 Task: Research Airbnb options for a business conference in Seattle, Washington, focusing on accommodations near the conference center and corporate facilities.
Action: Mouse moved to (404, 66)
Screenshot: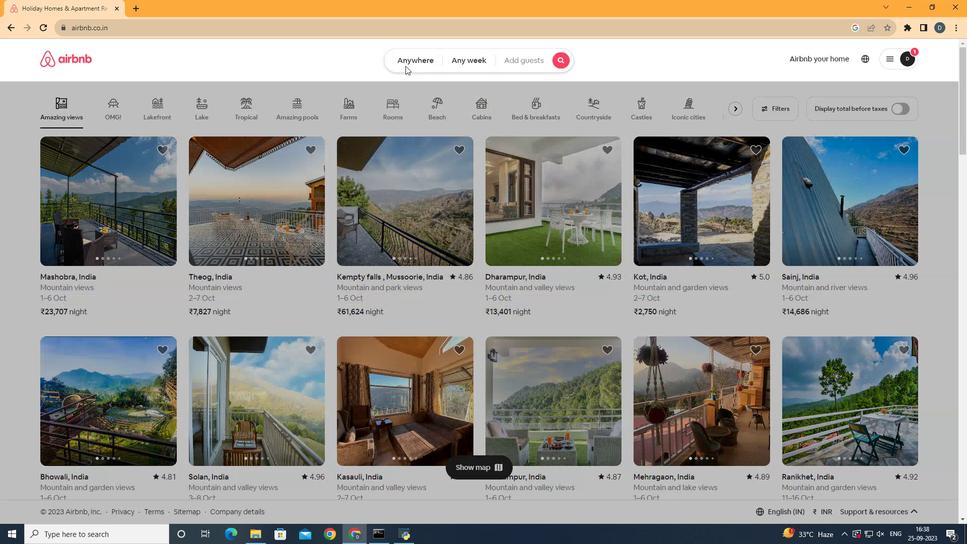 
Action: Mouse pressed left at (404, 66)
Screenshot: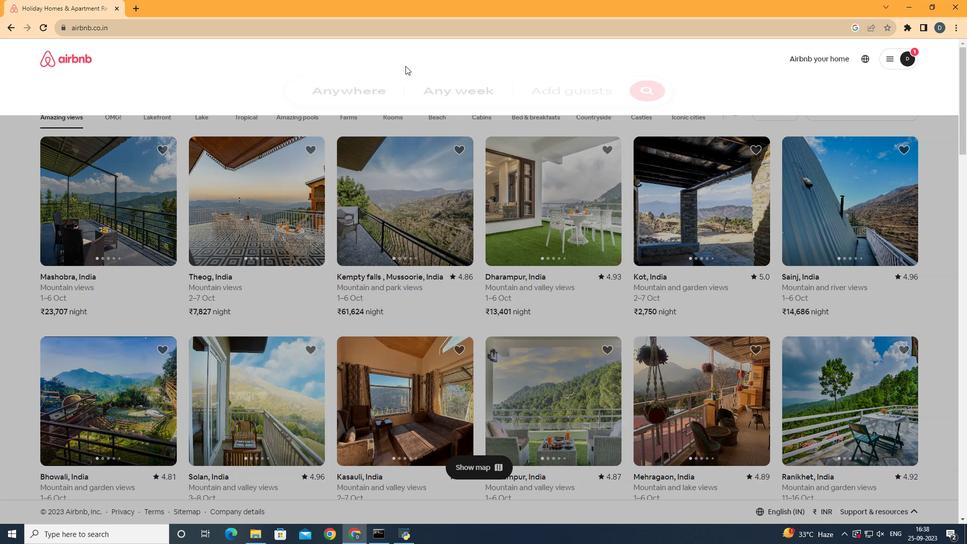 
Action: Mouse moved to (352, 97)
Screenshot: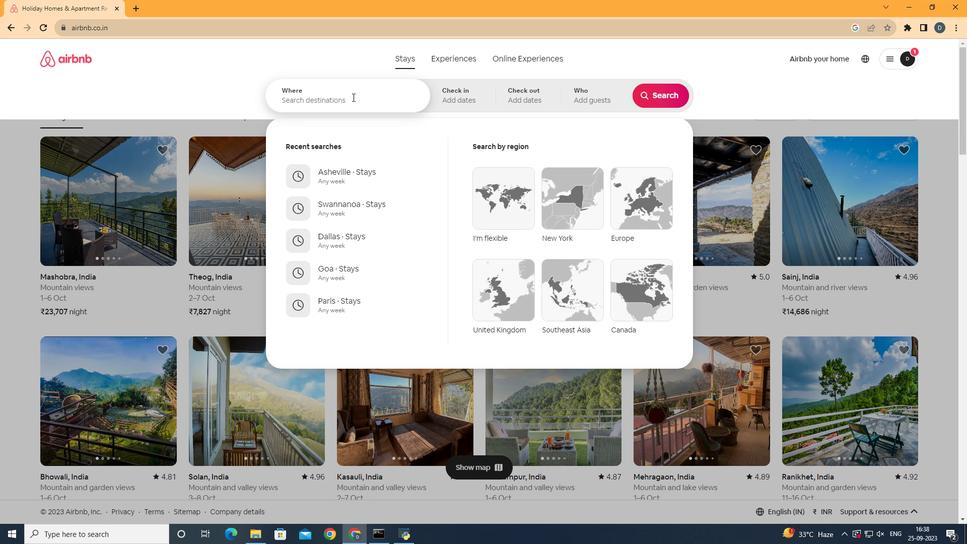 
Action: Mouse pressed left at (352, 97)
Screenshot: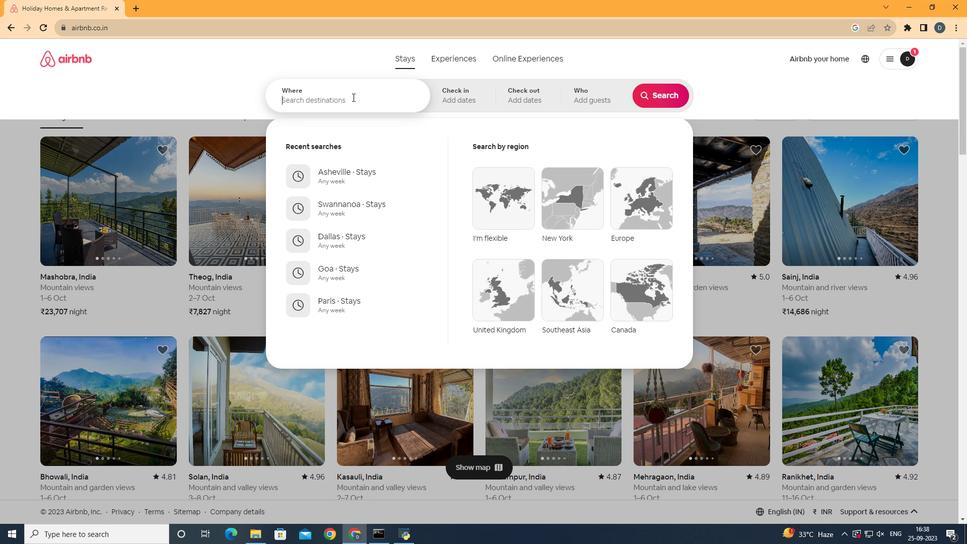 
Action: Key pressed <Key.shift><Key.shift>Seattle
Screenshot: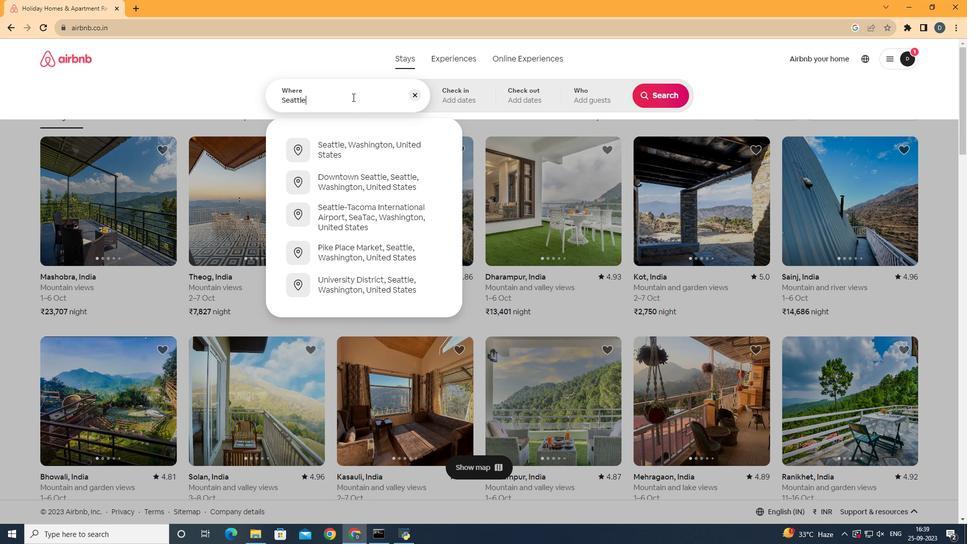 
Action: Mouse moved to (384, 147)
Screenshot: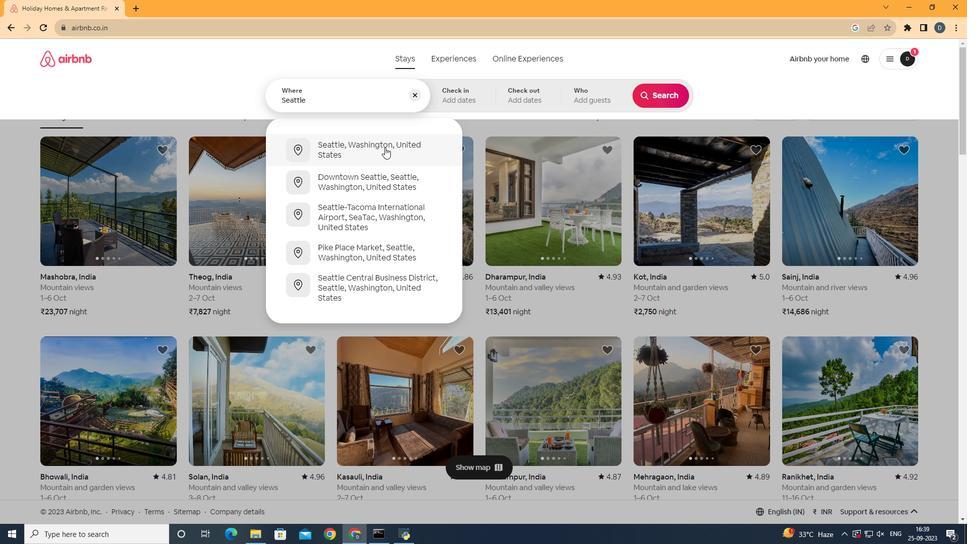 
Action: Mouse pressed left at (384, 147)
Screenshot: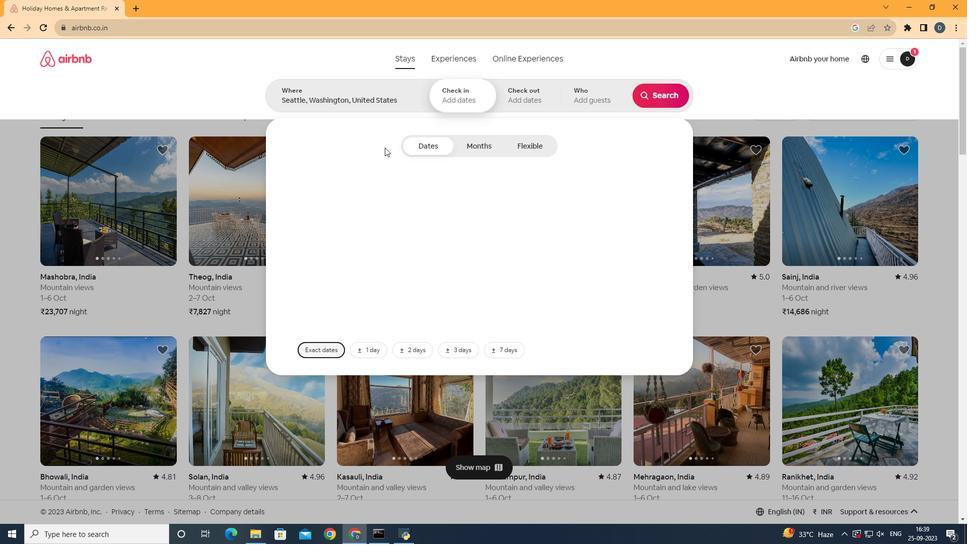 
Action: Mouse moved to (668, 97)
Screenshot: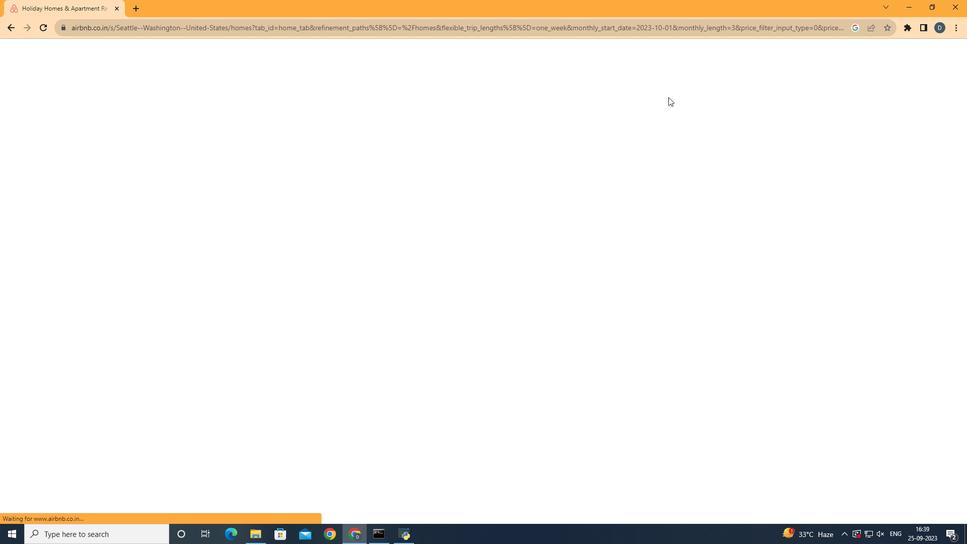 
Action: Mouse pressed left at (668, 97)
Screenshot: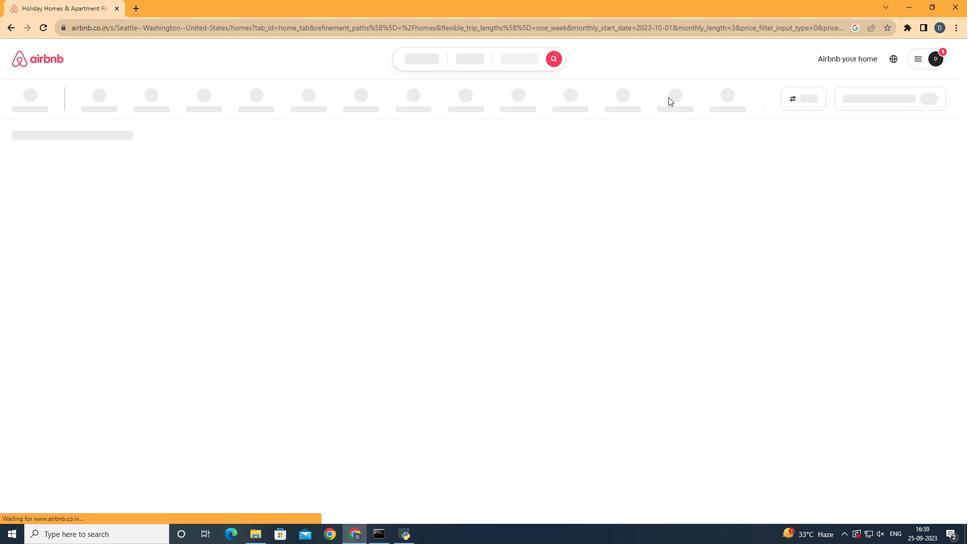 
Action: Mouse moved to (813, 103)
Screenshot: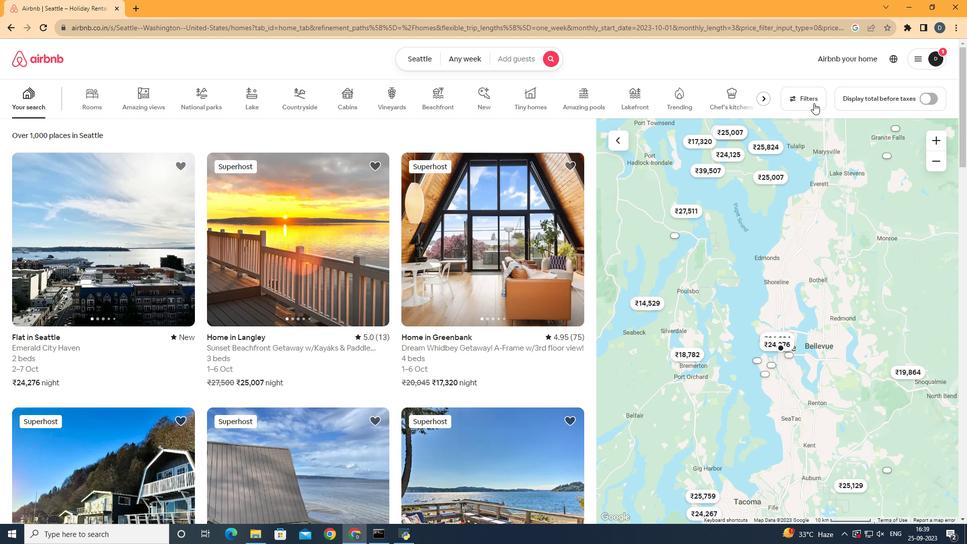 
Action: Mouse pressed left at (813, 103)
Screenshot: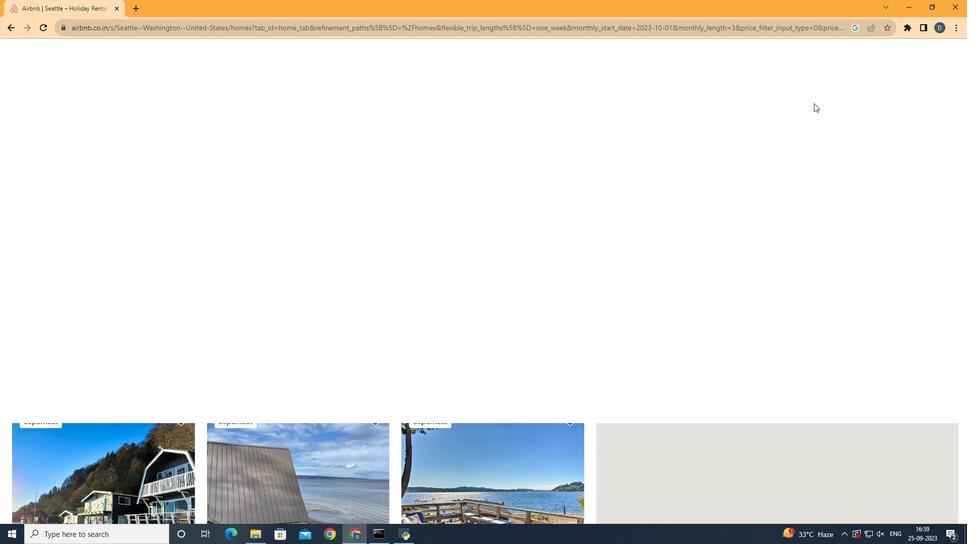 
Action: Mouse moved to (480, 304)
Screenshot: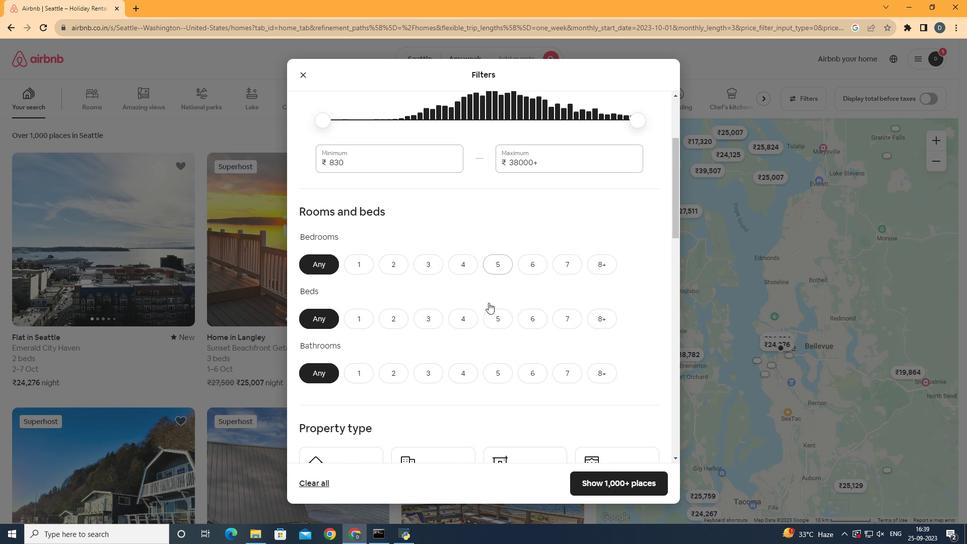 
Action: Mouse scrolled (480, 303) with delta (0, 0)
Screenshot: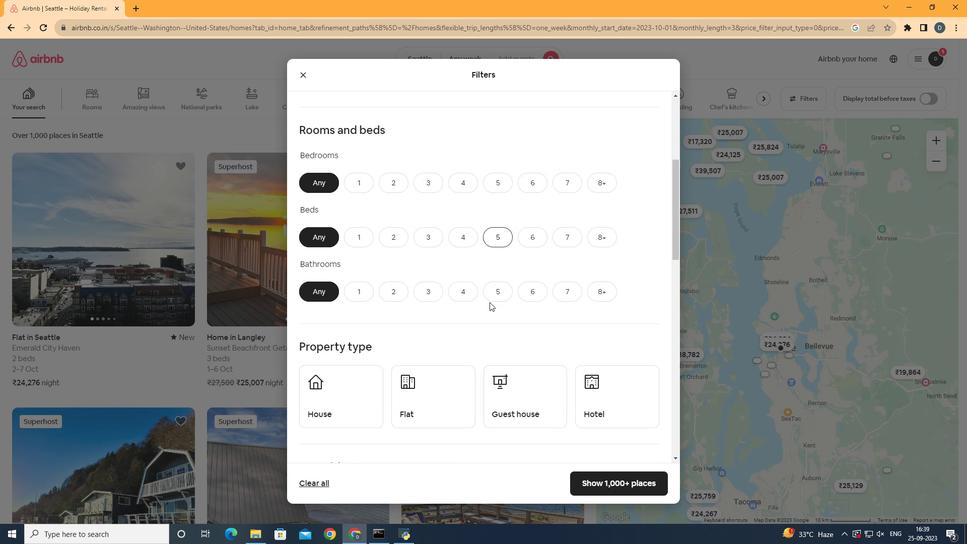 
Action: Mouse scrolled (480, 303) with delta (0, 0)
Screenshot: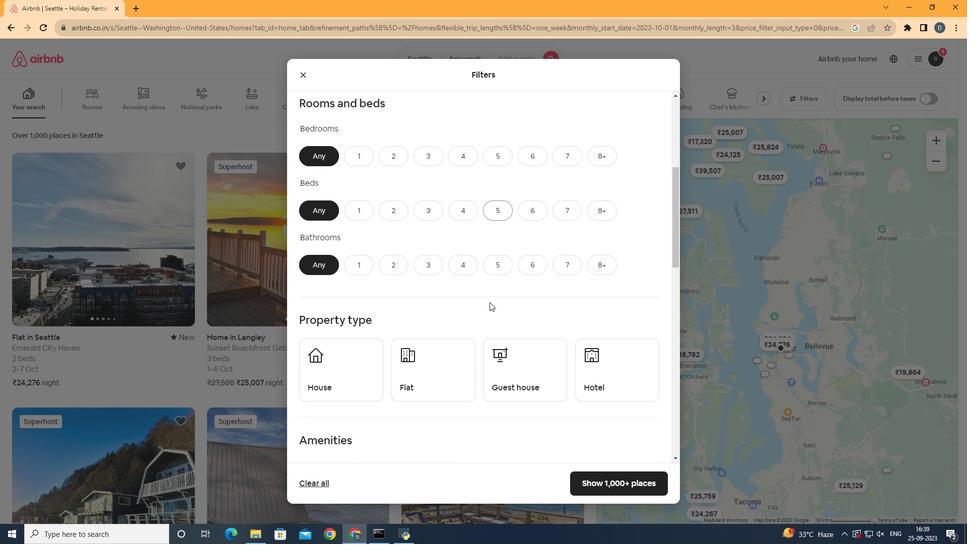 
Action: Mouse moved to (483, 304)
Screenshot: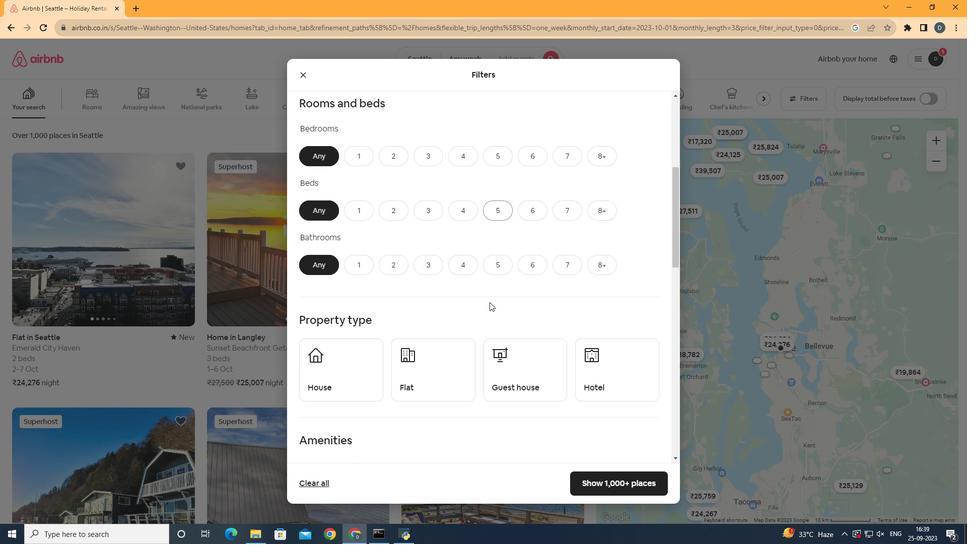 
Action: Mouse scrolled (483, 303) with delta (0, 0)
Screenshot: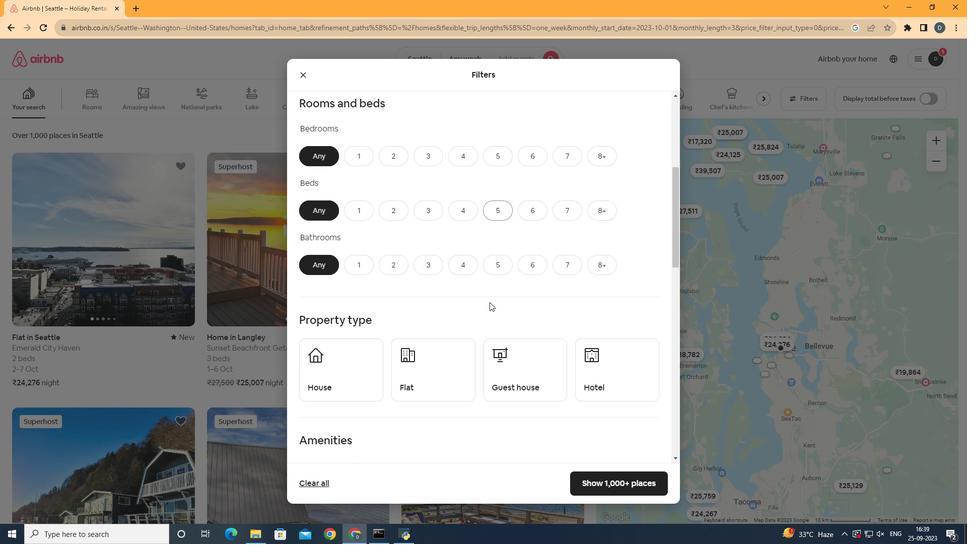 
Action: Mouse moved to (485, 303)
Screenshot: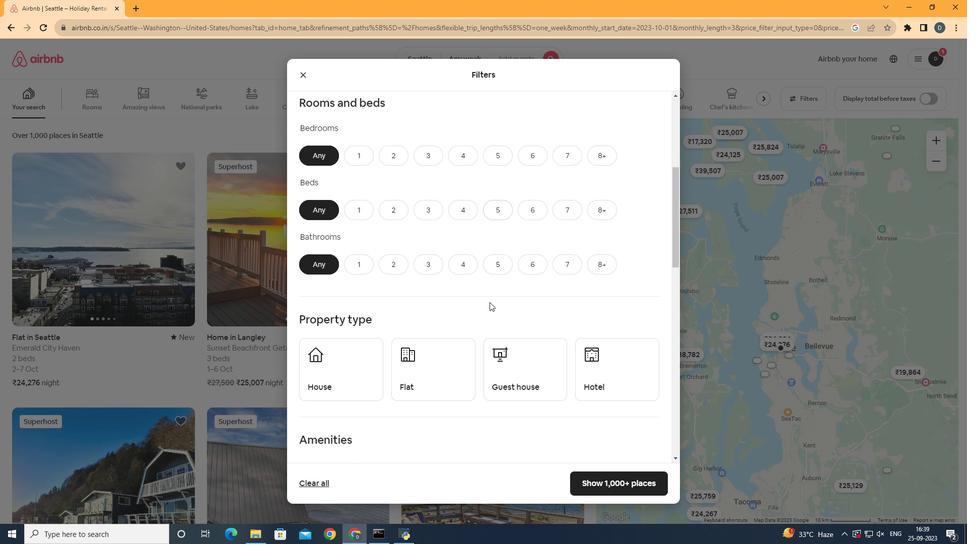 
Action: Mouse scrolled (485, 303) with delta (0, 0)
Screenshot: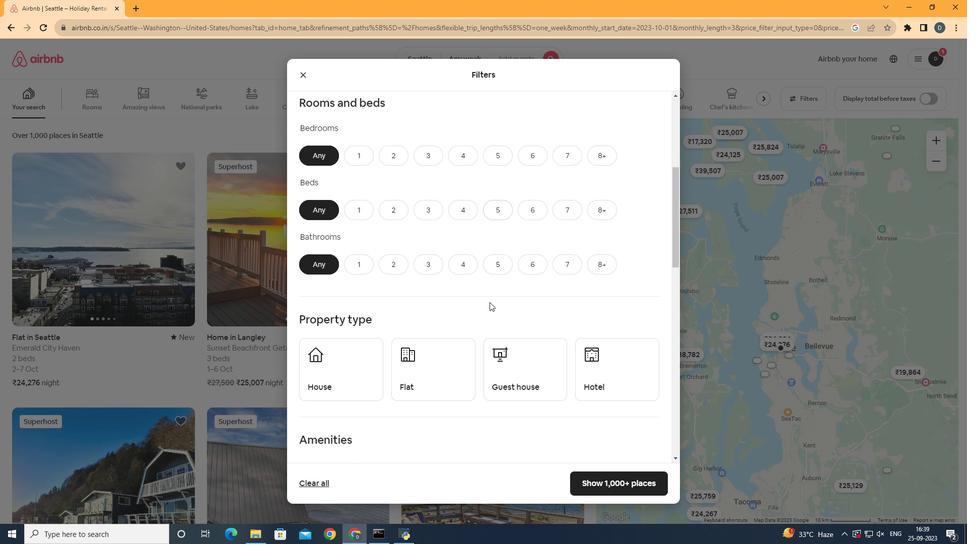 
Action: Mouse moved to (488, 303)
Screenshot: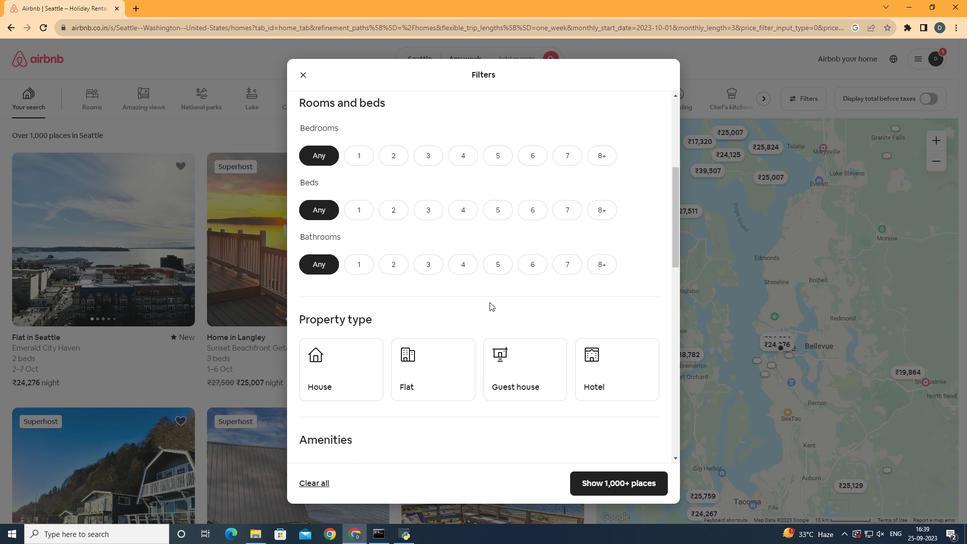 
Action: Mouse scrolled (488, 302) with delta (0, 0)
Screenshot: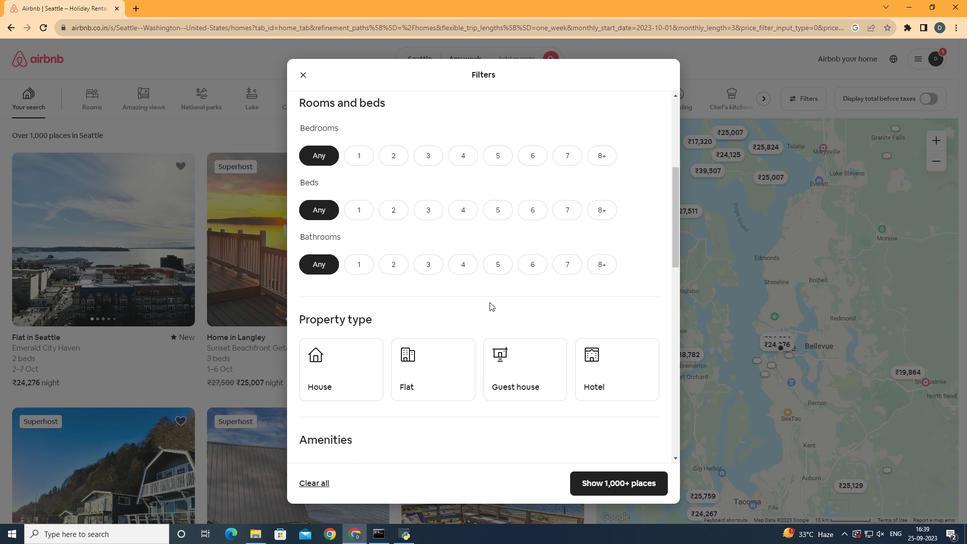 
Action: Mouse moved to (489, 302)
Screenshot: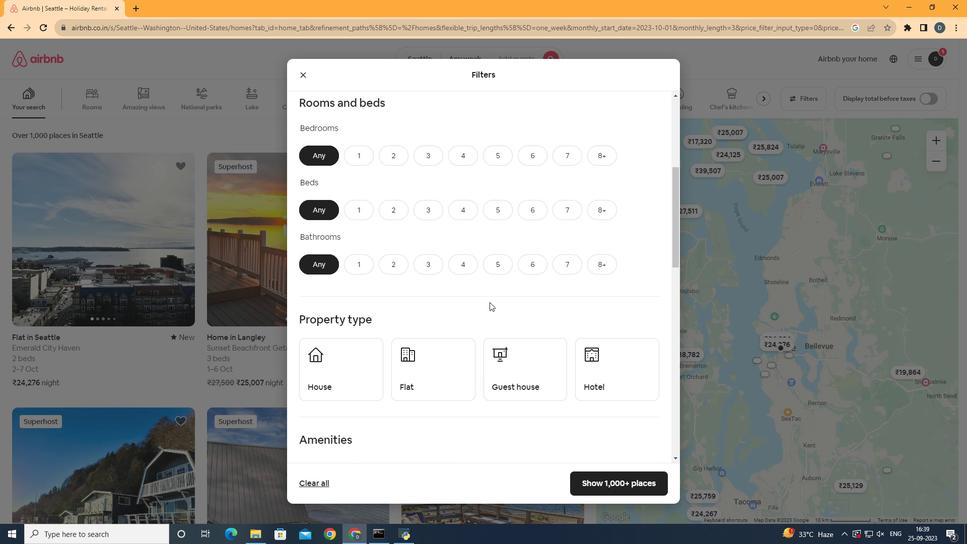 
Action: Mouse scrolled (489, 301) with delta (0, 0)
Screenshot: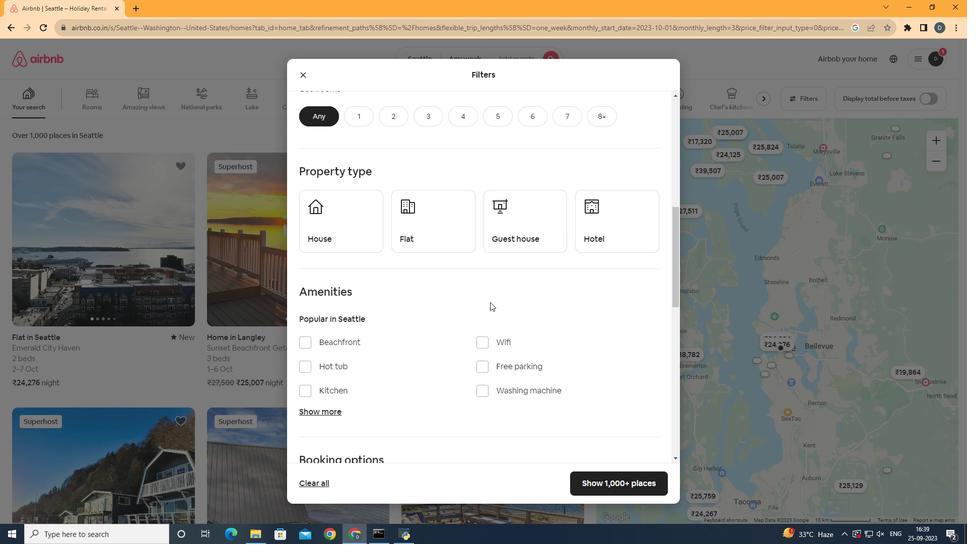 
Action: Mouse scrolled (489, 301) with delta (0, 0)
Screenshot: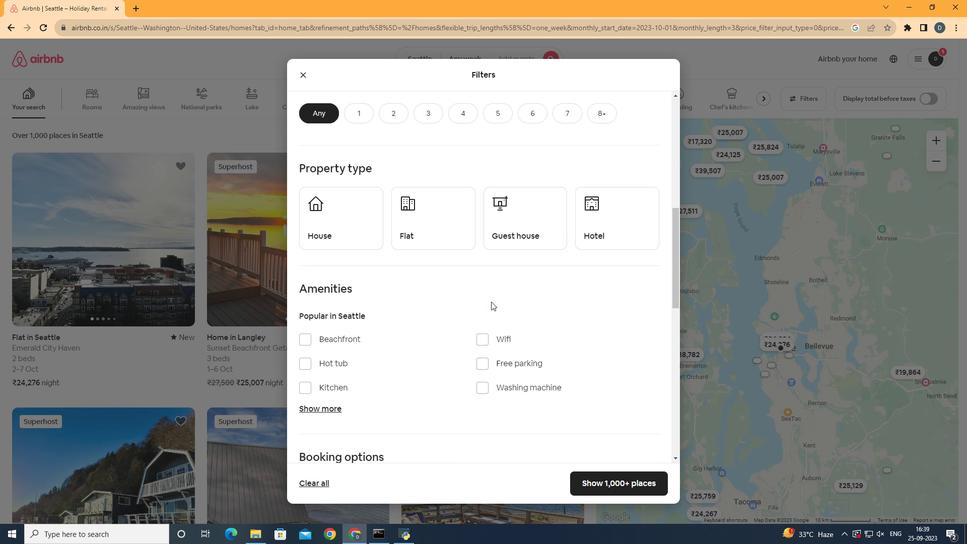 
Action: Mouse scrolled (489, 301) with delta (0, 0)
Screenshot: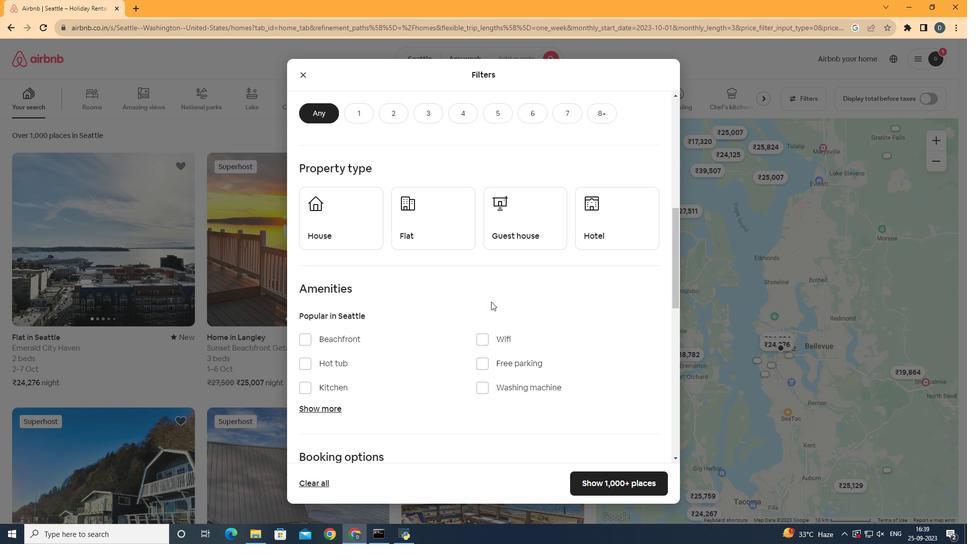 
Action: Mouse moved to (491, 301)
Screenshot: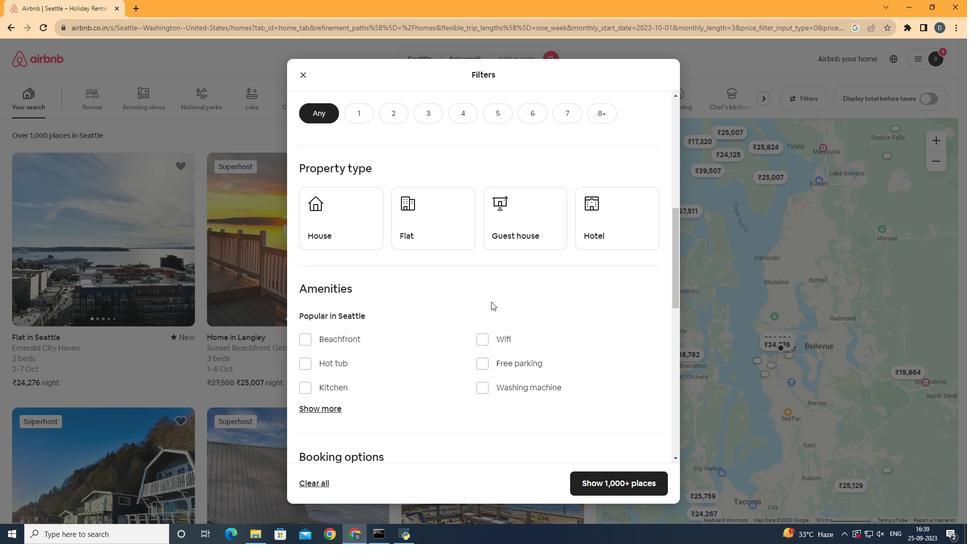 
Action: Mouse scrolled (491, 301) with delta (0, 0)
Screenshot: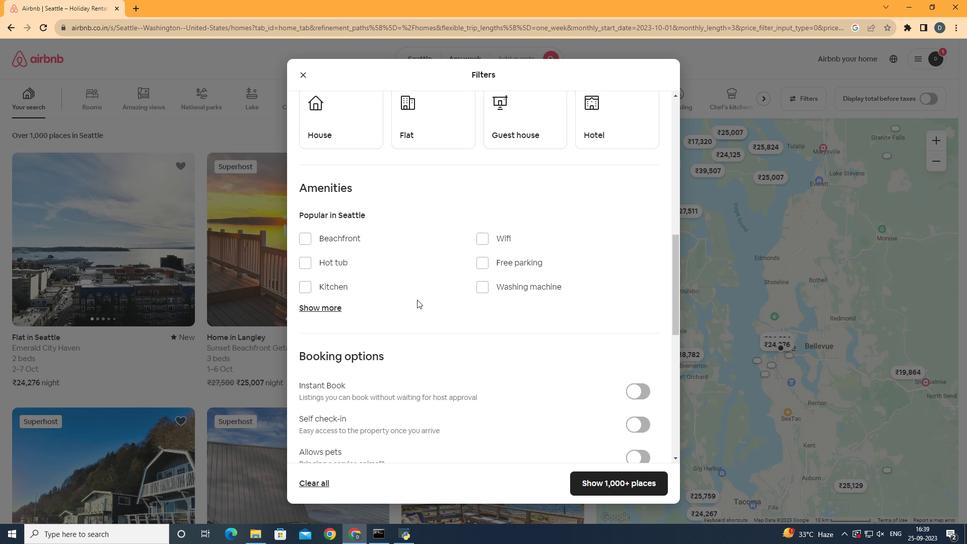 
Action: Mouse scrolled (491, 301) with delta (0, 0)
Screenshot: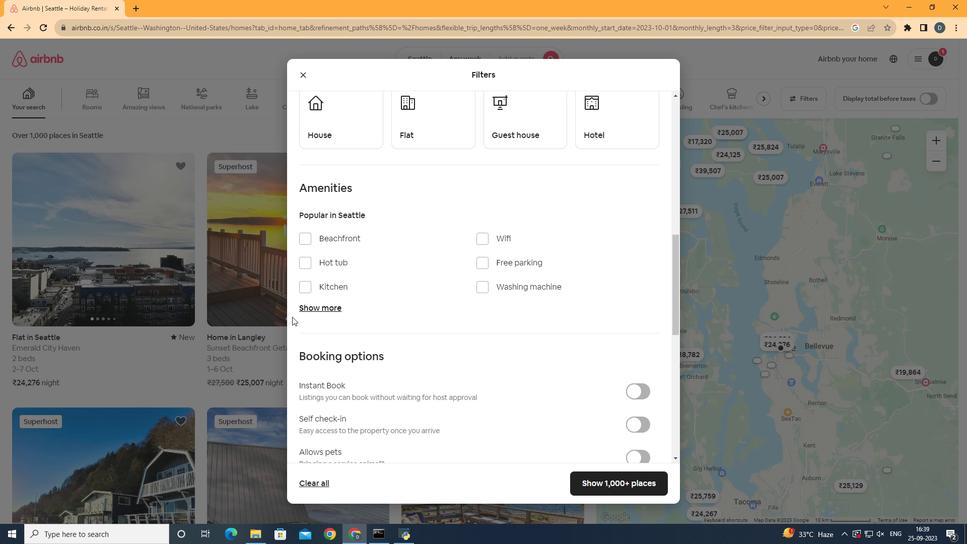 
Action: Mouse moved to (335, 308)
Screenshot: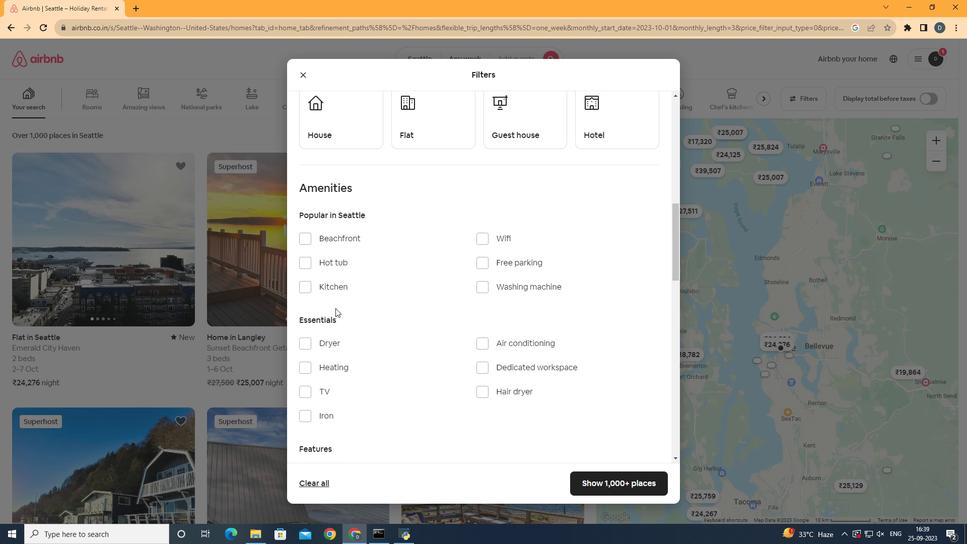 
Action: Mouse pressed left at (335, 308)
Screenshot: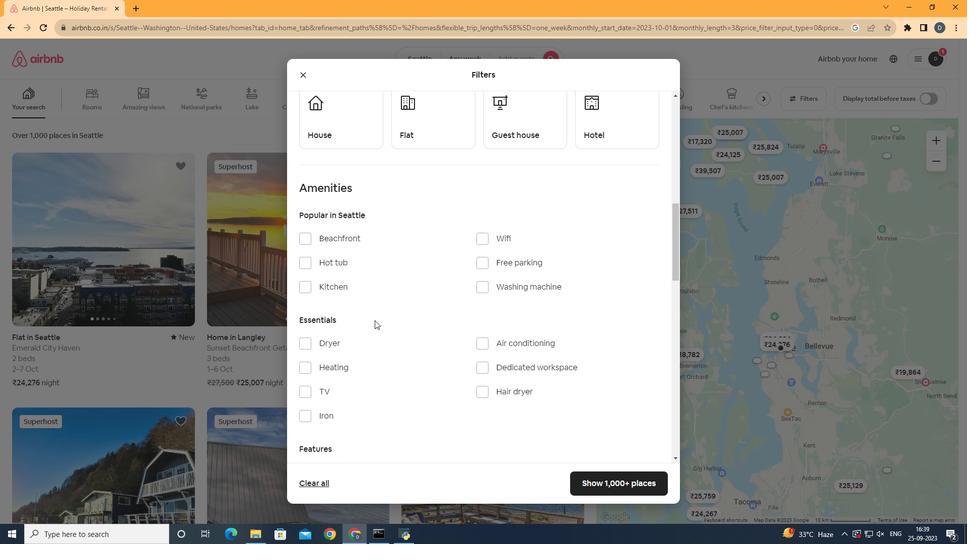 
Action: Mouse moved to (452, 308)
Screenshot: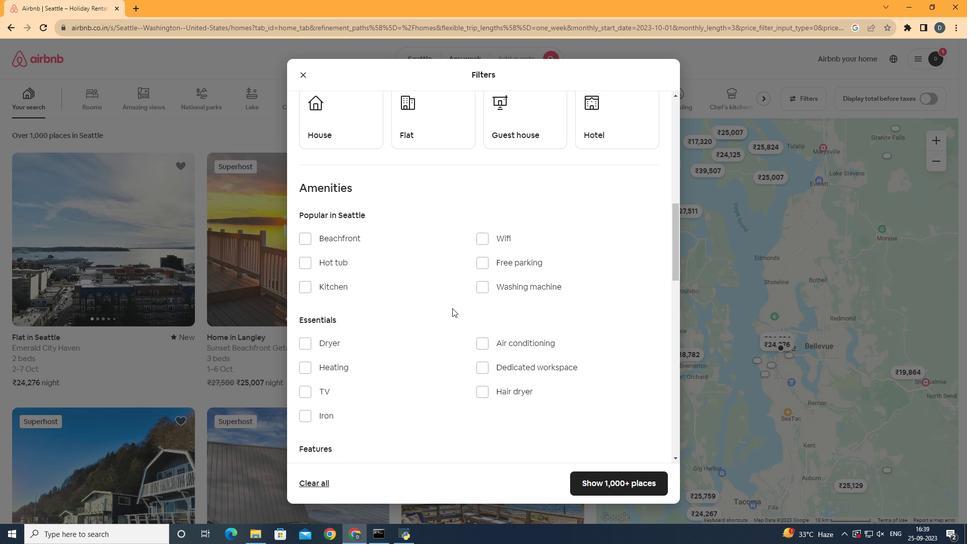
Action: Mouse scrolled (452, 307) with delta (0, 0)
Screenshot: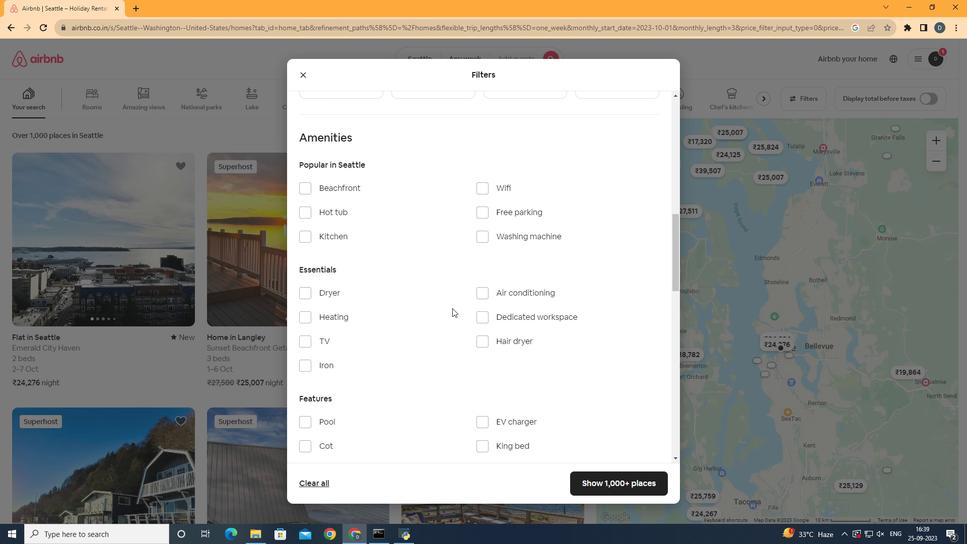 
Action: Mouse scrolled (452, 307) with delta (0, 0)
Screenshot: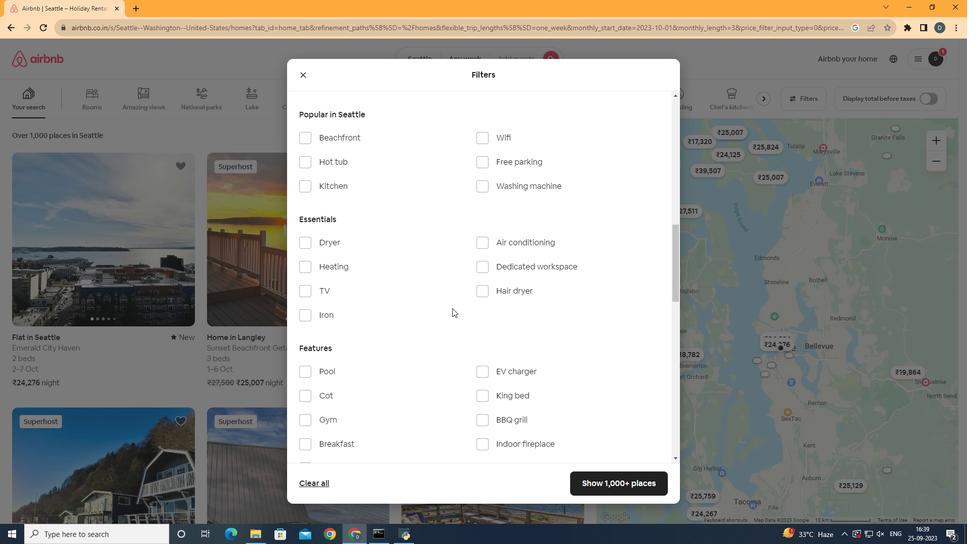 
Action: Mouse scrolled (452, 307) with delta (0, 0)
Screenshot: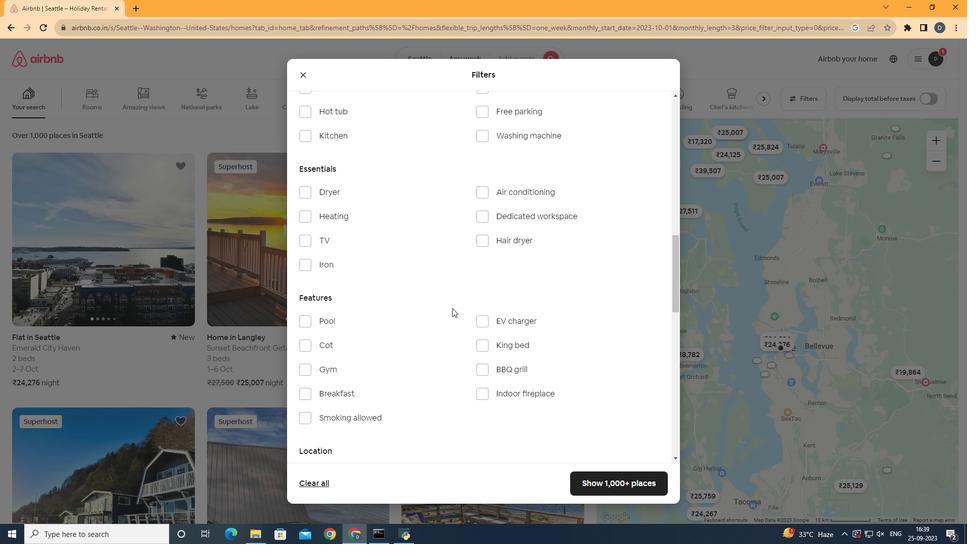 
Action: Mouse scrolled (452, 307) with delta (0, 0)
Screenshot: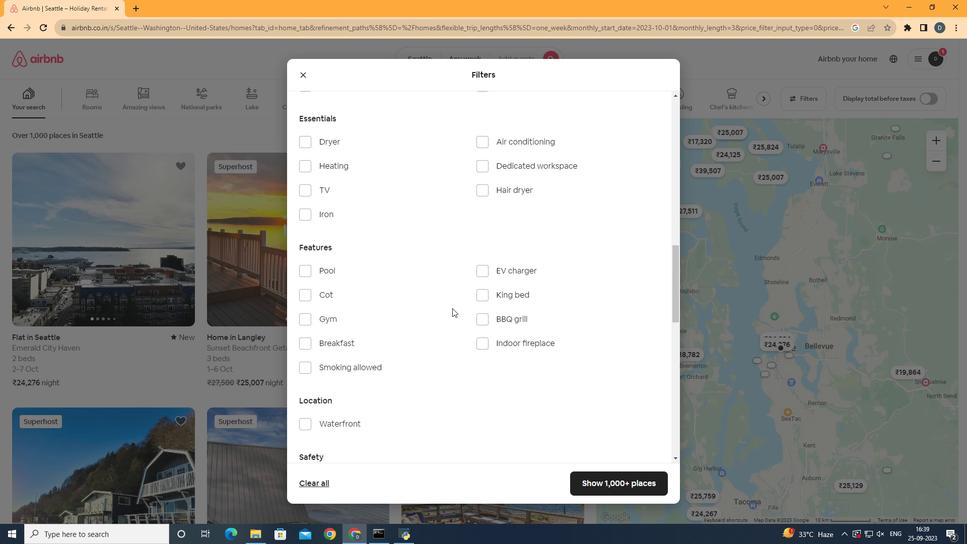 
Action: Mouse scrolled (452, 307) with delta (0, 0)
Screenshot: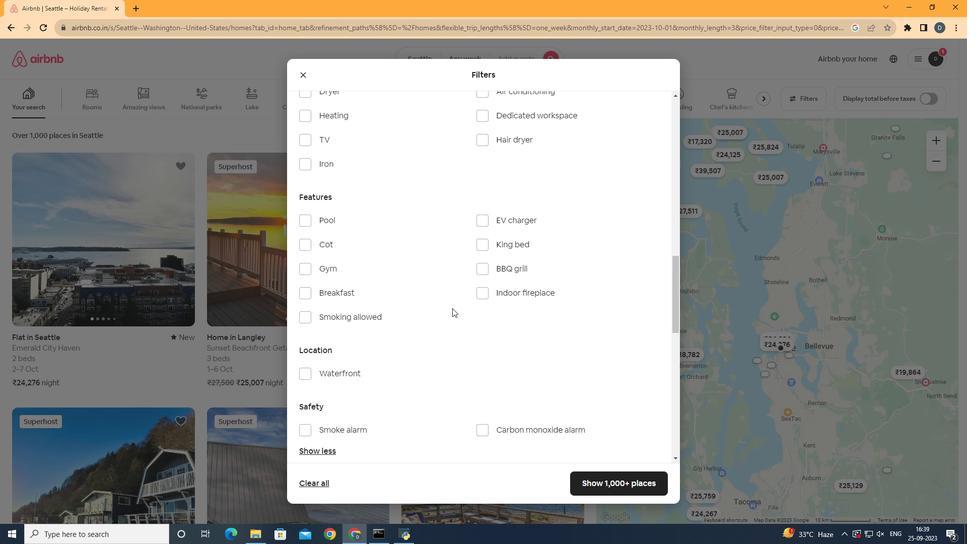 
Action: Mouse scrolled (452, 307) with delta (0, 0)
Screenshot: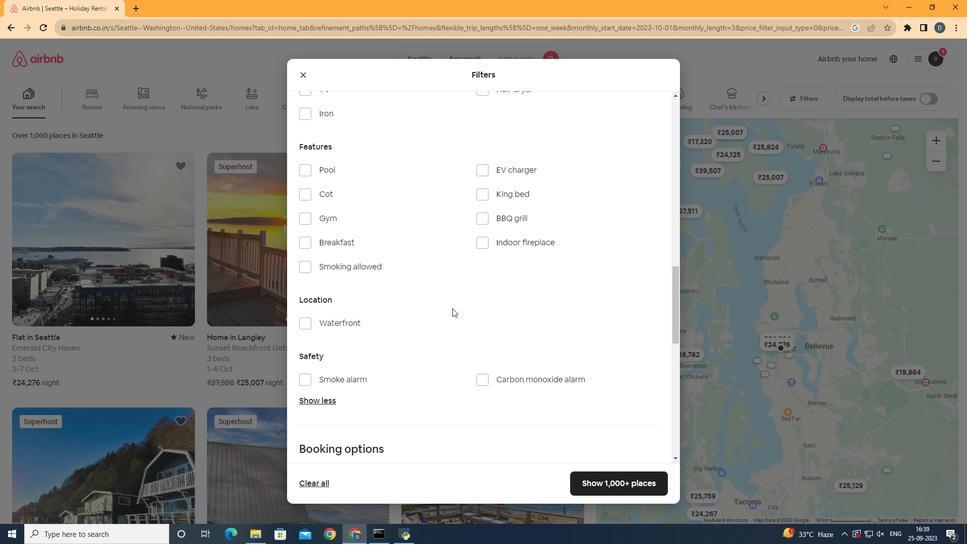 
Action: Mouse scrolled (452, 308) with delta (0, 0)
Screenshot: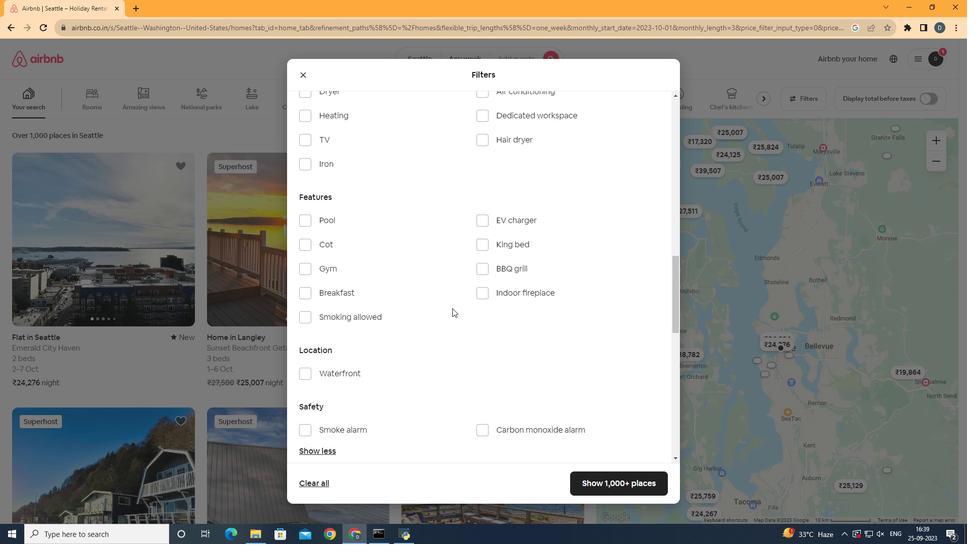 
Action: Mouse scrolled (452, 308) with delta (0, 0)
Screenshot: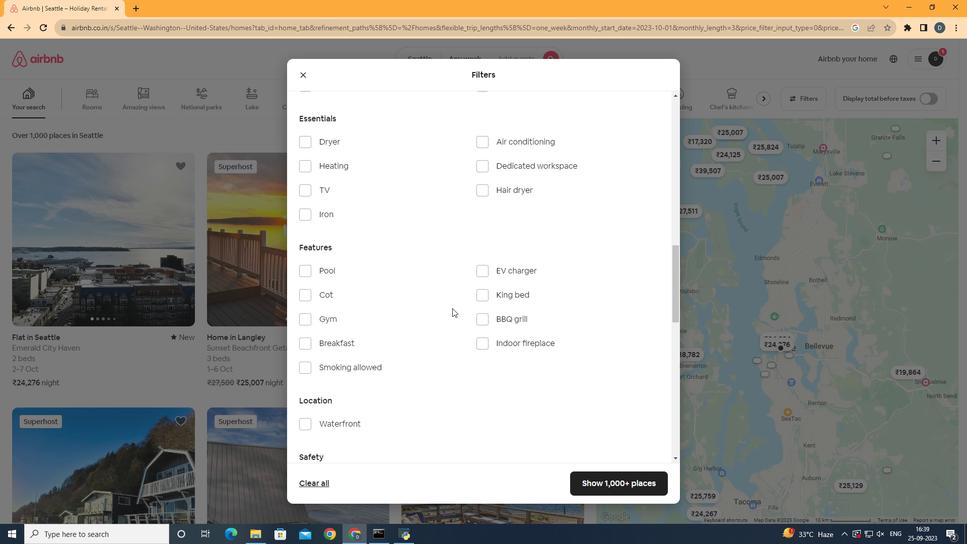 
Action: Mouse scrolled (452, 308) with delta (0, 0)
Screenshot: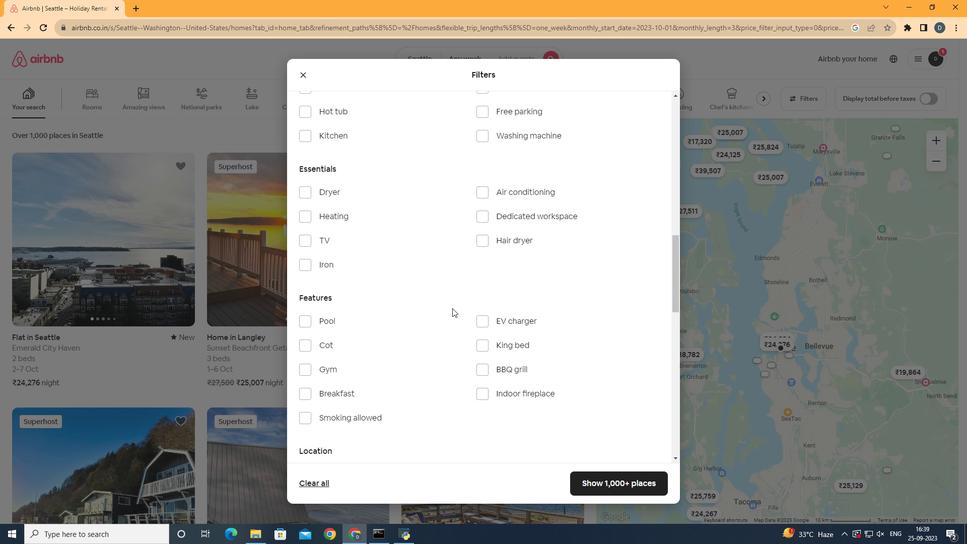 
Action: Mouse scrolled (452, 308) with delta (0, 0)
Screenshot: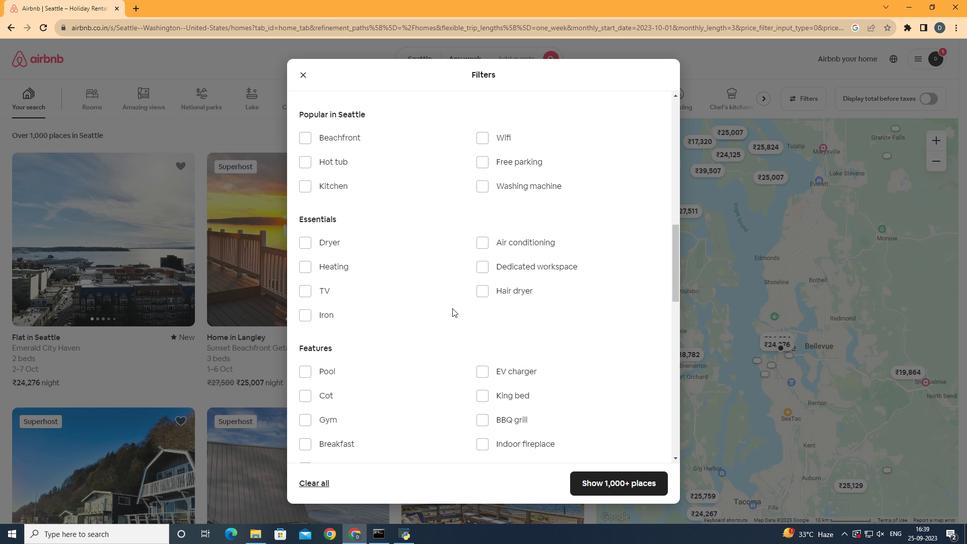 
Action: Mouse moved to (534, 260)
Screenshot: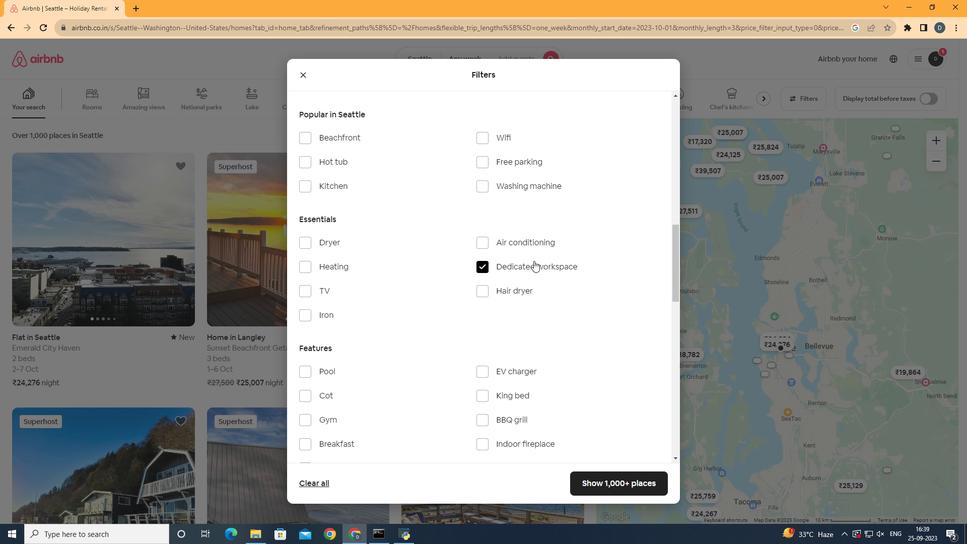 
Action: Mouse pressed left at (534, 260)
Screenshot: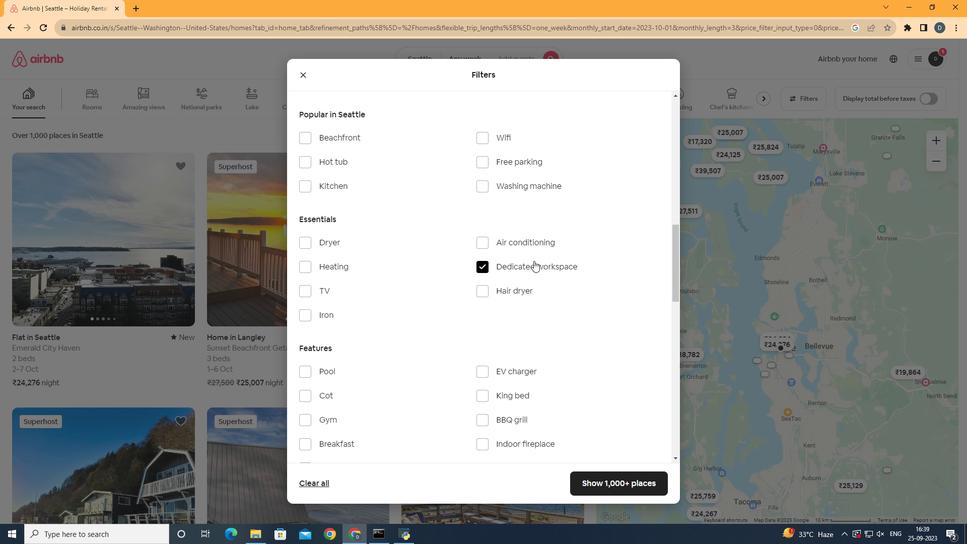 
Action: Mouse moved to (438, 406)
Screenshot: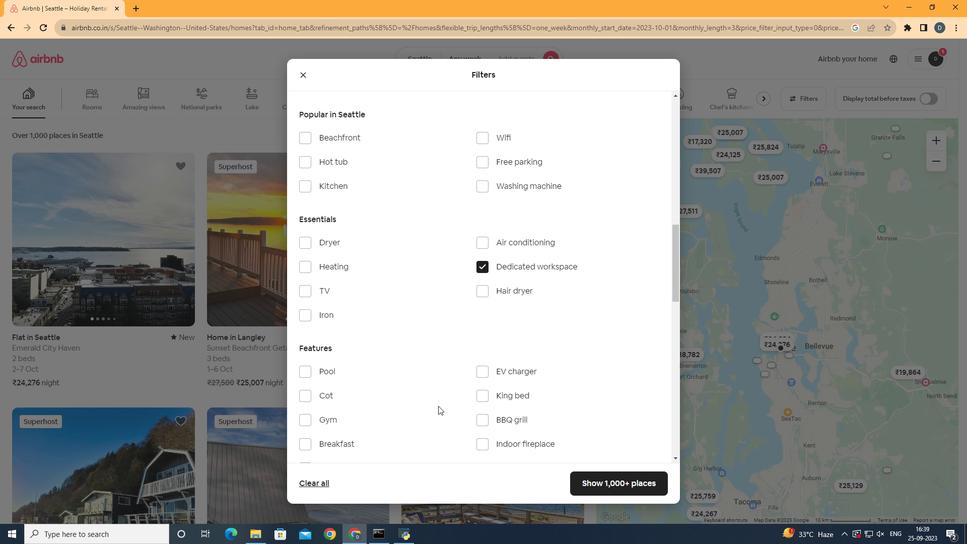 
Action: Mouse scrolled (438, 405) with delta (0, 0)
Screenshot: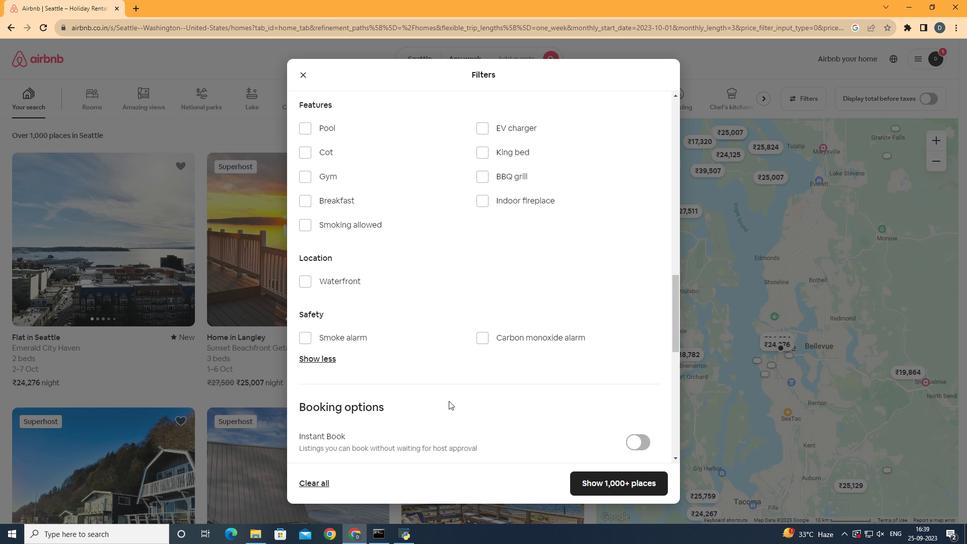 
Action: Mouse moved to (438, 404)
Screenshot: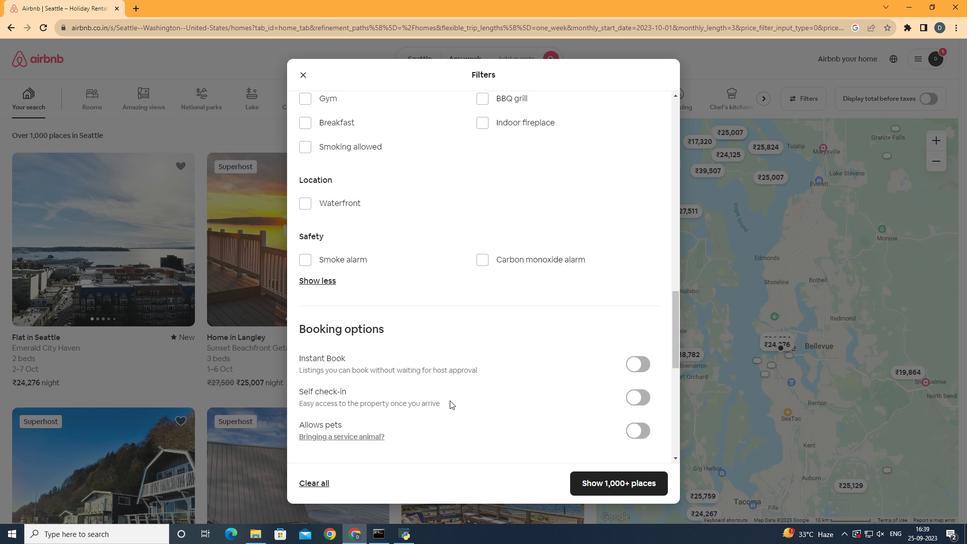 
Action: Mouse scrolled (438, 404) with delta (0, 0)
Screenshot: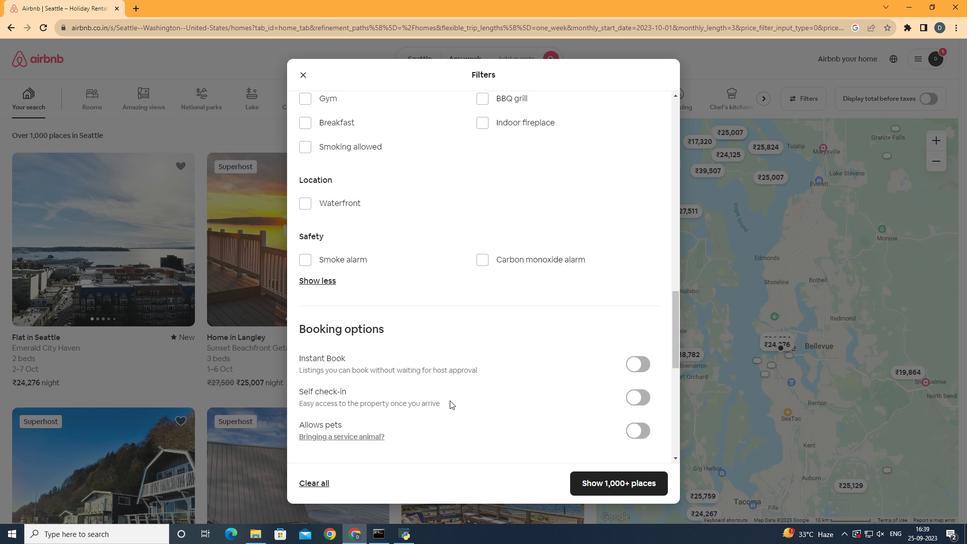
Action: Mouse moved to (443, 403)
Screenshot: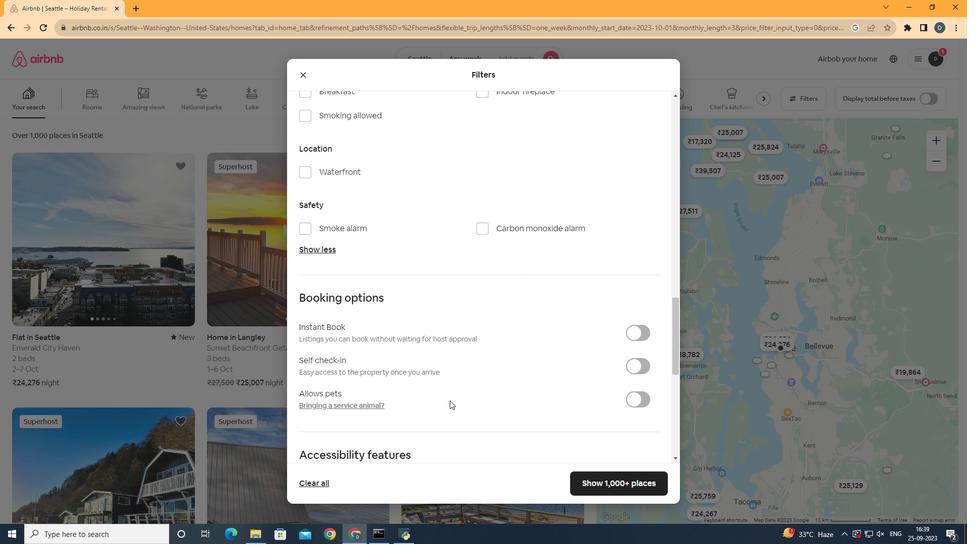 
Action: Mouse scrolled (443, 402) with delta (0, 0)
Screenshot: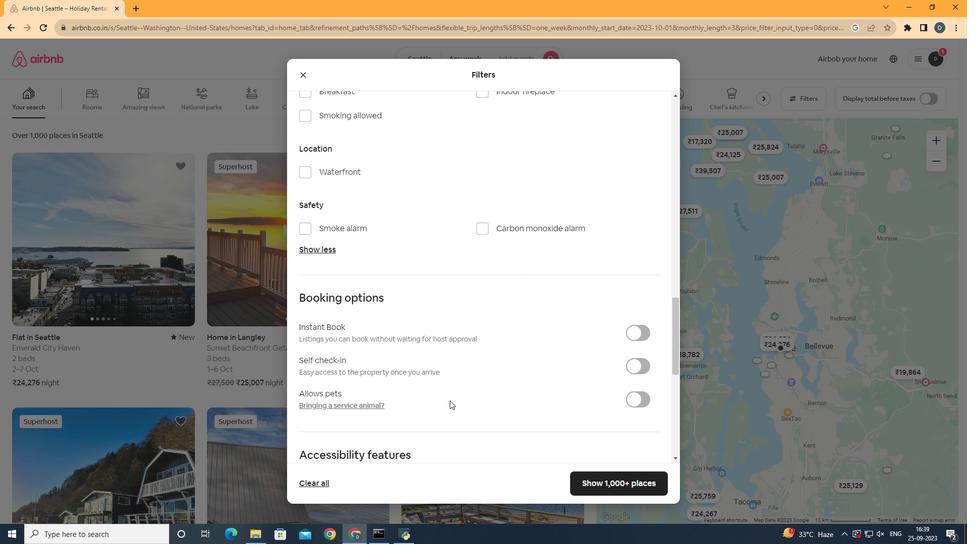
Action: Mouse moved to (445, 402)
Screenshot: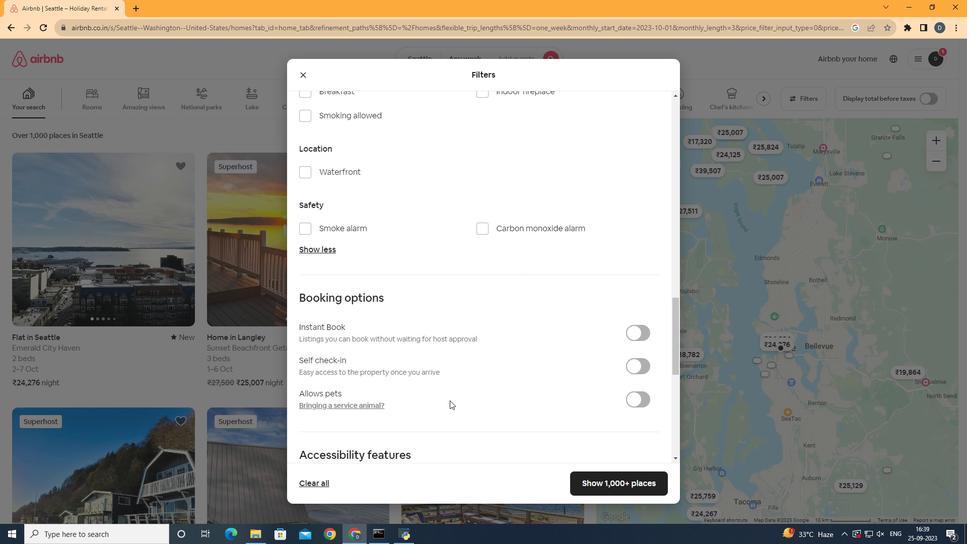 
Action: Mouse scrolled (445, 401) with delta (0, 0)
Screenshot: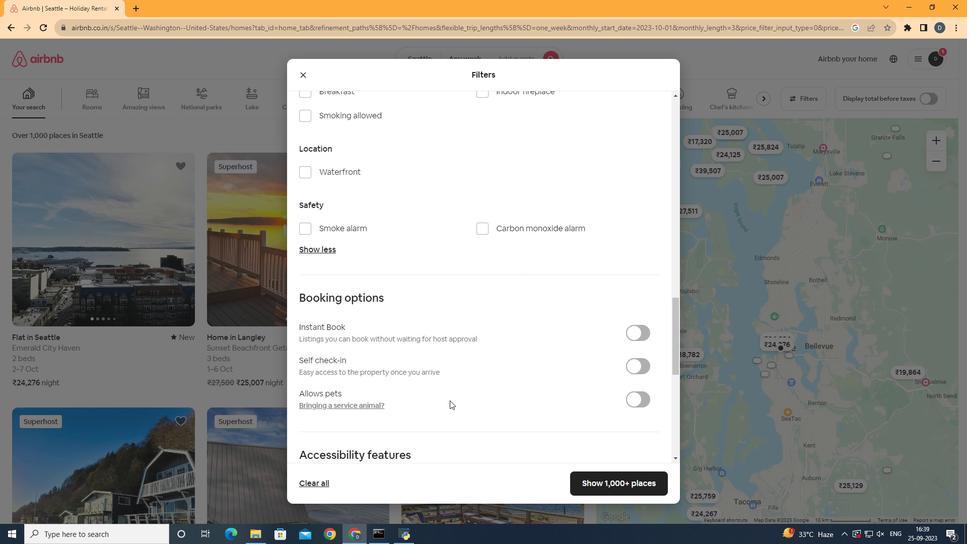 
Action: Mouse moved to (447, 401)
Screenshot: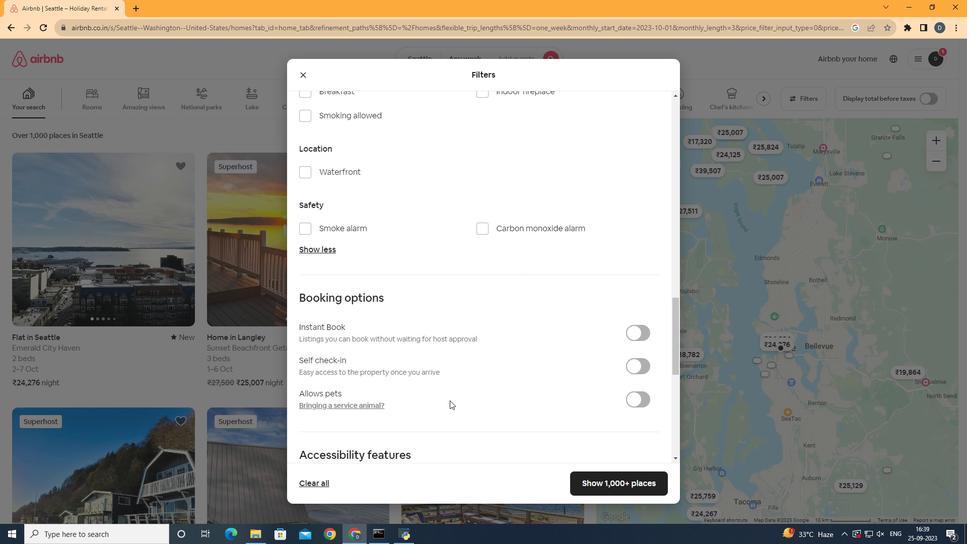 
Action: Mouse scrolled (447, 401) with delta (0, 0)
Screenshot: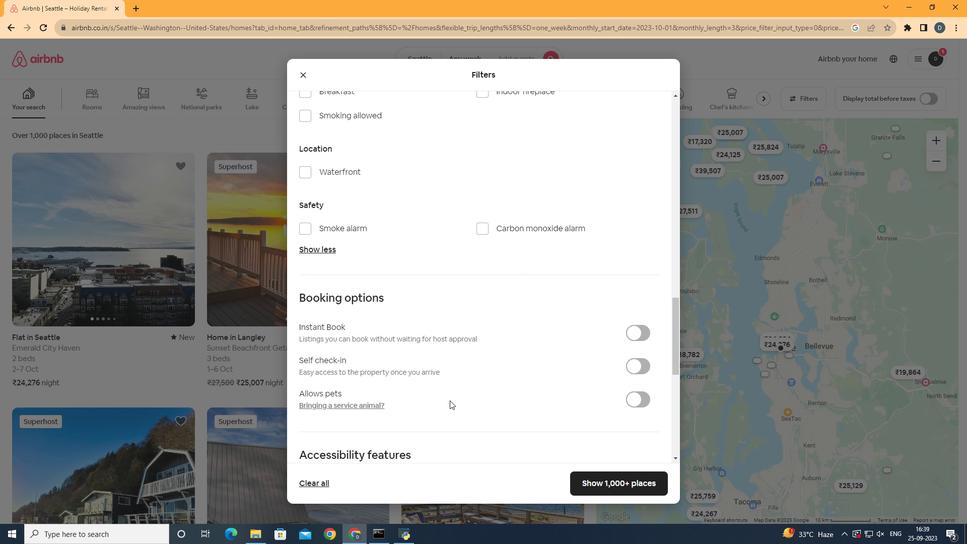
Action: Mouse moved to (447, 401)
Screenshot: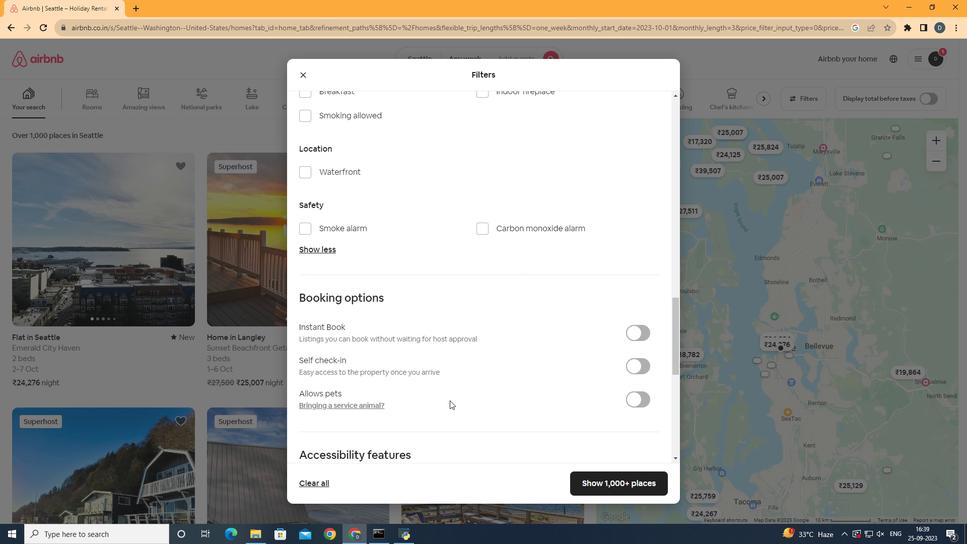 
Action: Mouse scrolled (447, 400) with delta (0, 0)
Screenshot: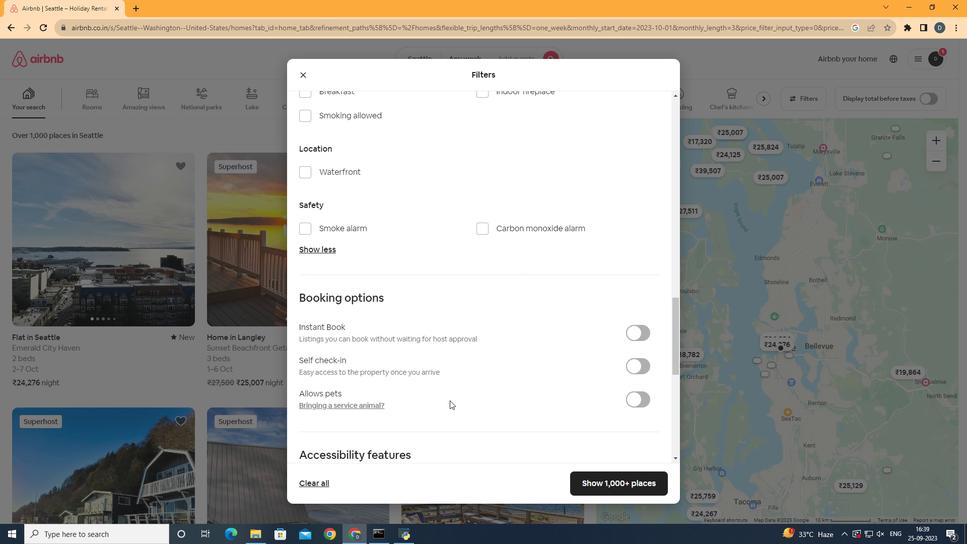 
Action: Mouse moved to (448, 401)
Screenshot: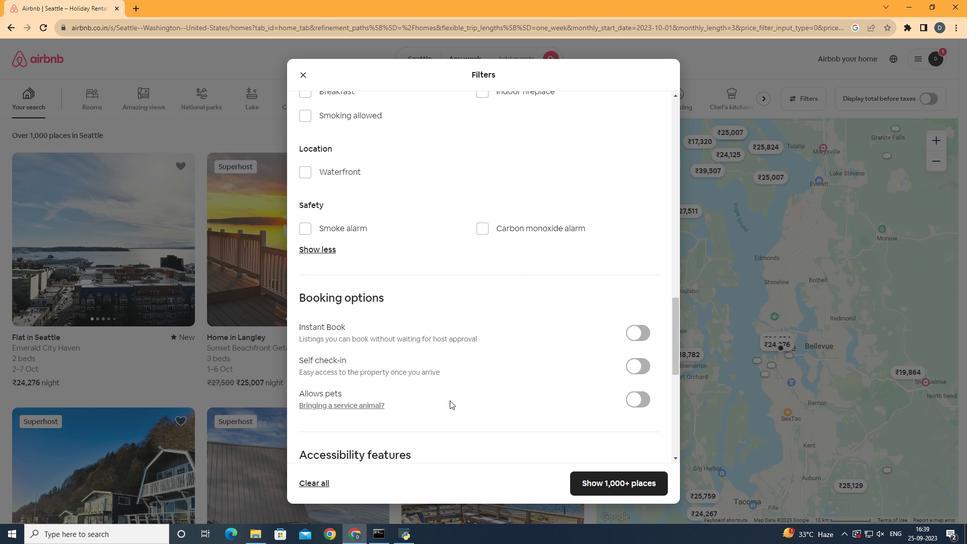
Action: Mouse scrolled (448, 400) with delta (0, 0)
Screenshot: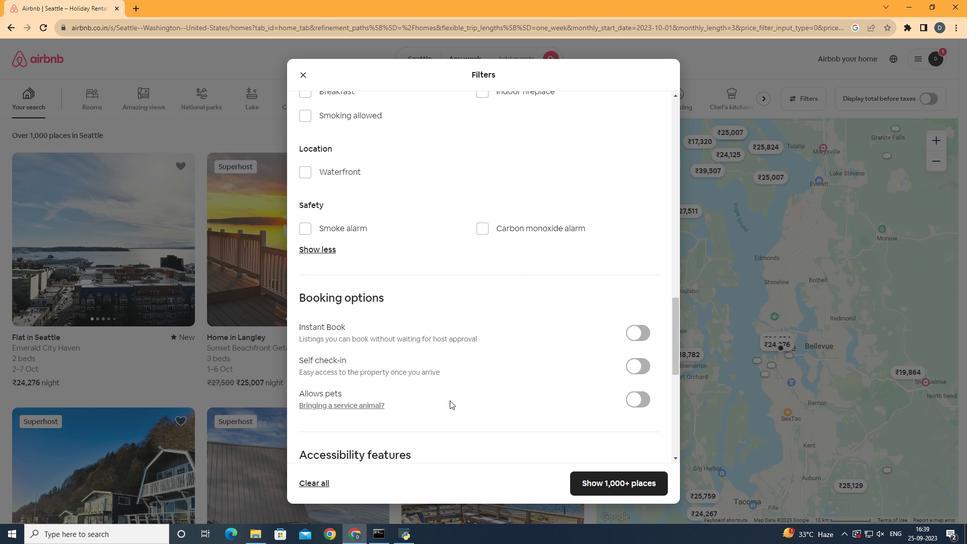 
Action: Mouse moved to (449, 400)
Screenshot: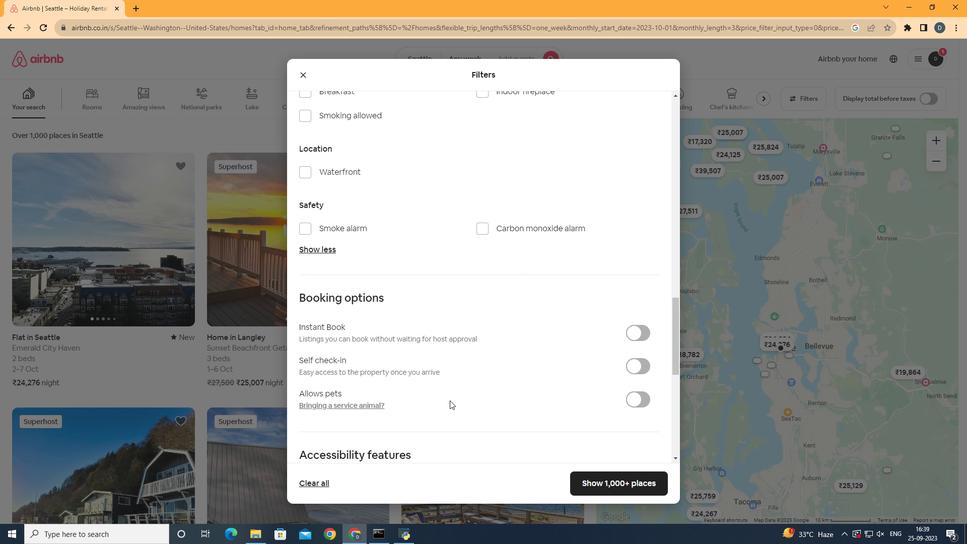 
Action: Mouse scrolled (449, 400) with delta (0, 0)
Screenshot: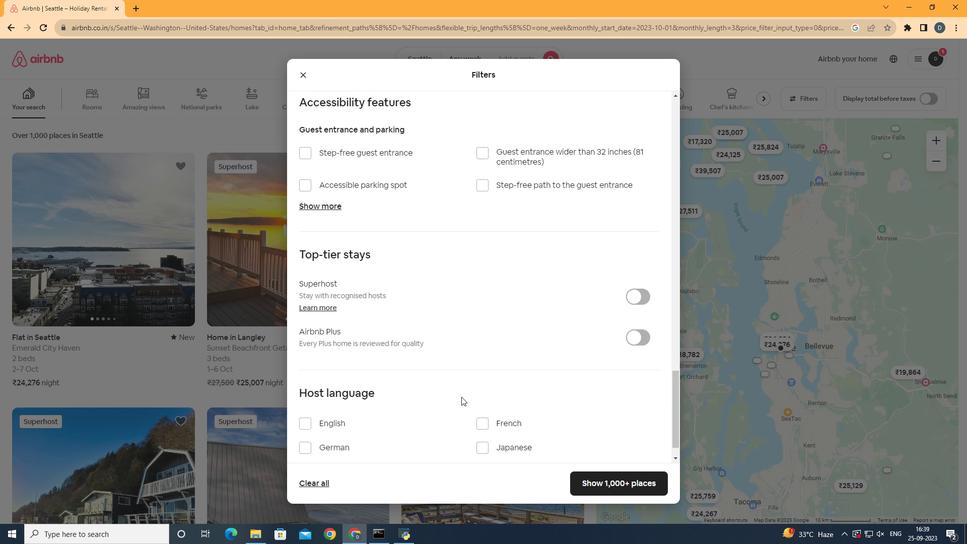 
Action: Mouse scrolled (449, 400) with delta (0, 0)
Screenshot: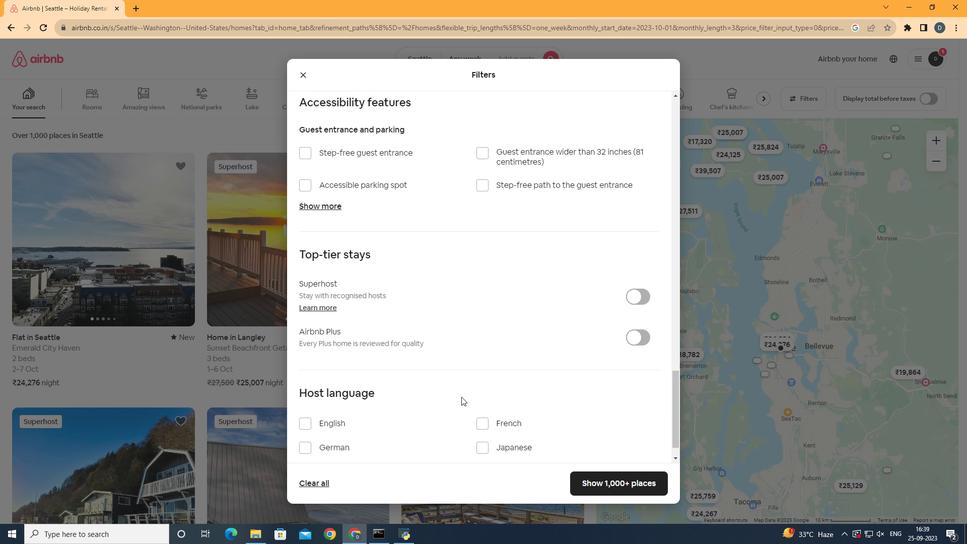 
Action: Mouse moved to (450, 400)
Screenshot: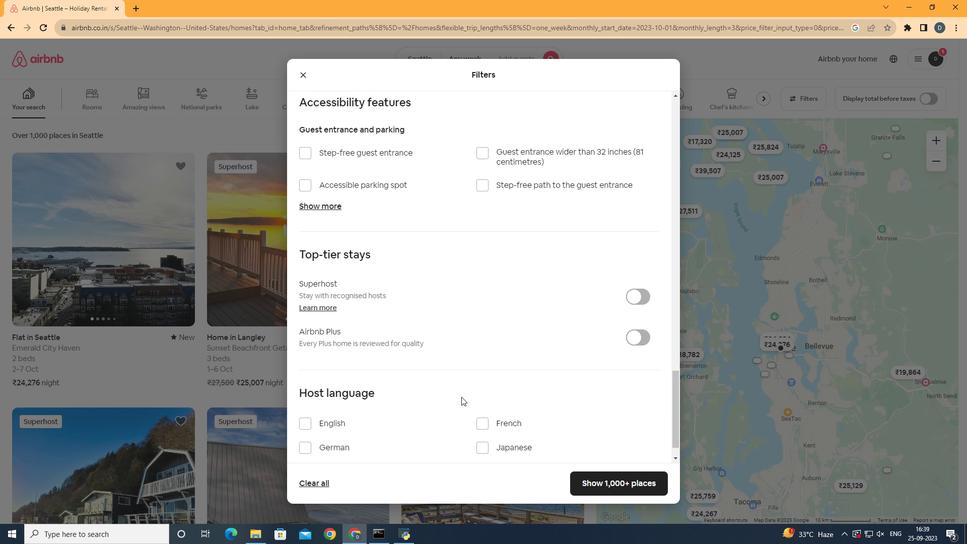 
Action: Mouse scrolled (450, 400) with delta (0, 0)
Screenshot: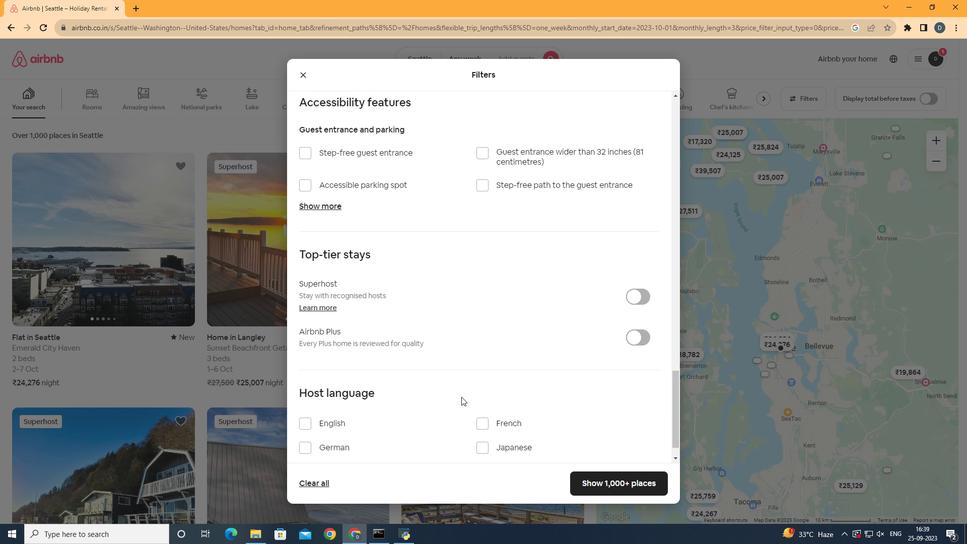 
Action: Mouse moved to (450, 400)
Screenshot: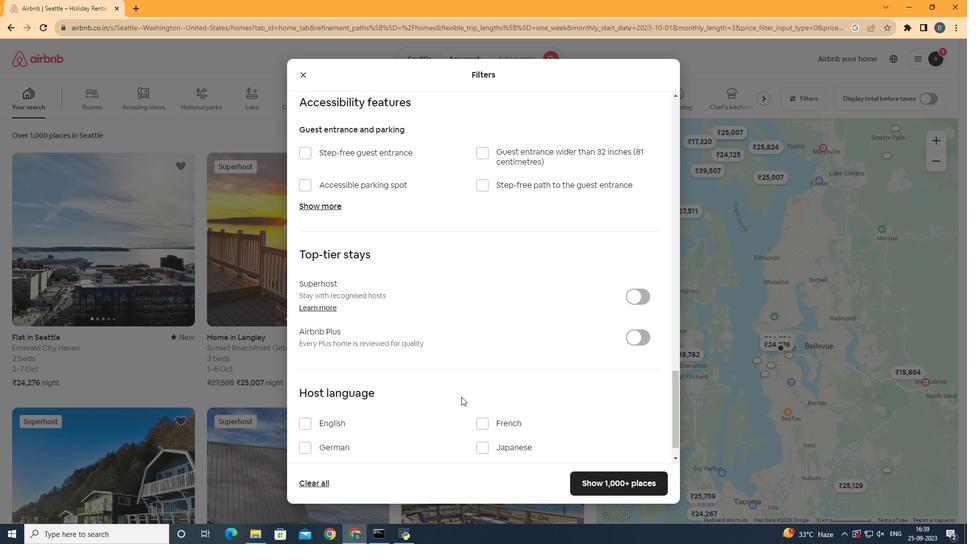 
Action: Mouse scrolled (450, 400) with delta (0, 0)
Screenshot: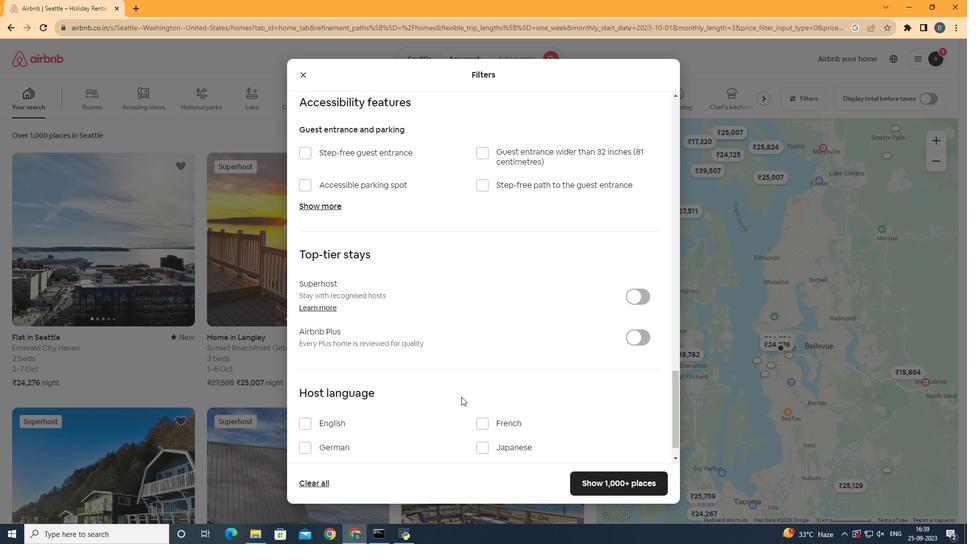 
Action: Mouse moved to (452, 399)
Screenshot: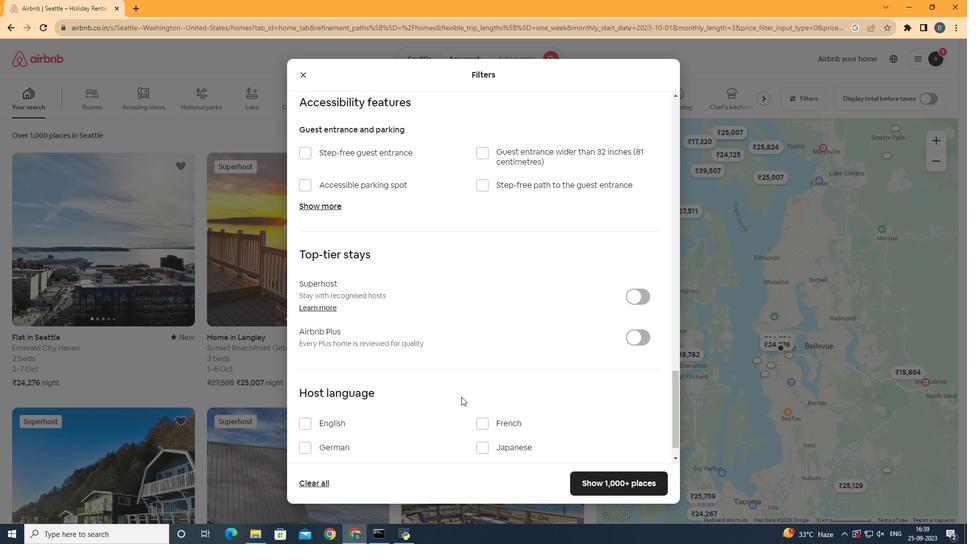 
Action: Mouse scrolled (452, 399) with delta (0, 0)
Screenshot: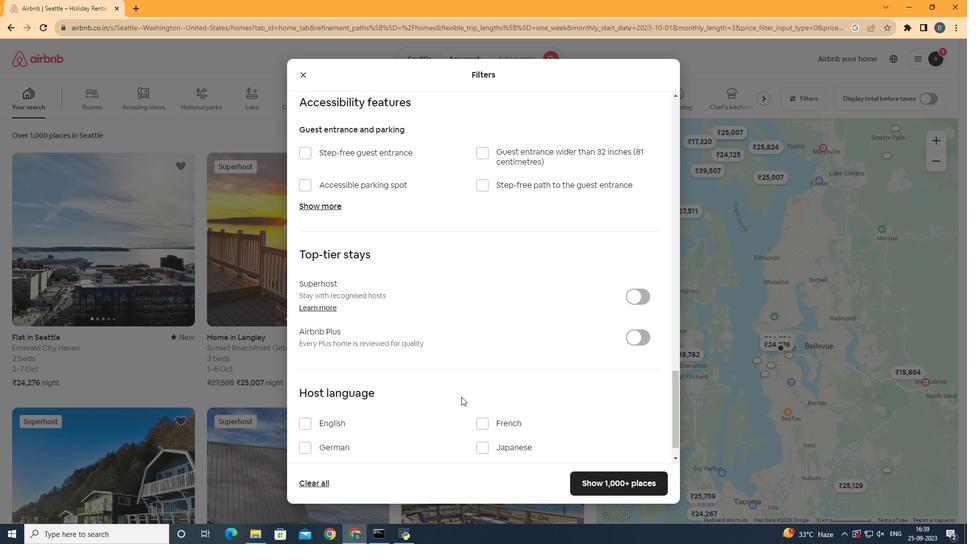 
Action: Mouse moved to (455, 398)
Screenshot: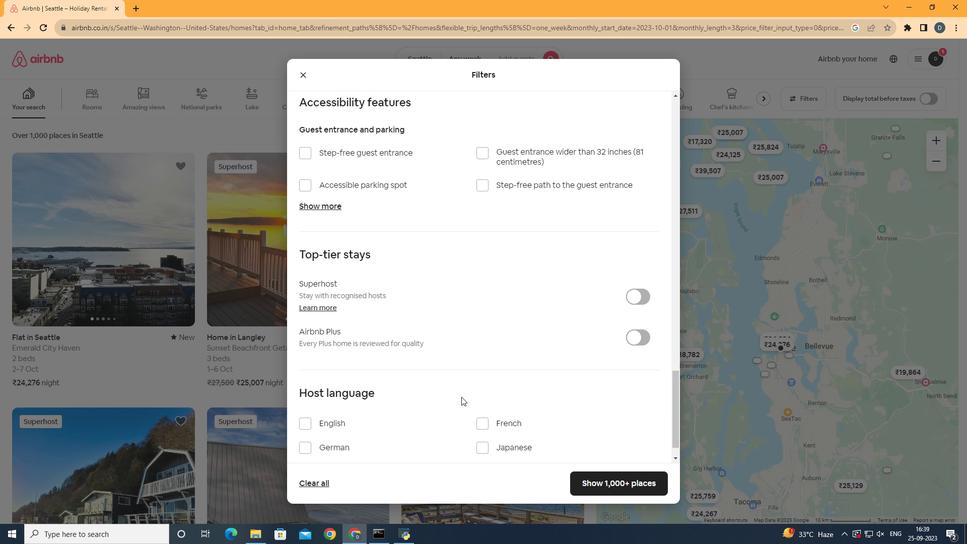 
Action: Mouse scrolled (455, 397) with delta (0, 0)
Screenshot: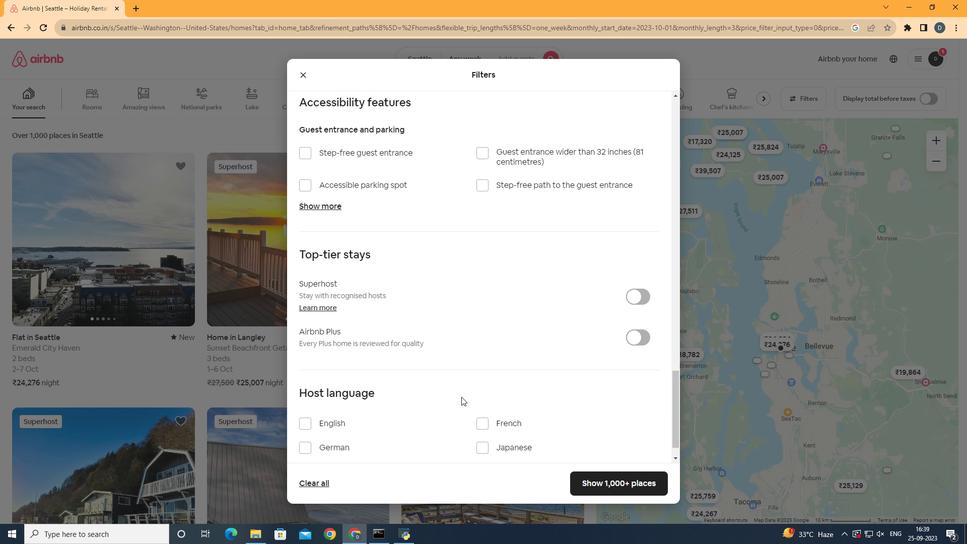 
Action: Mouse moved to (458, 397)
Screenshot: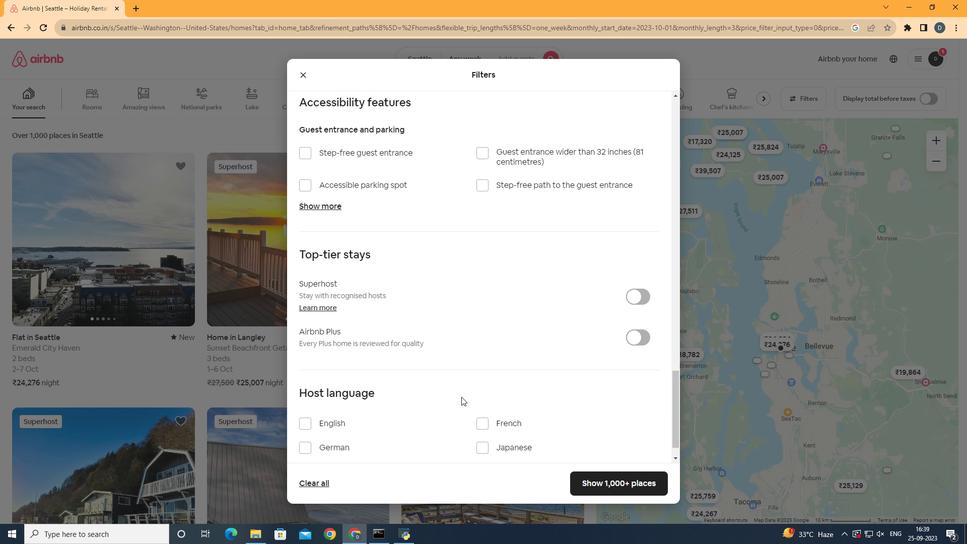 
Action: Mouse scrolled (458, 397) with delta (0, 0)
Screenshot: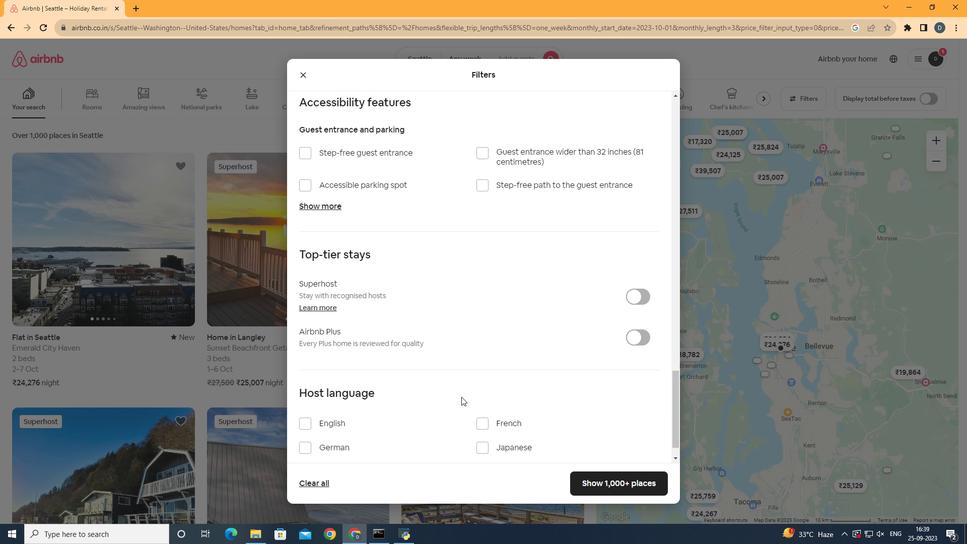 
Action: Mouse moved to (461, 397)
Screenshot: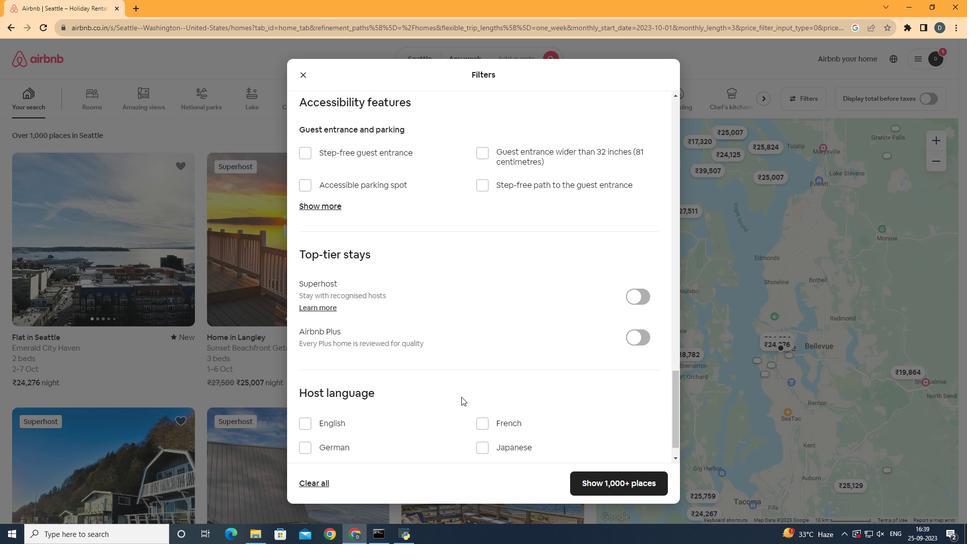 
Action: Mouse scrolled (461, 396) with delta (0, 0)
Screenshot: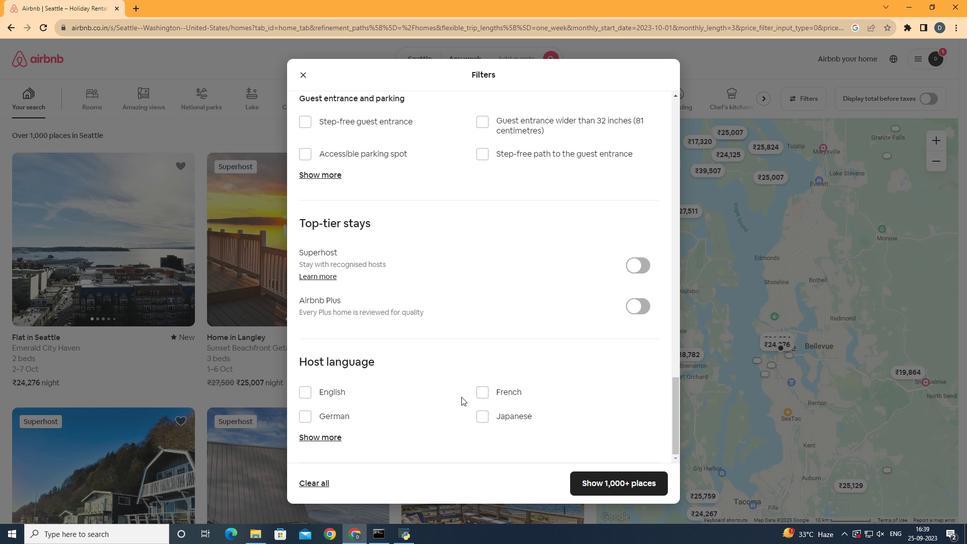 
Action: Mouse scrolled (461, 396) with delta (0, 0)
Screenshot: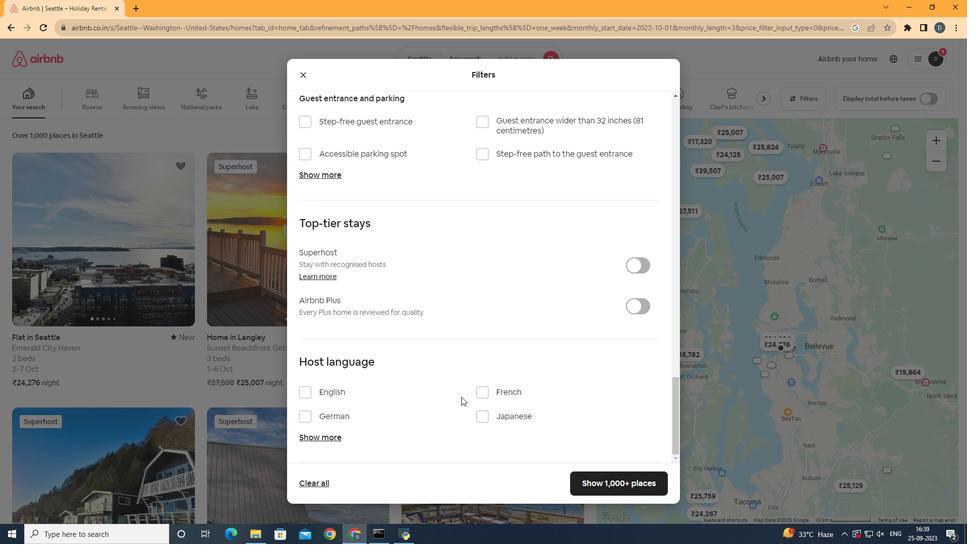 
Action: Mouse scrolled (461, 396) with delta (0, 0)
Screenshot: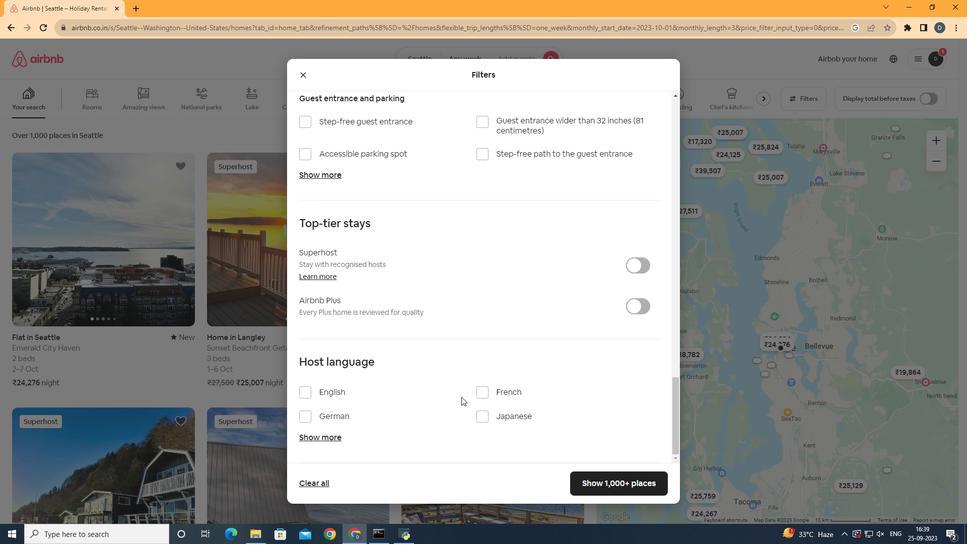 
Action: Mouse scrolled (461, 396) with delta (0, 0)
Screenshot: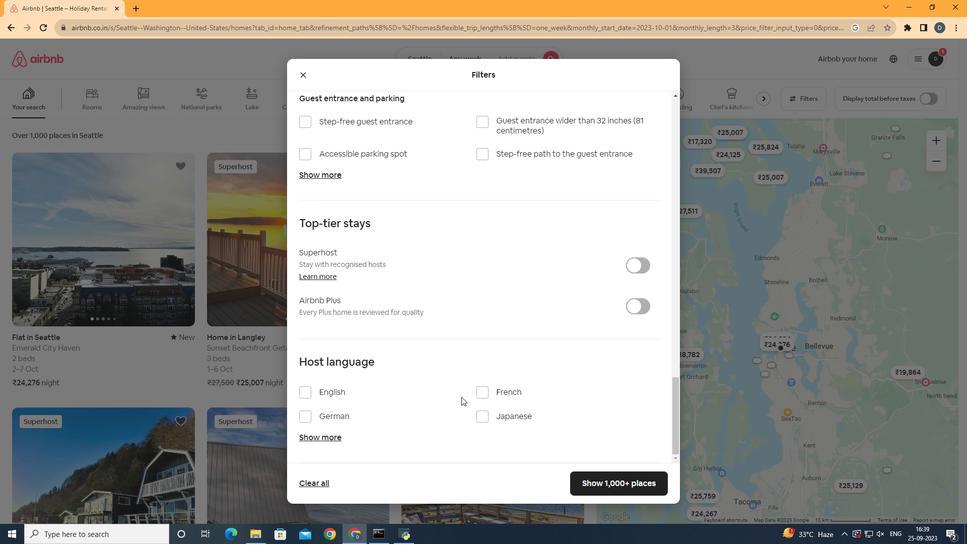 
Action: Mouse scrolled (461, 396) with delta (0, 0)
Screenshot: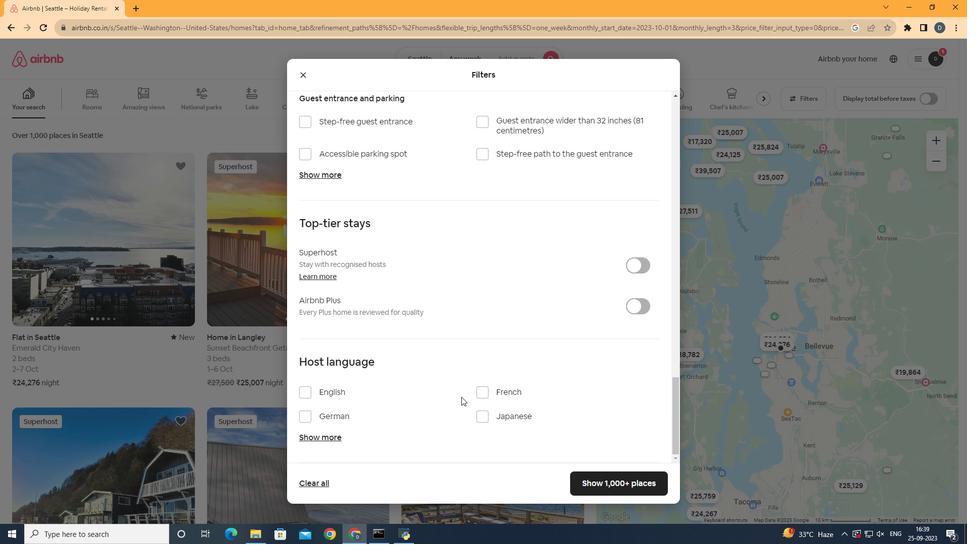 
Action: Mouse scrolled (461, 396) with delta (0, 0)
Screenshot: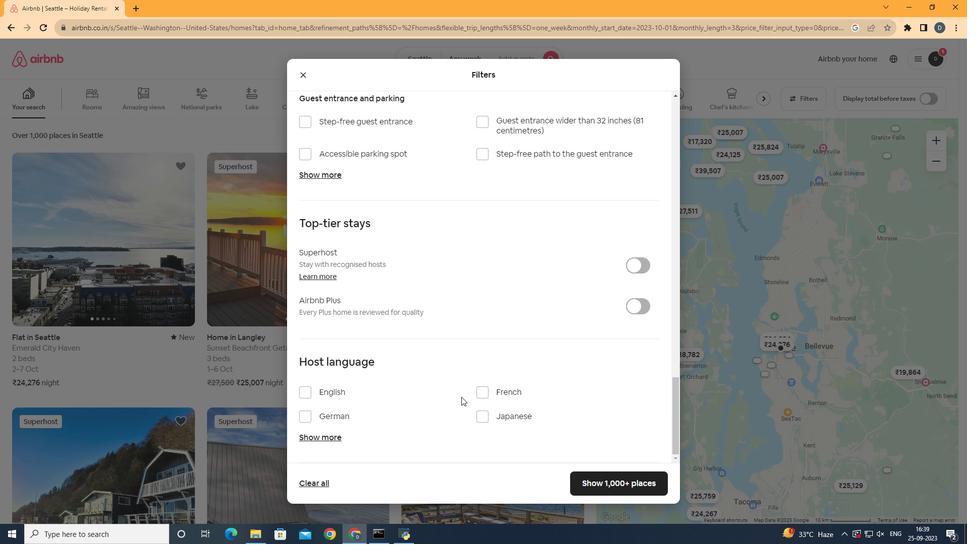 
Action: Mouse scrolled (461, 396) with delta (0, 0)
Screenshot: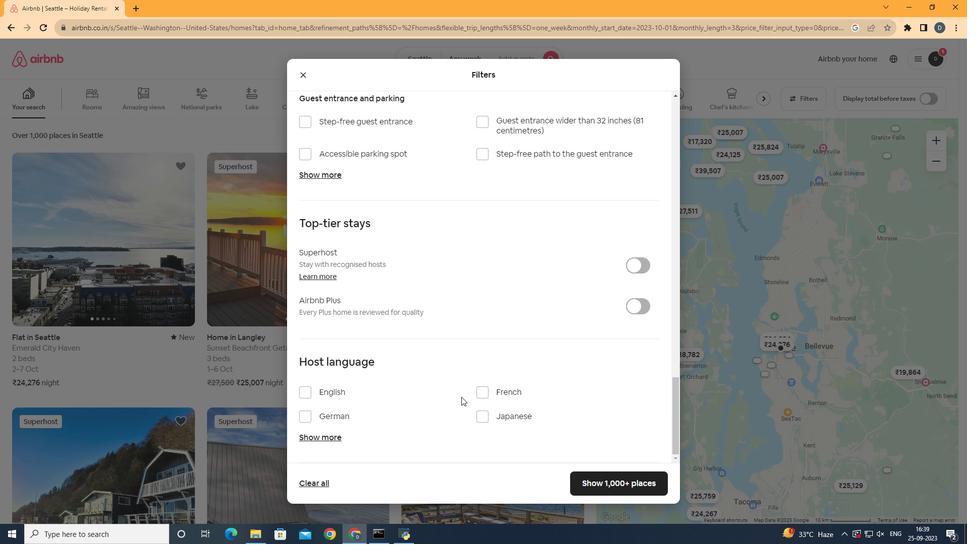 
Action: Mouse moved to (650, 481)
Screenshot: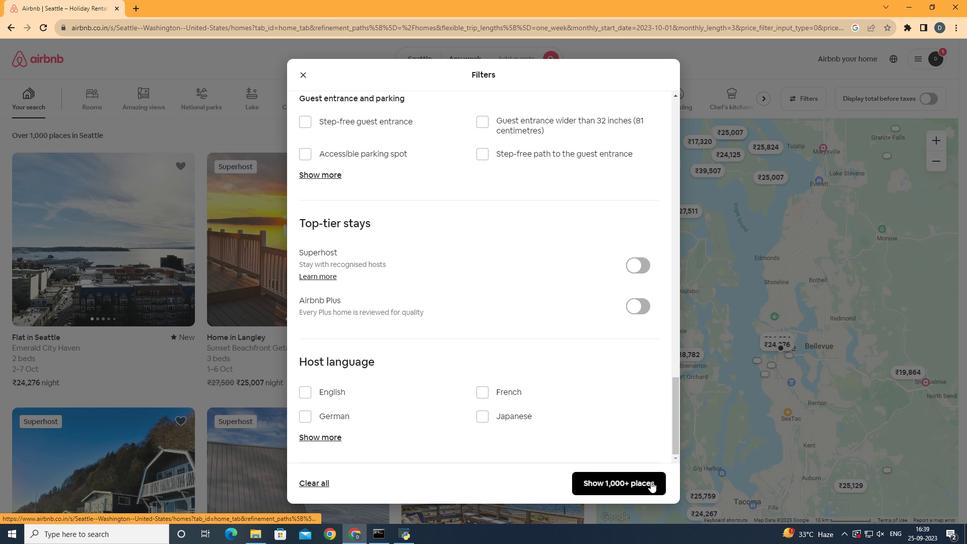 
Action: Mouse pressed left at (650, 481)
Screenshot: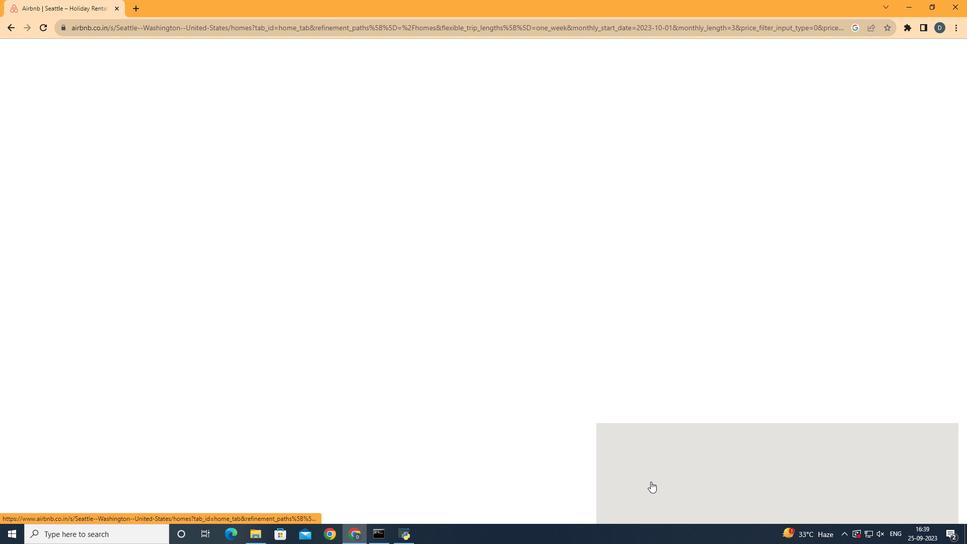 
Action: Mouse moved to (765, 99)
Screenshot: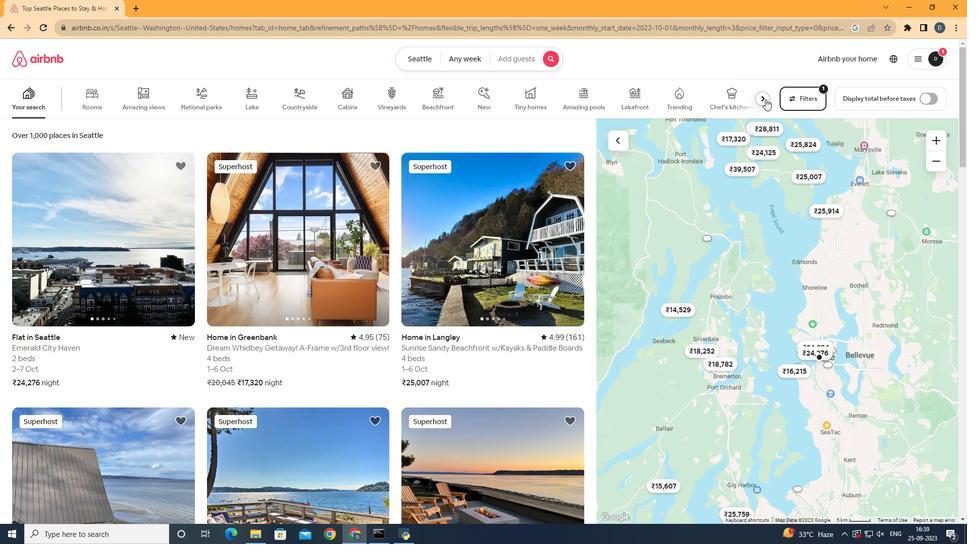 
Action: Mouse pressed left at (765, 99)
Screenshot: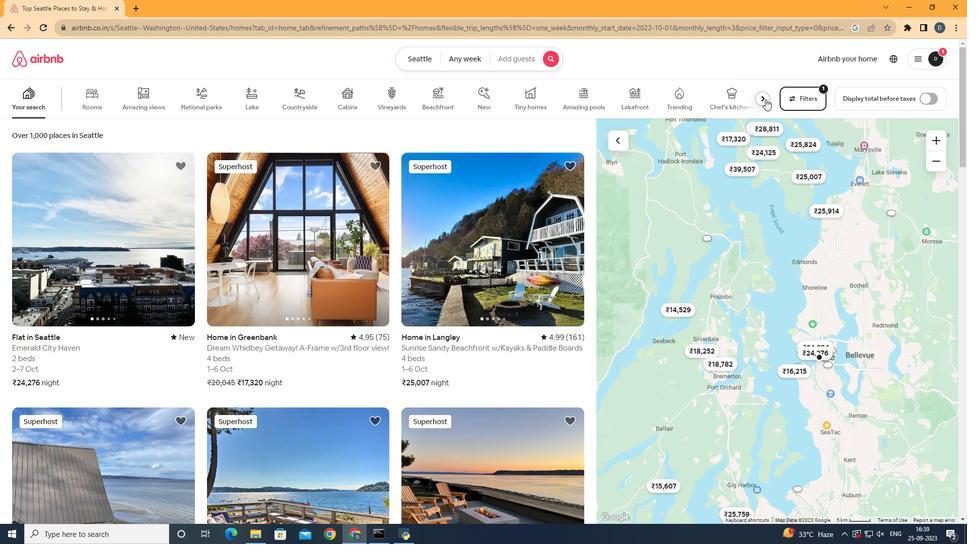 
Action: Mouse moved to (761, 96)
Screenshot: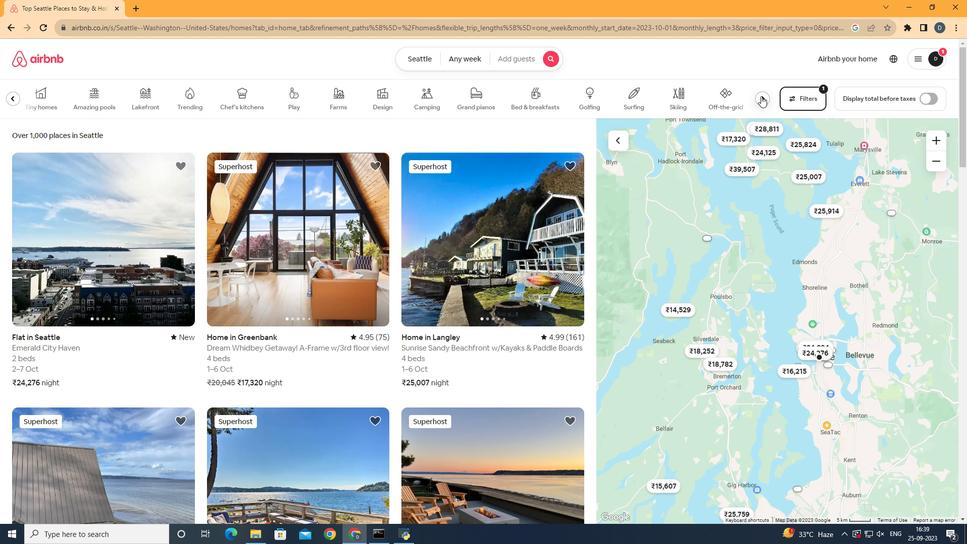 
Action: Mouse pressed left at (761, 96)
Screenshot: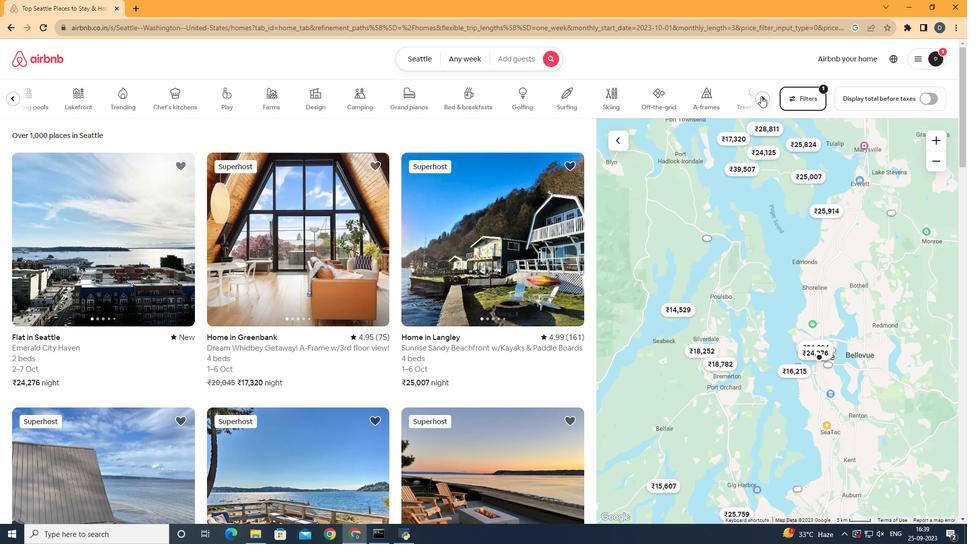 
Action: Mouse moved to (7, 94)
Screenshot: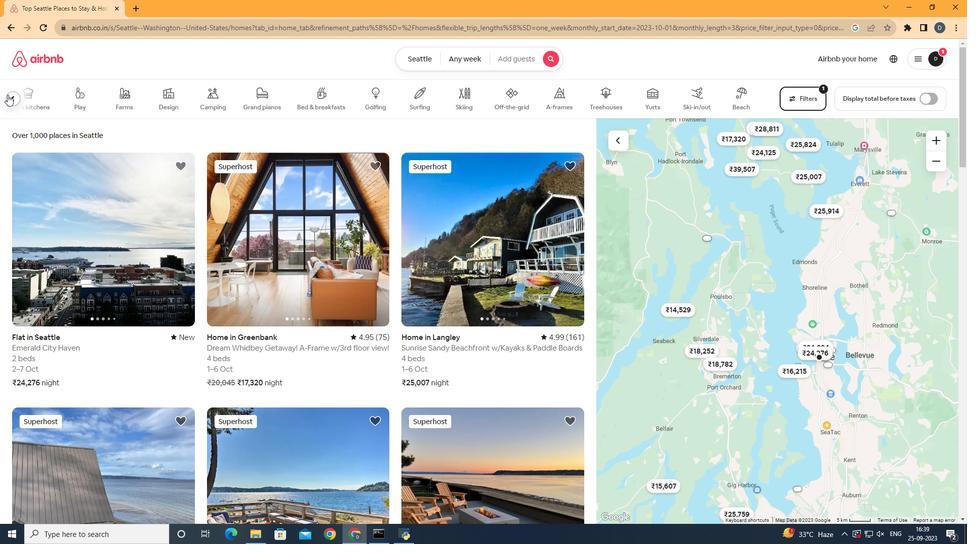 
Action: Mouse pressed left at (7, 94)
Screenshot: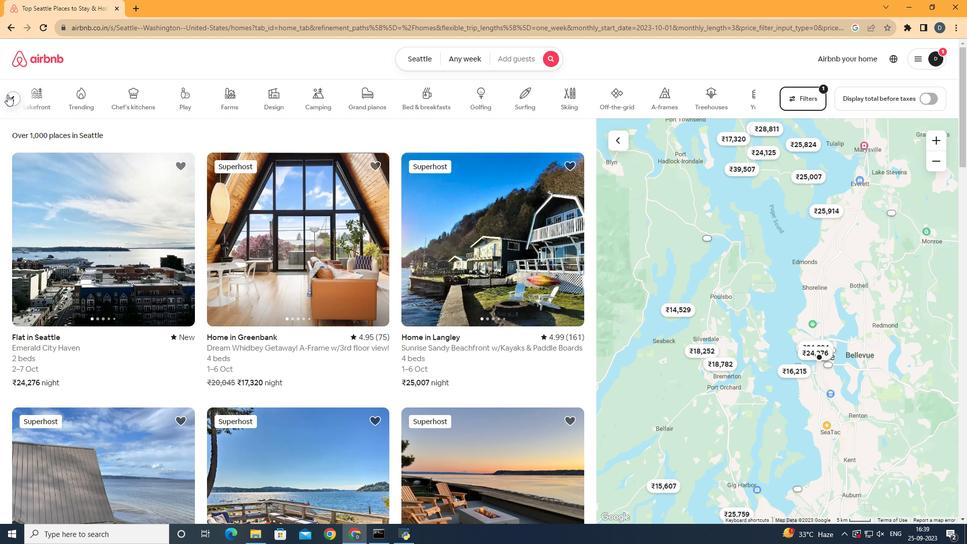 
Action: Mouse pressed left at (7, 94)
Screenshot: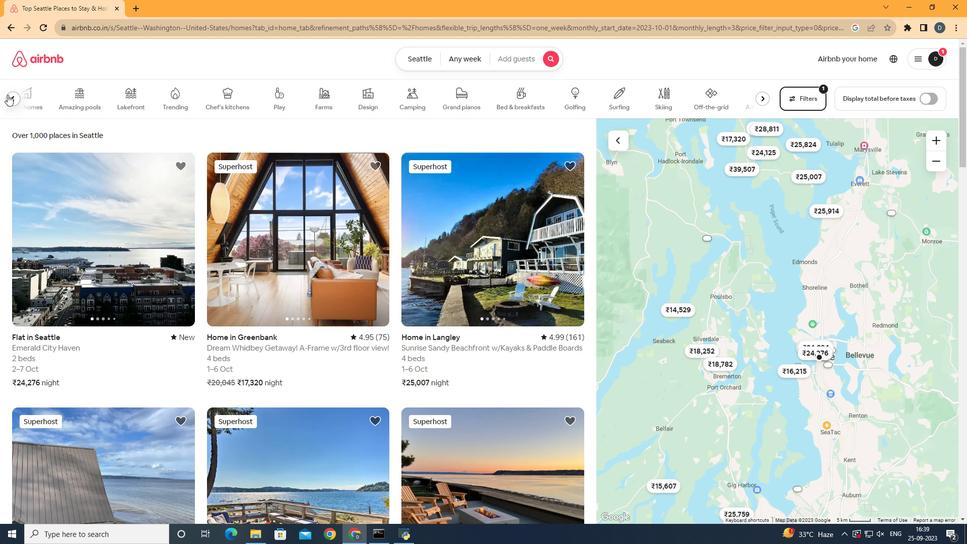 
Action: Mouse moved to (469, 267)
Screenshot: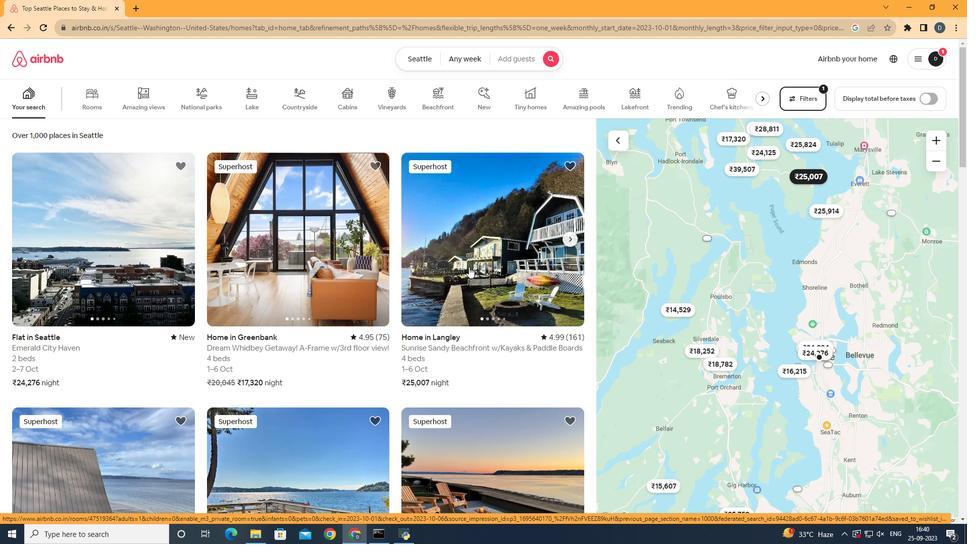 
Action: Mouse pressed left at (469, 267)
Screenshot: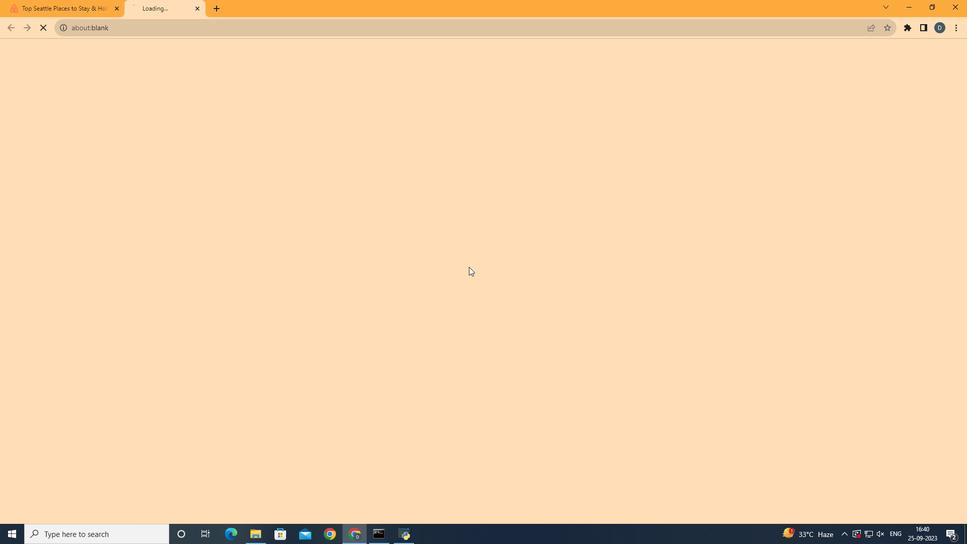 
Action: Mouse moved to (707, 369)
Screenshot: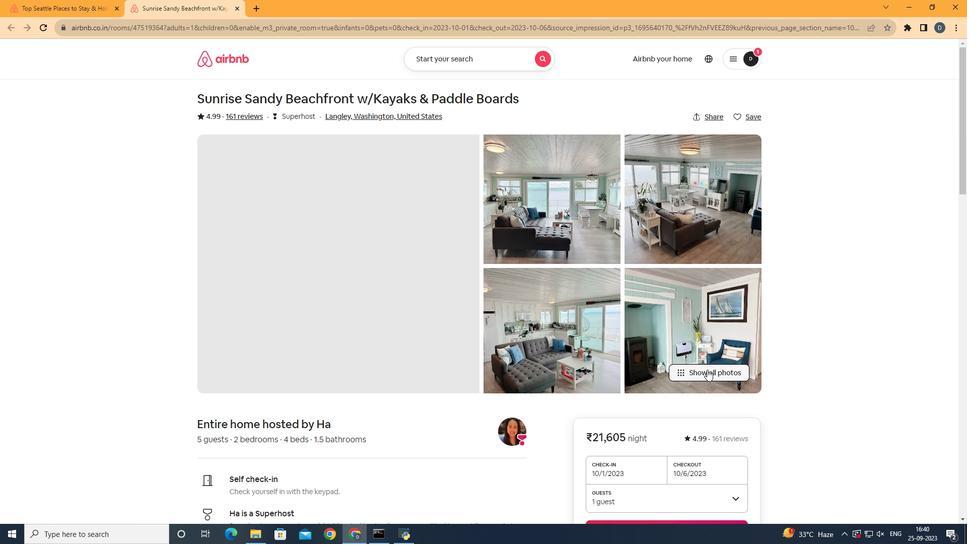 
Action: Mouse pressed left at (707, 369)
Screenshot: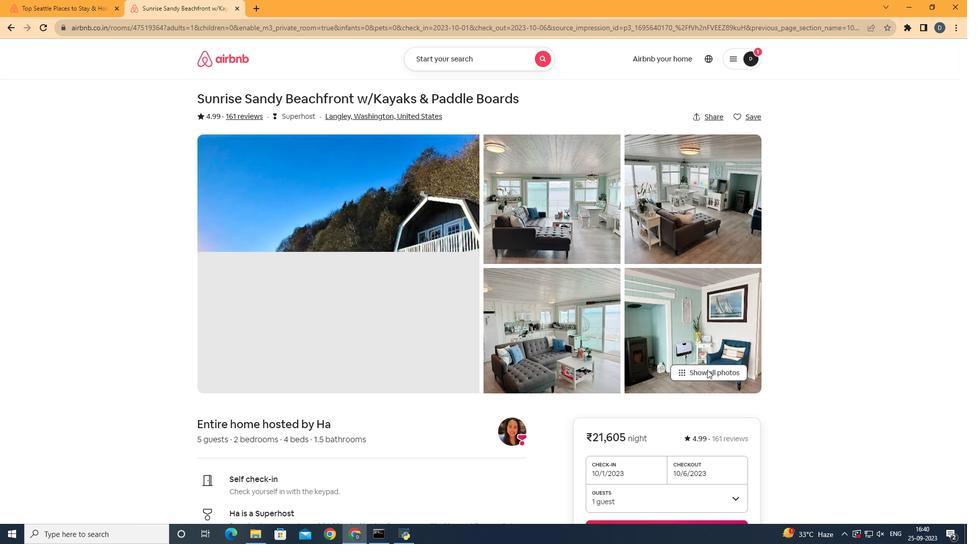 
Action: Mouse moved to (767, 311)
Screenshot: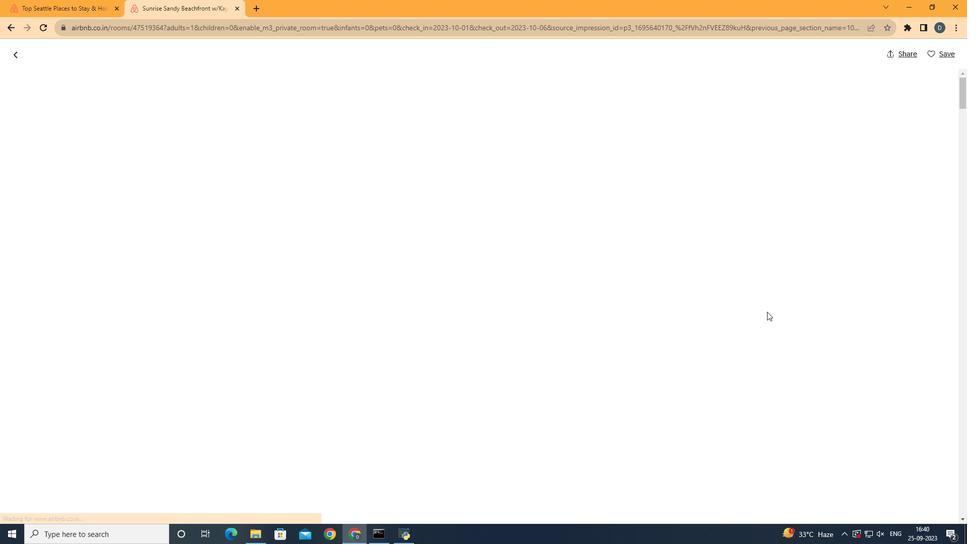 
Action: Mouse scrolled (767, 311) with delta (0, 0)
Screenshot: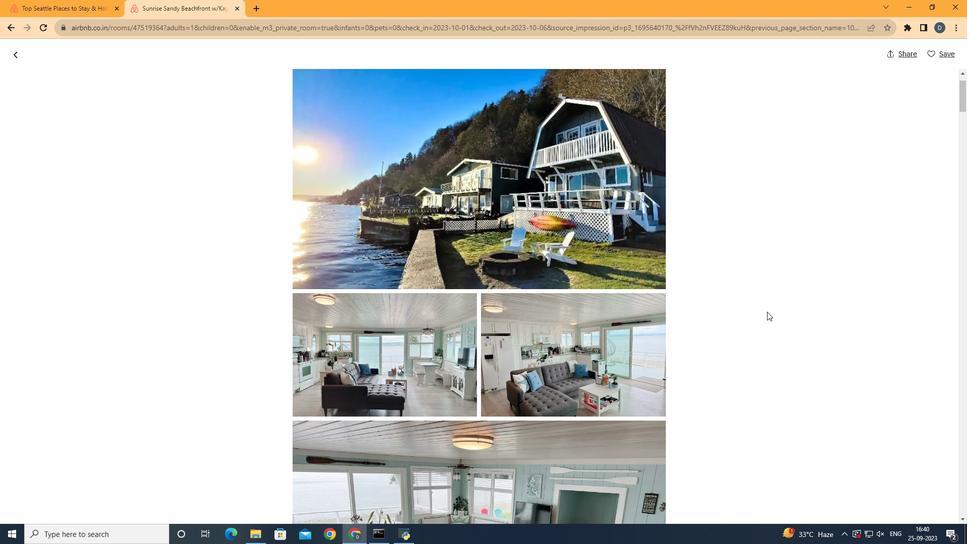 
Action: Mouse scrolled (767, 311) with delta (0, 0)
Screenshot: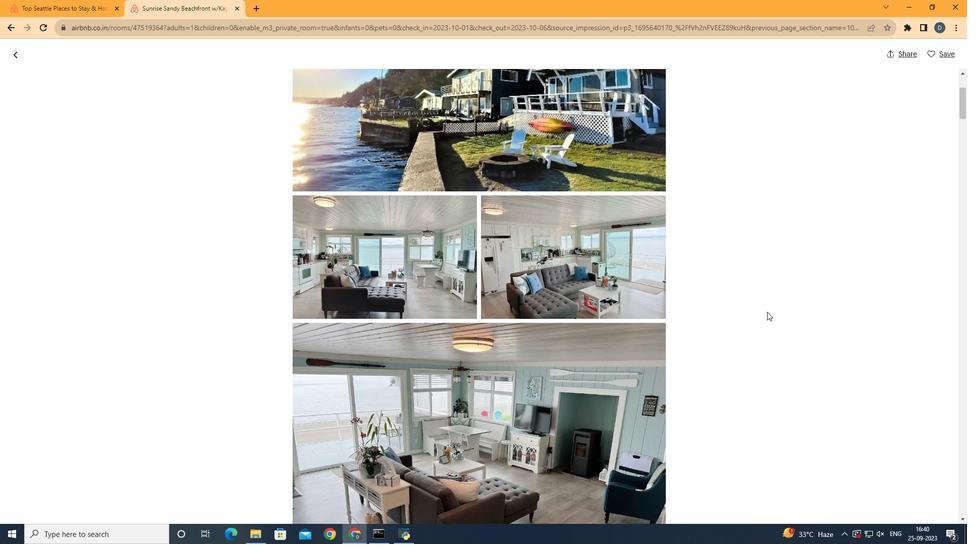 
Action: Mouse scrolled (767, 311) with delta (0, 0)
Screenshot: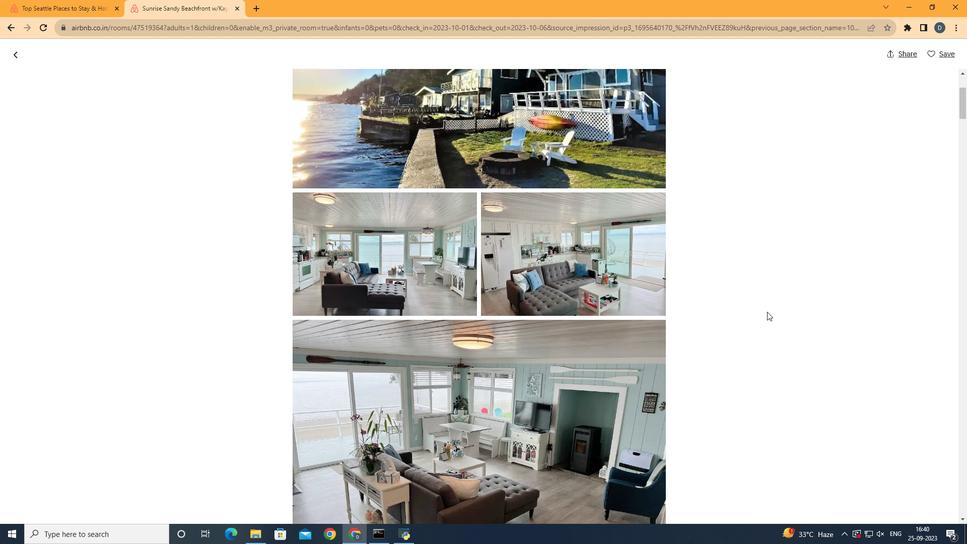 
Action: Mouse scrolled (767, 311) with delta (0, 0)
Screenshot: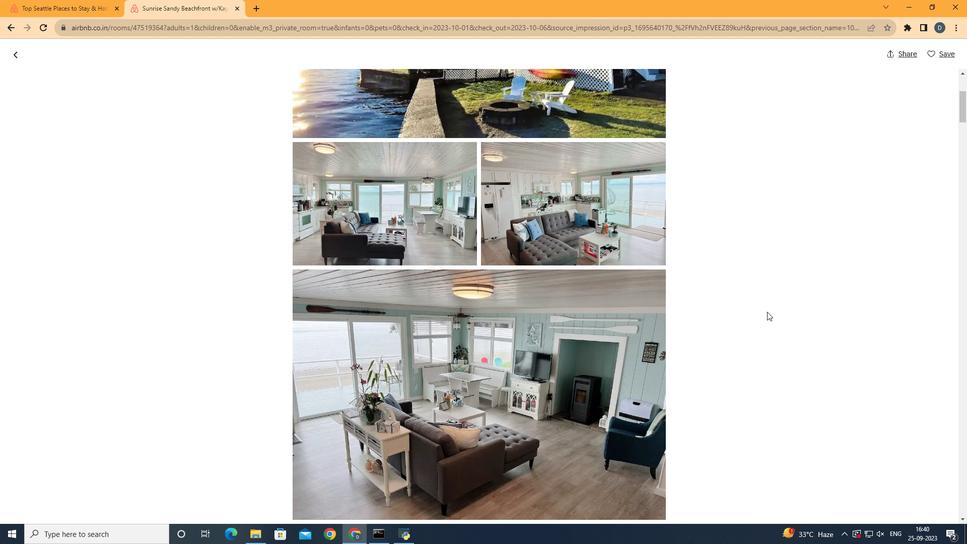 
Action: Mouse scrolled (767, 311) with delta (0, 0)
Screenshot: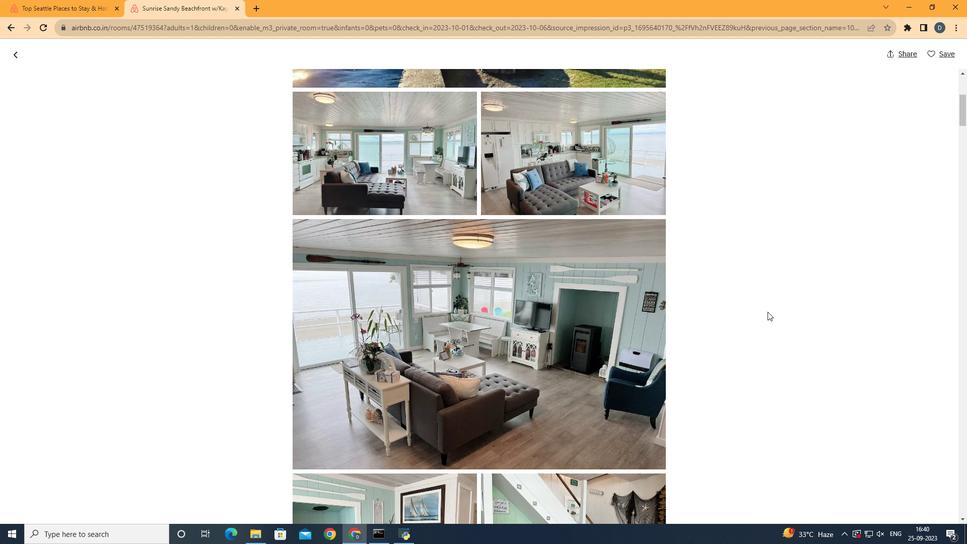 
Action: Mouse moved to (767, 311)
Screenshot: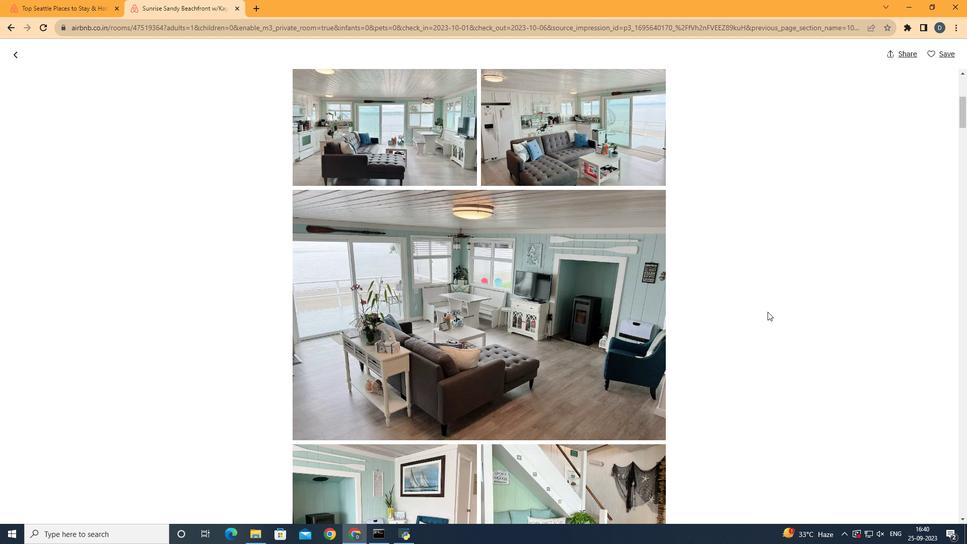 
Action: Mouse scrolled (767, 311) with delta (0, 0)
Screenshot: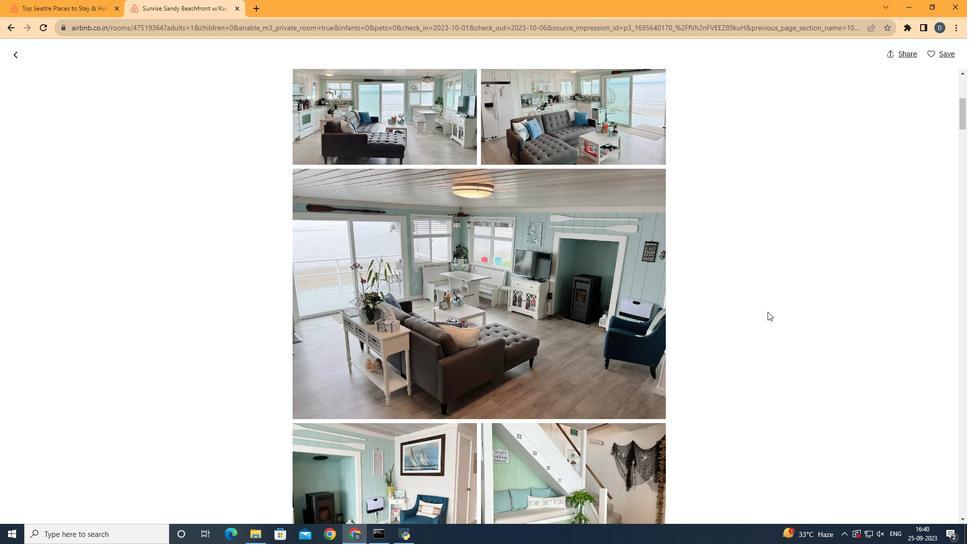 
Action: Mouse scrolled (767, 311) with delta (0, 0)
Screenshot: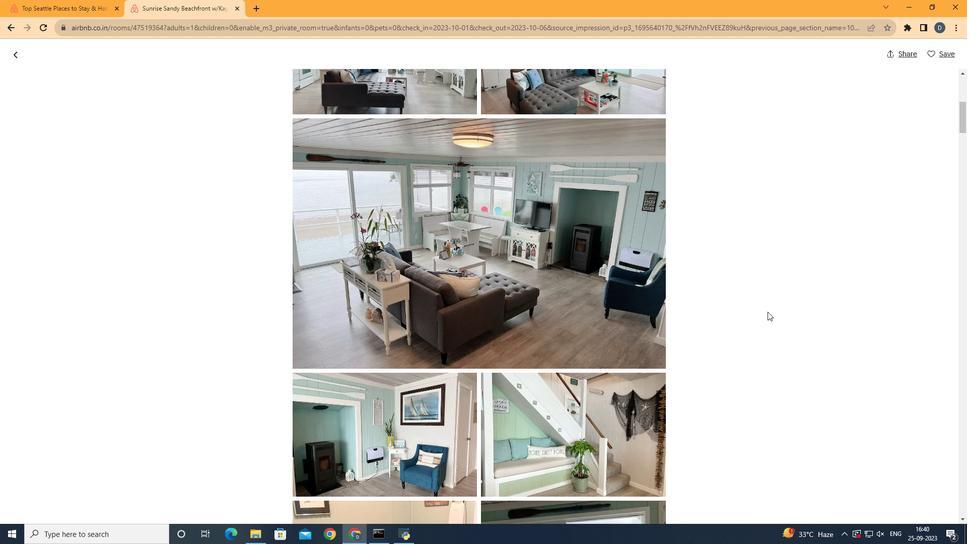 
Action: Mouse scrolled (767, 311) with delta (0, 0)
Screenshot: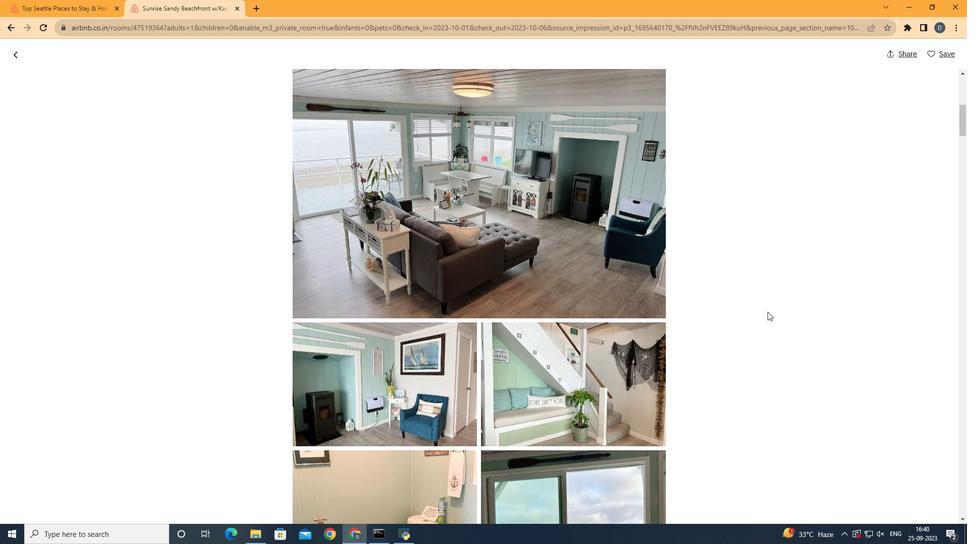 
Action: Mouse scrolled (767, 311) with delta (0, 0)
Screenshot: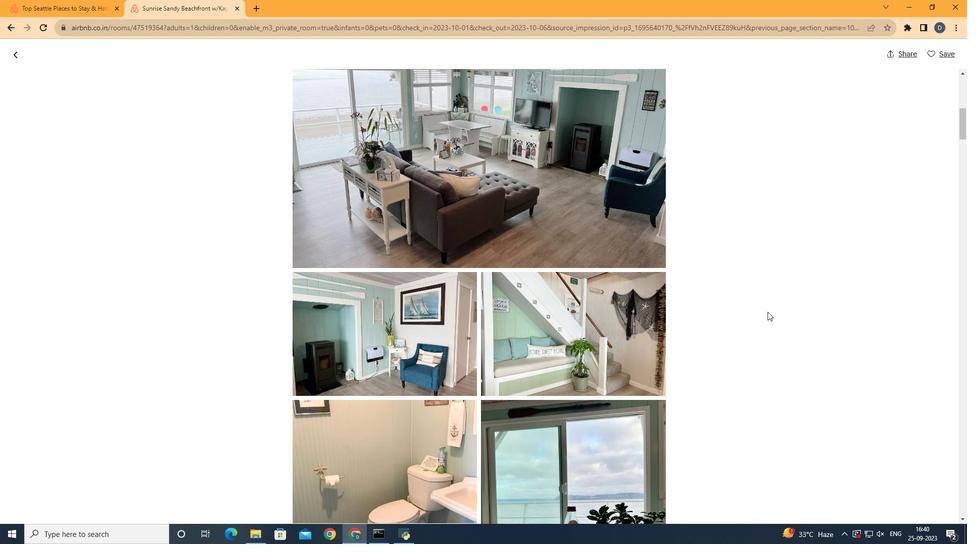 
Action: Mouse scrolled (767, 311) with delta (0, 0)
Screenshot: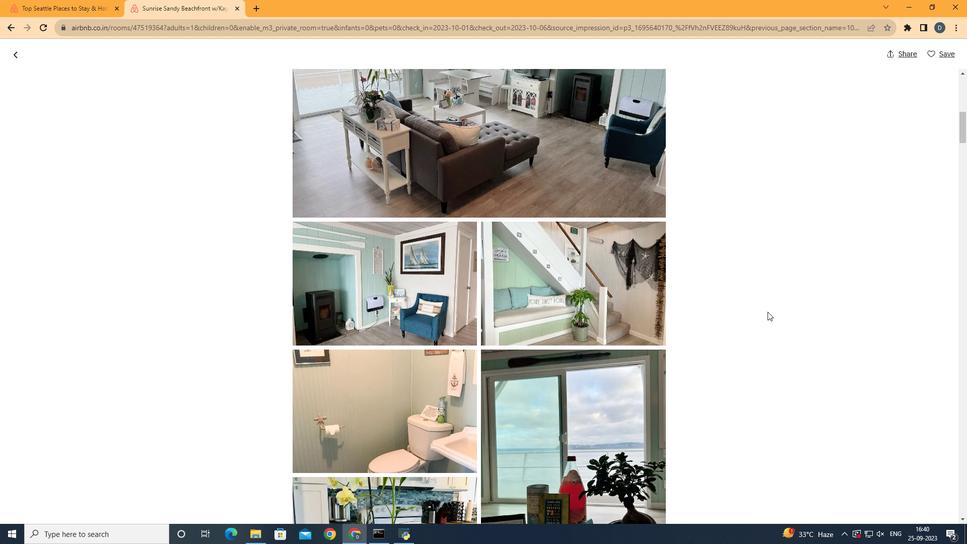 
Action: Mouse scrolled (767, 311) with delta (0, 0)
Screenshot: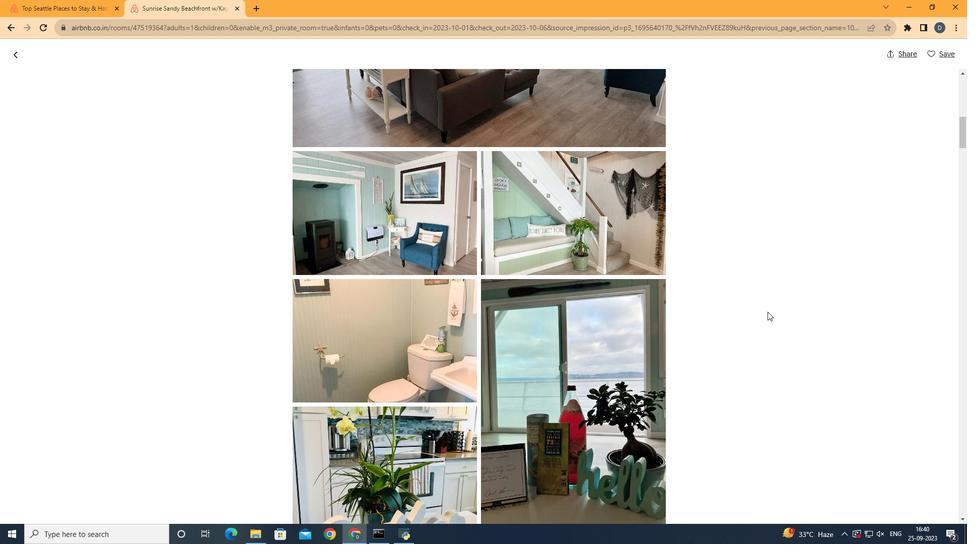 
Action: Mouse scrolled (767, 311) with delta (0, 0)
Screenshot: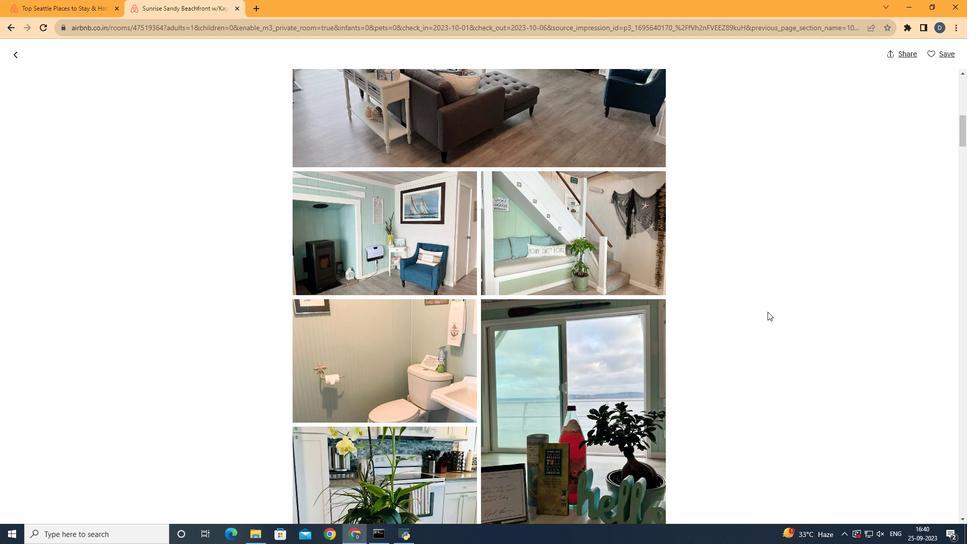 
Action: Mouse scrolled (767, 312) with delta (0, 0)
Screenshot: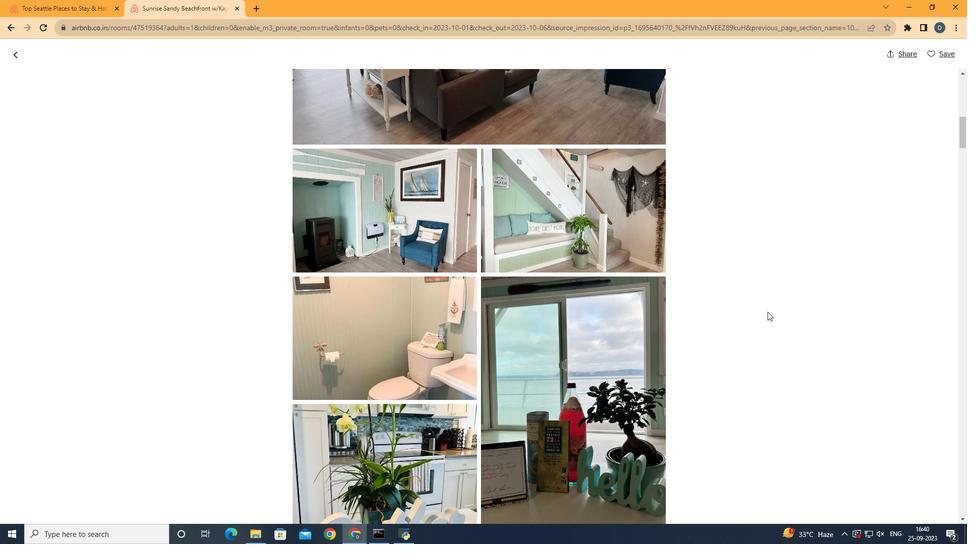 
Action: Mouse scrolled (767, 311) with delta (0, 0)
Screenshot: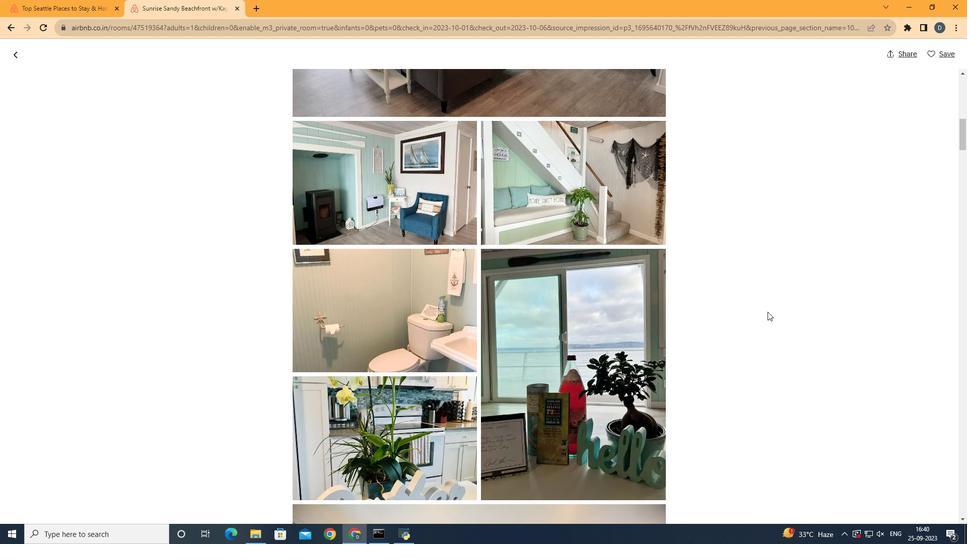 
Action: Mouse scrolled (767, 311) with delta (0, 0)
Screenshot: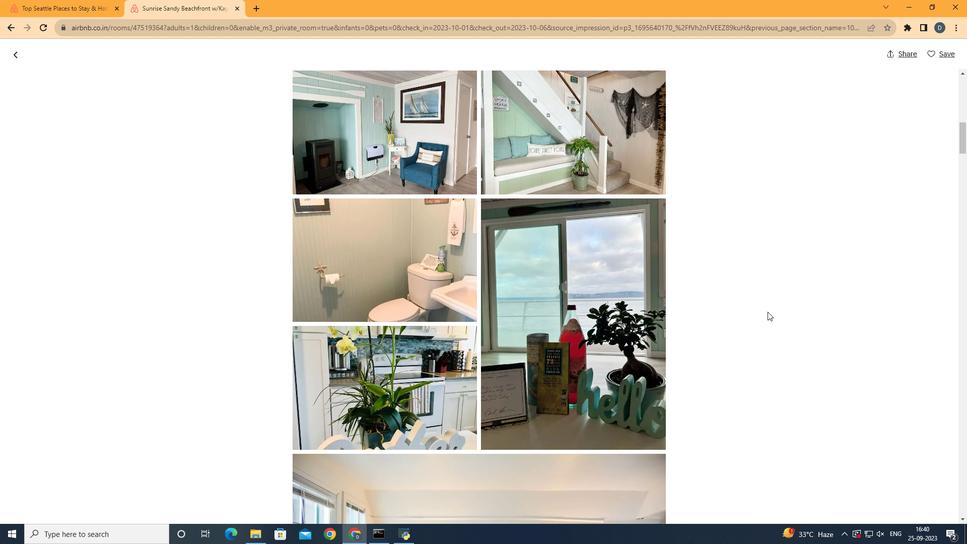
Action: Mouse scrolled (767, 311) with delta (0, 0)
Screenshot: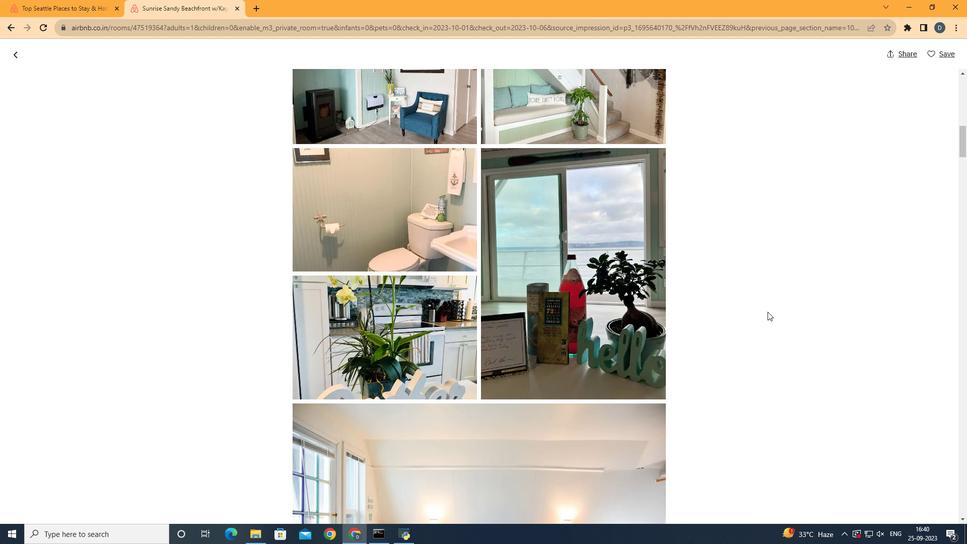 
Action: Mouse scrolled (767, 311) with delta (0, 0)
Screenshot: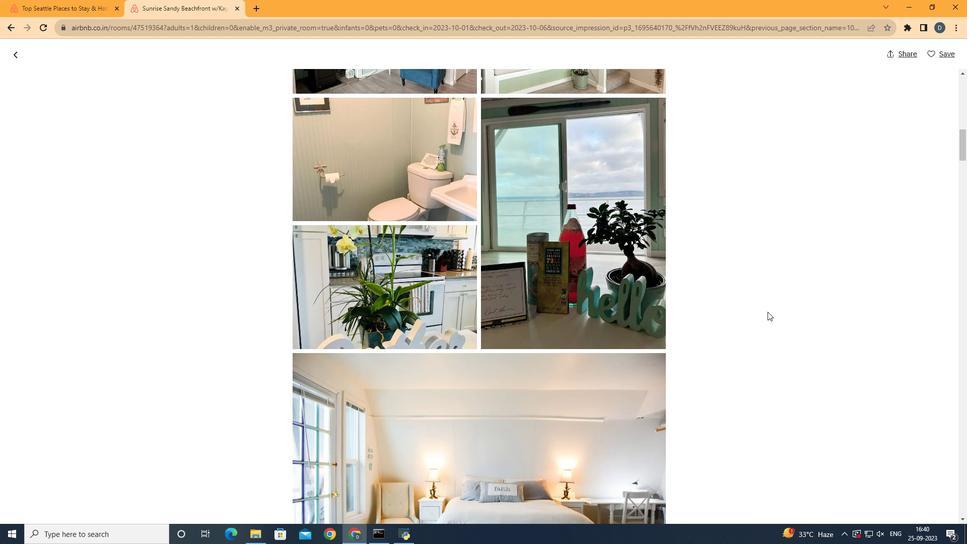 
Action: Mouse scrolled (767, 311) with delta (0, 0)
Screenshot: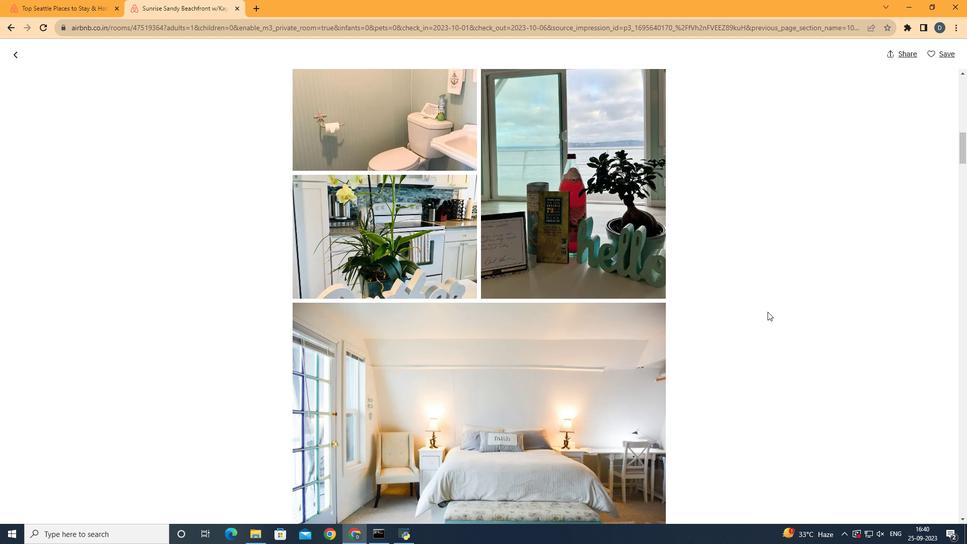 
Action: Mouse scrolled (767, 311) with delta (0, 0)
Screenshot: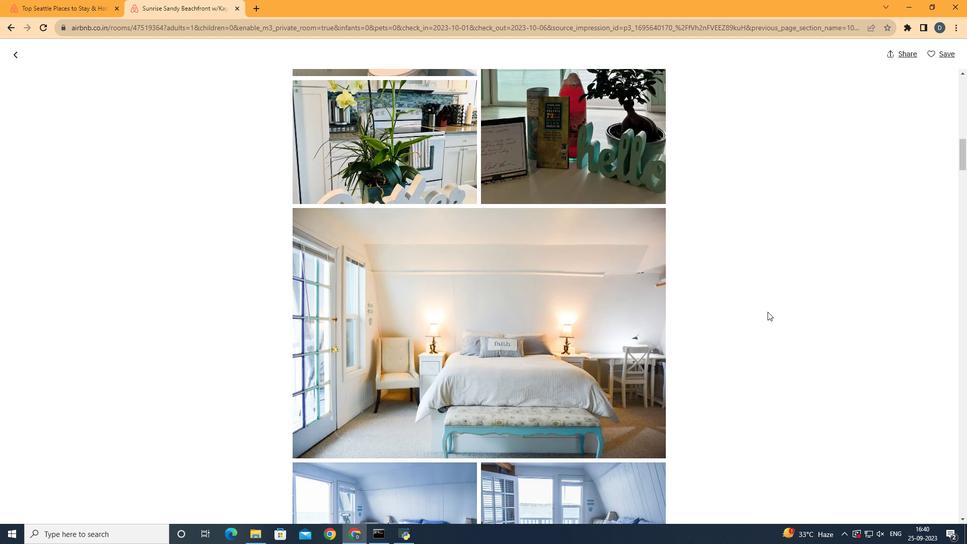 
Action: Mouse scrolled (767, 311) with delta (0, 0)
Screenshot: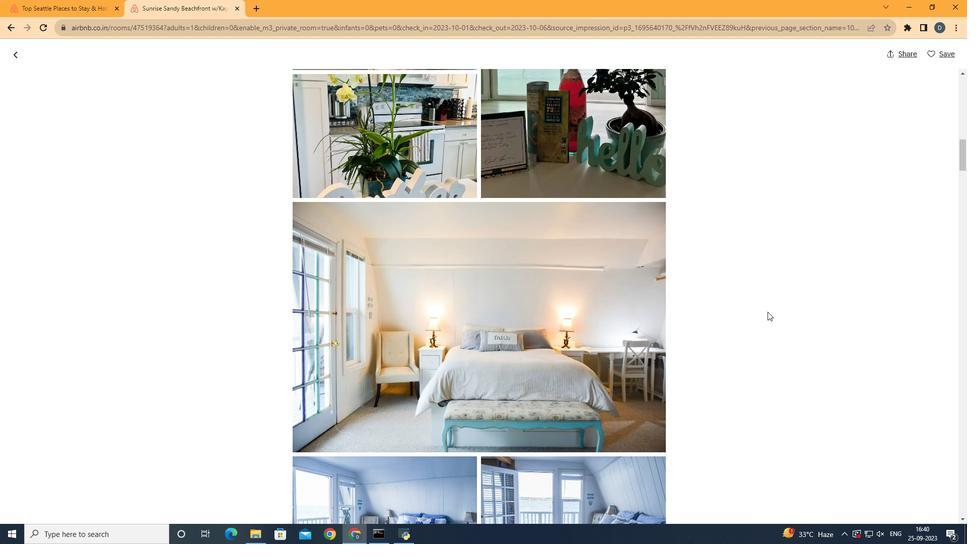 
Action: Mouse scrolled (767, 311) with delta (0, 0)
Screenshot: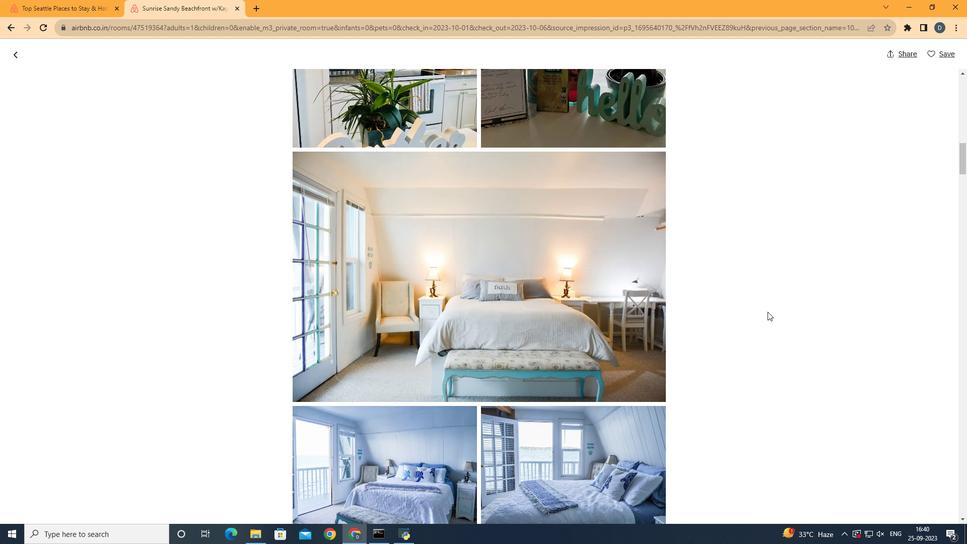 
Action: Mouse scrolled (767, 311) with delta (0, 0)
Screenshot: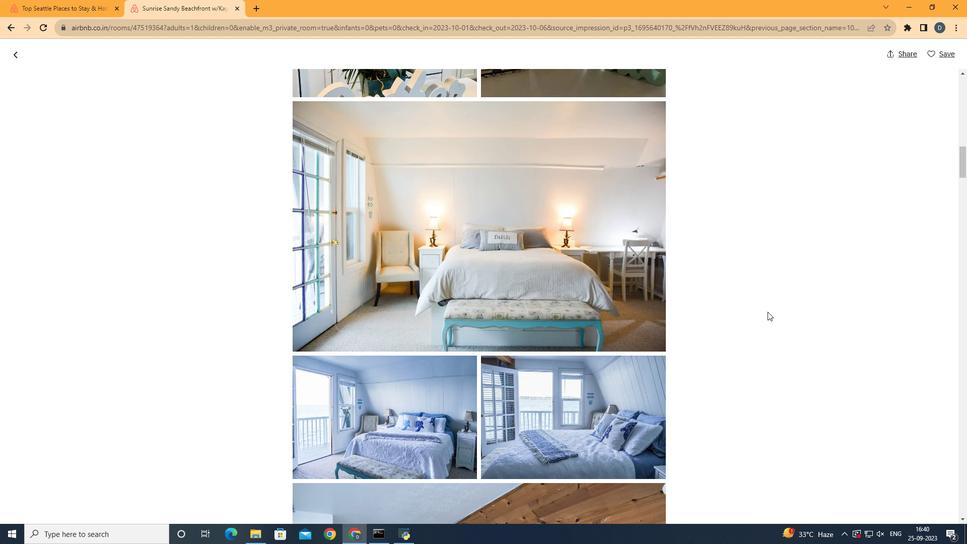 
Action: Mouse scrolled (767, 311) with delta (0, 0)
Screenshot: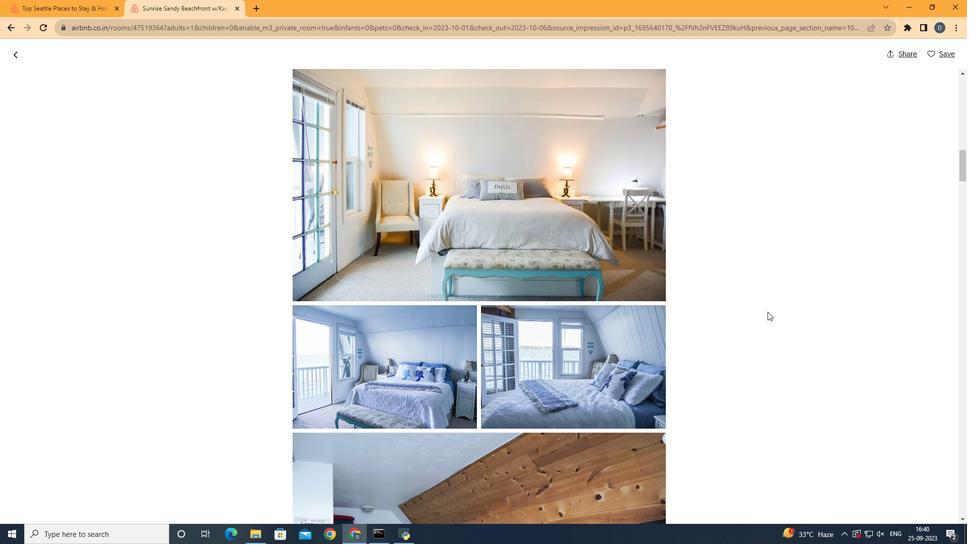 
Action: Mouse scrolled (767, 311) with delta (0, 0)
Screenshot: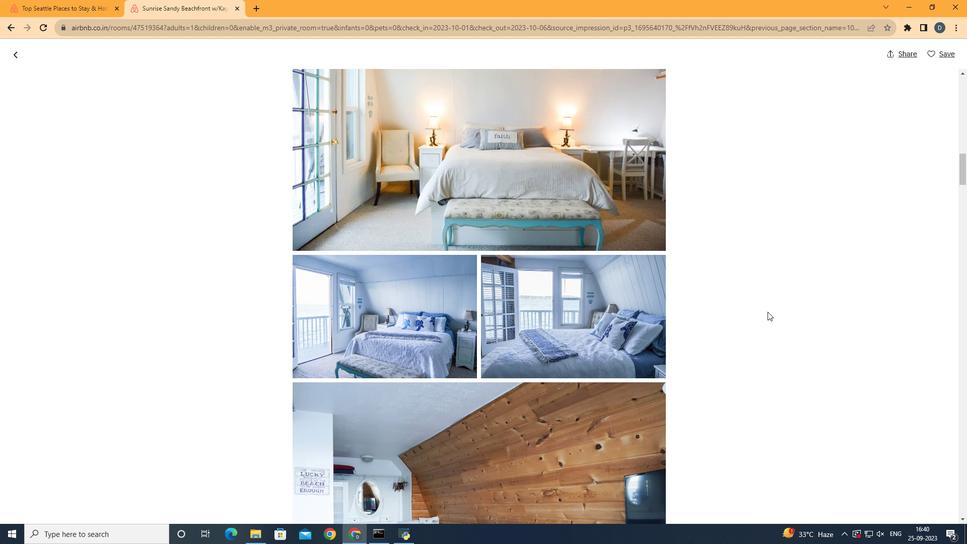 
Action: Mouse scrolled (767, 311) with delta (0, 0)
Screenshot: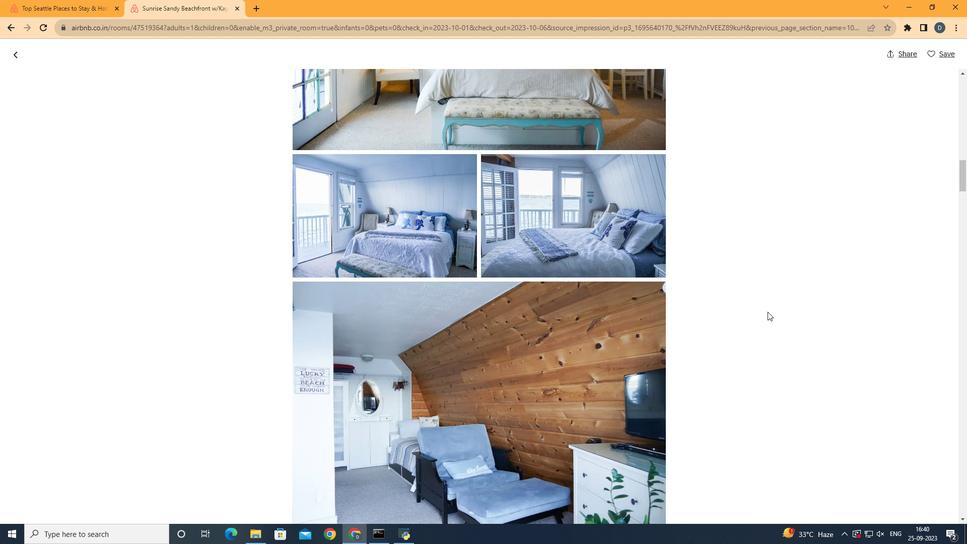 
Action: Mouse scrolled (767, 311) with delta (0, 0)
Screenshot: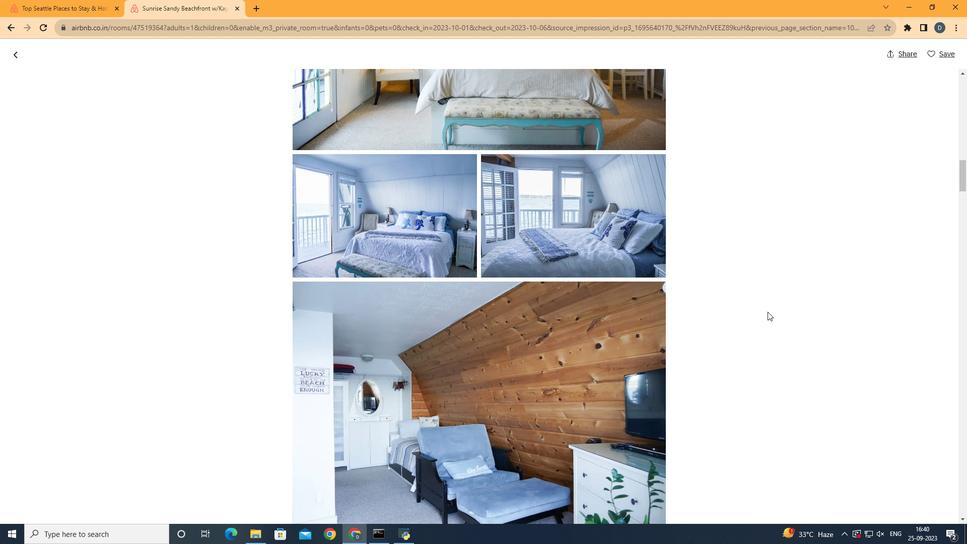 
Action: Mouse scrolled (767, 311) with delta (0, 0)
Screenshot: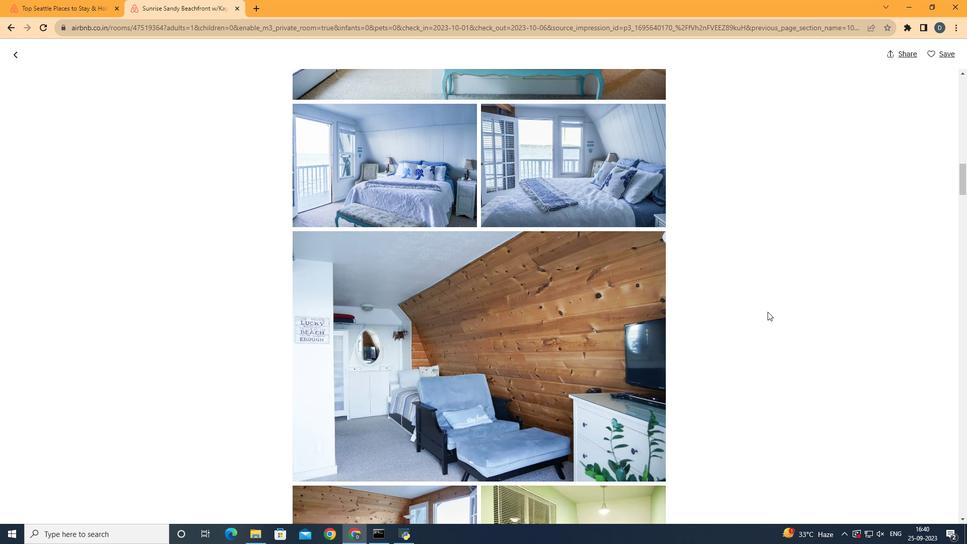 
Action: Mouse scrolled (767, 311) with delta (0, 0)
Screenshot: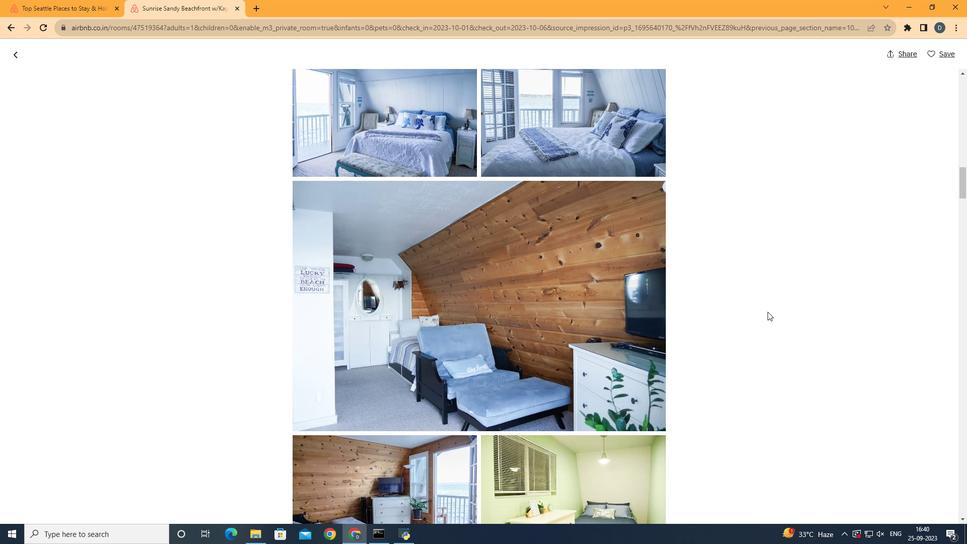
Action: Mouse scrolled (767, 311) with delta (0, 0)
Screenshot: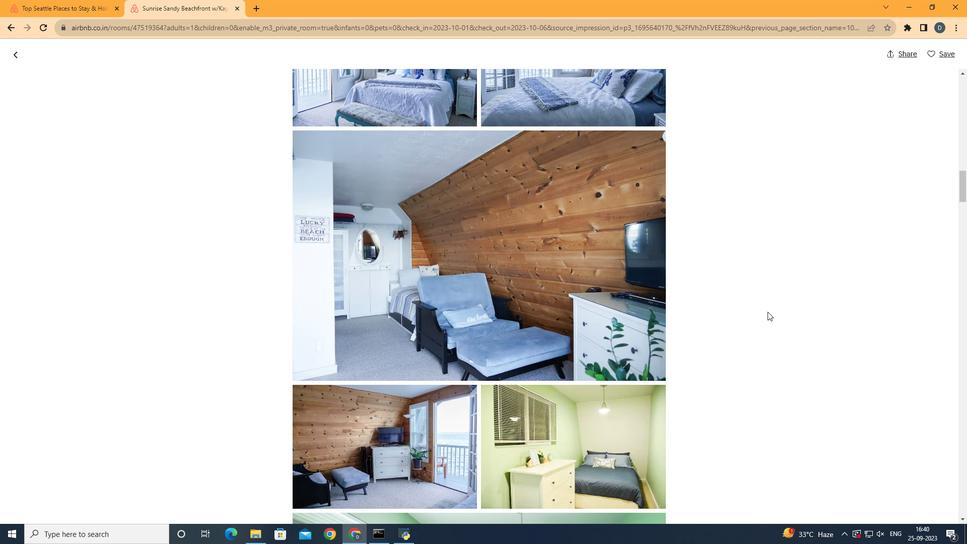 
Action: Mouse scrolled (767, 311) with delta (0, 0)
Screenshot: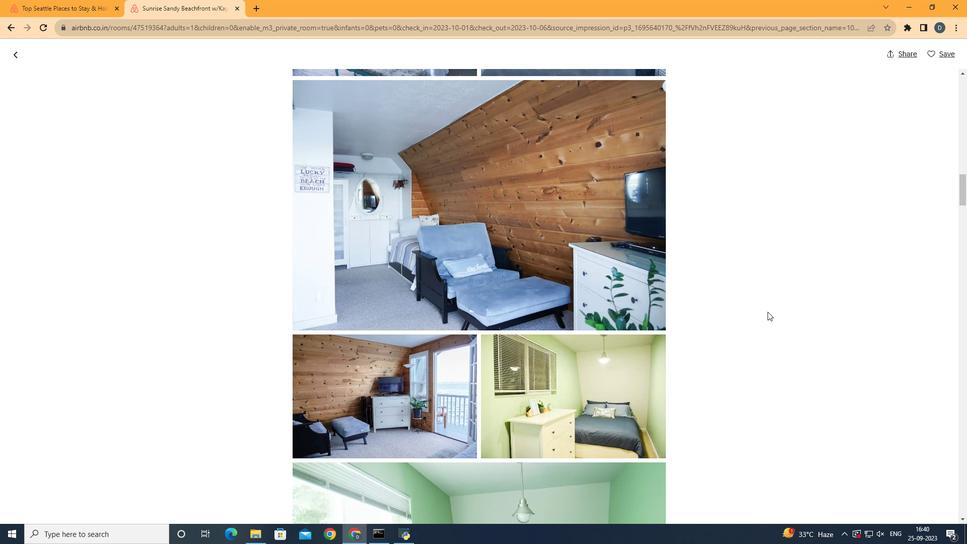 
Action: Mouse scrolled (767, 311) with delta (0, 0)
Screenshot: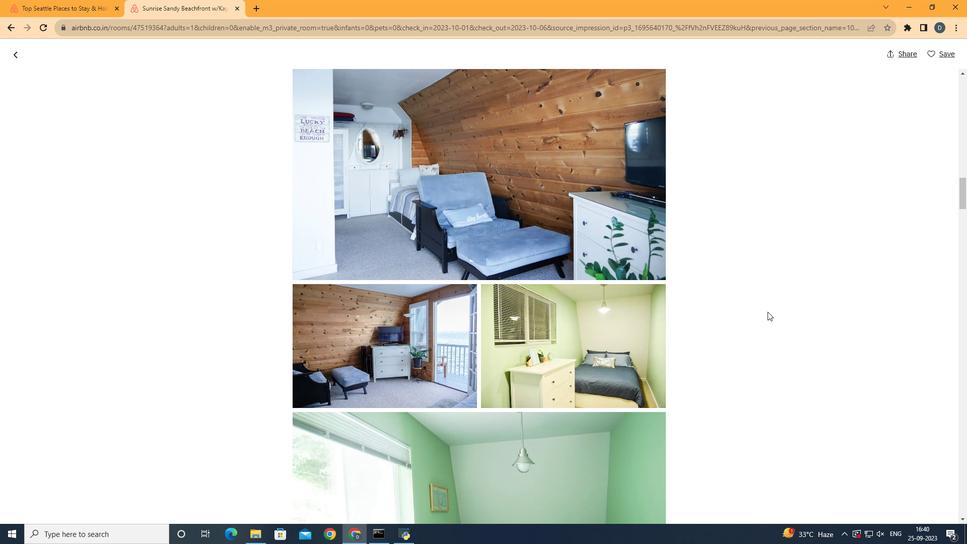 
Action: Mouse scrolled (767, 311) with delta (0, 0)
Screenshot: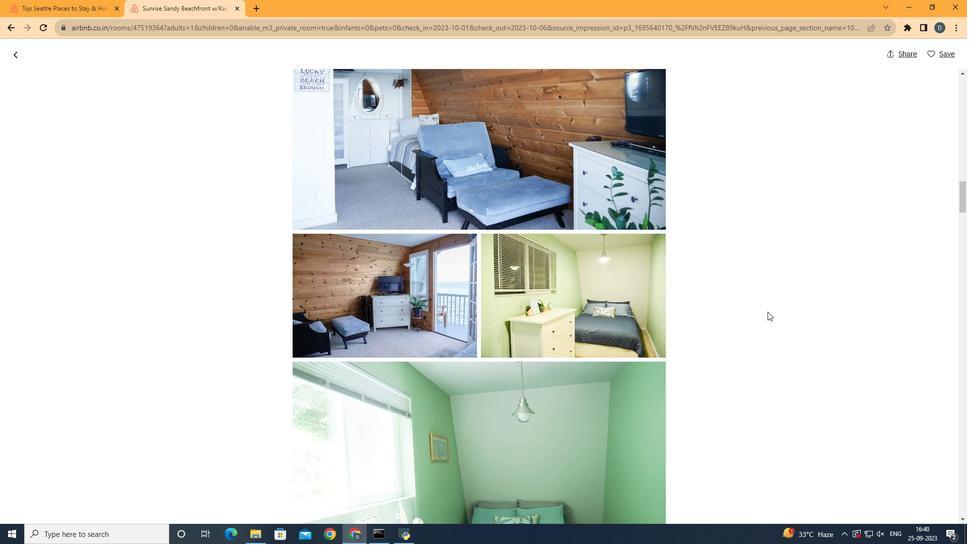 
Action: Mouse scrolled (767, 311) with delta (0, 0)
Screenshot: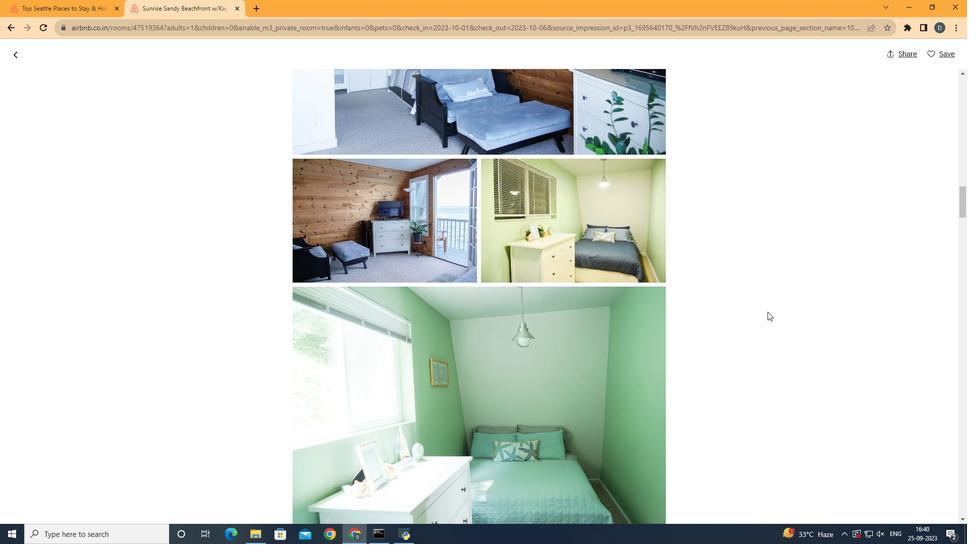 
Action: Mouse scrolled (767, 311) with delta (0, 0)
Screenshot: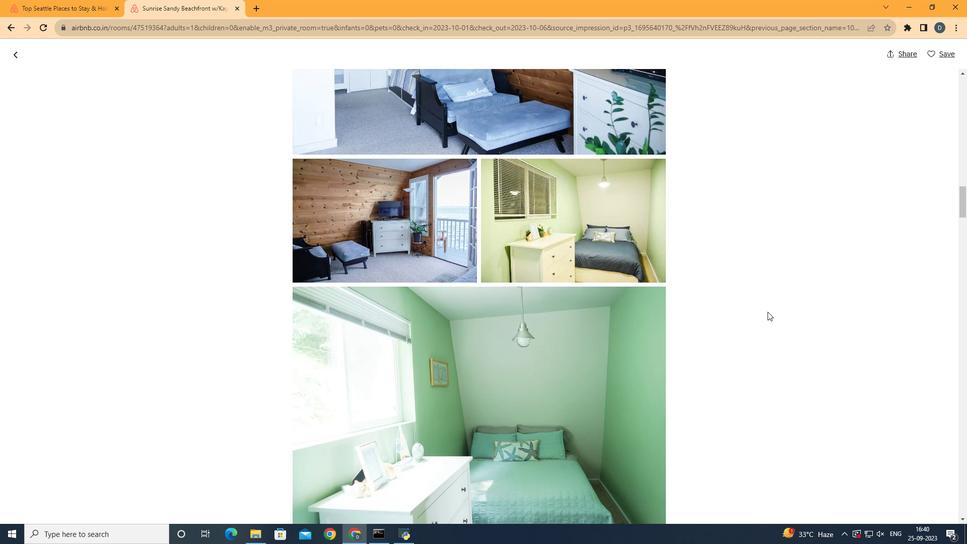 
Action: Mouse scrolled (767, 312) with delta (0, 0)
Screenshot: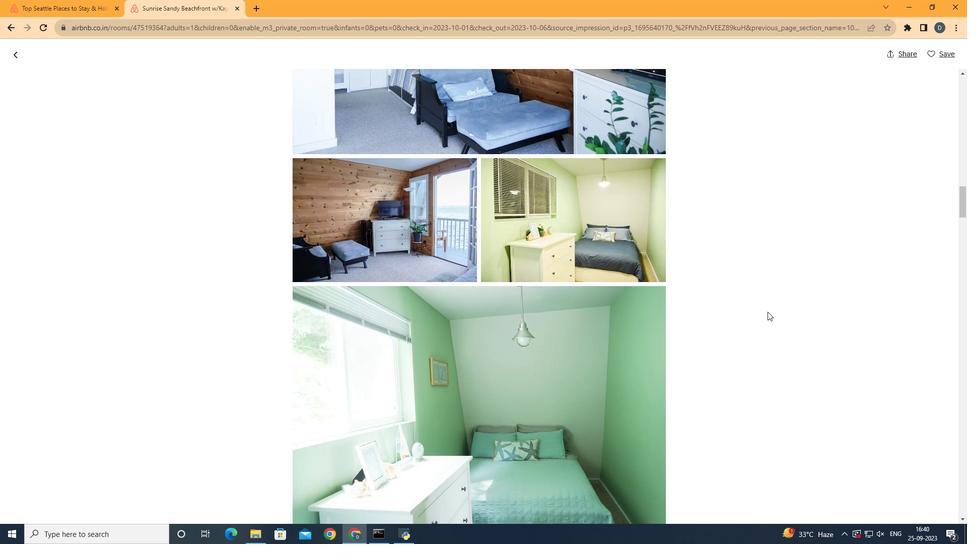 
Action: Mouse scrolled (767, 311) with delta (0, 0)
Screenshot: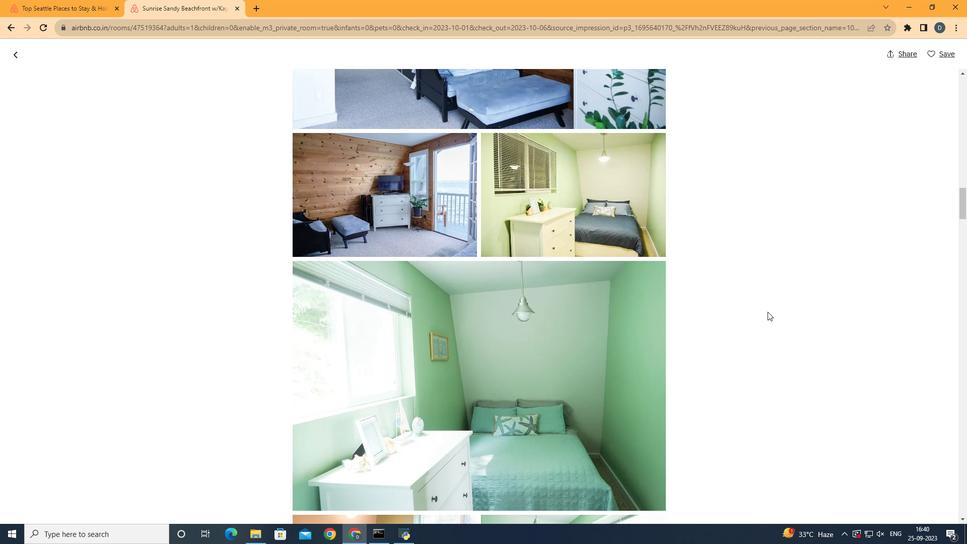 
Action: Mouse scrolled (767, 311) with delta (0, 0)
Screenshot: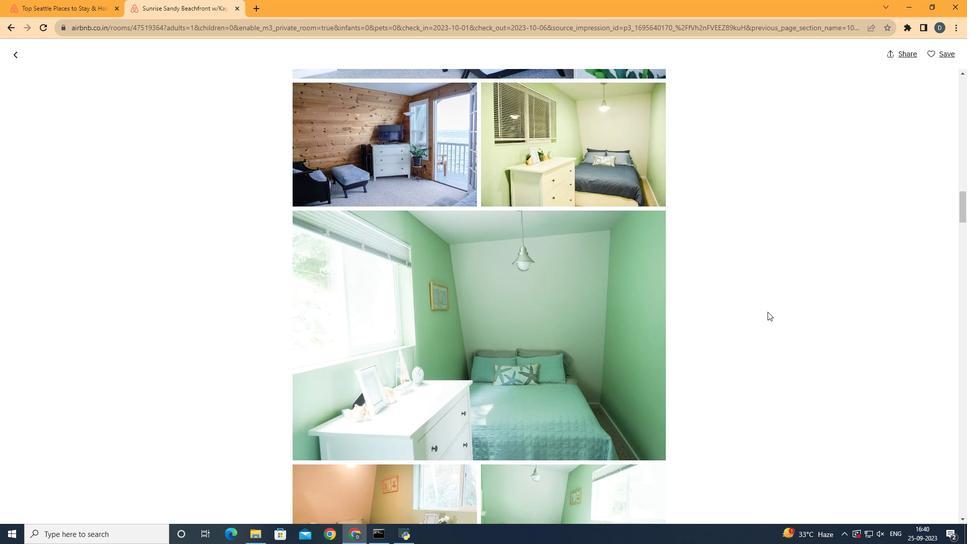 
Action: Mouse scrolled (767, 311) with delta (0, 0)
Screenshot: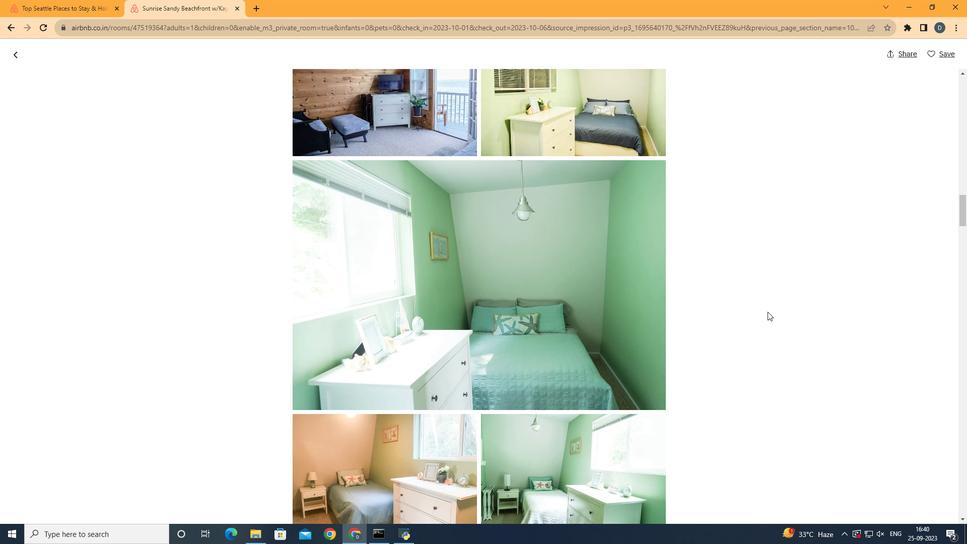 
Action: Mouse scrolled (767, 311) with delta (0, 0)
Screenshot: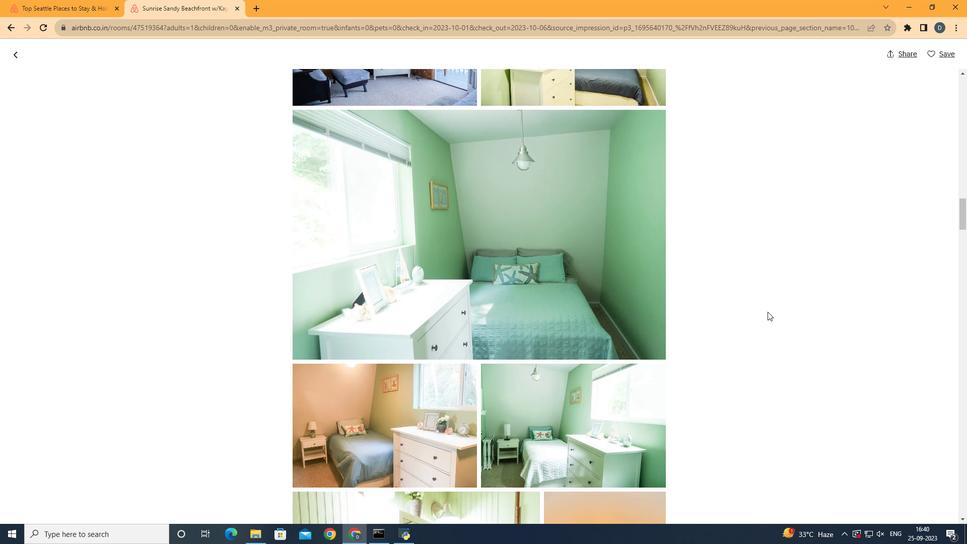 
Action: Mouse scrolled (767, 311) with delta (0, 0)
Screenshot: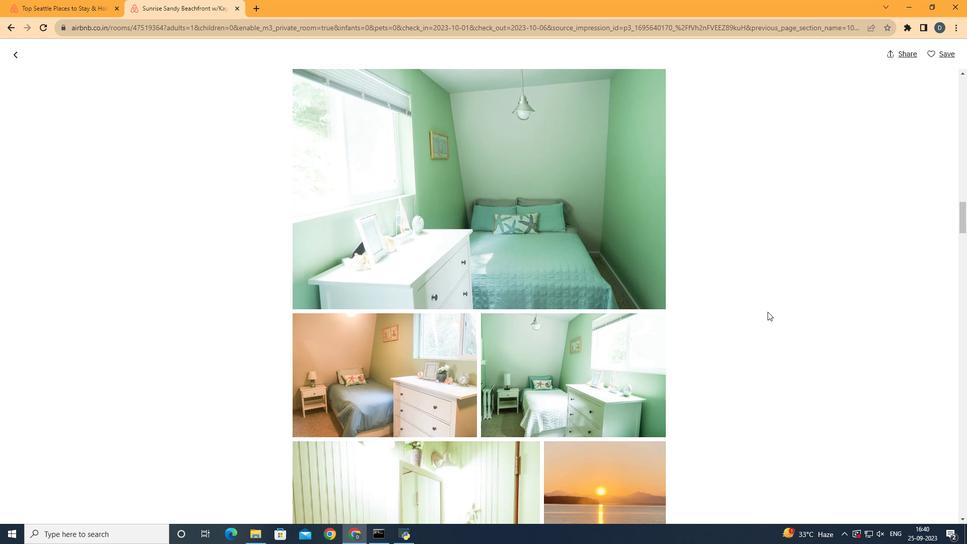 
Action: Mouse scrolled (767, 311) with delta (0, 0)
Screenshot: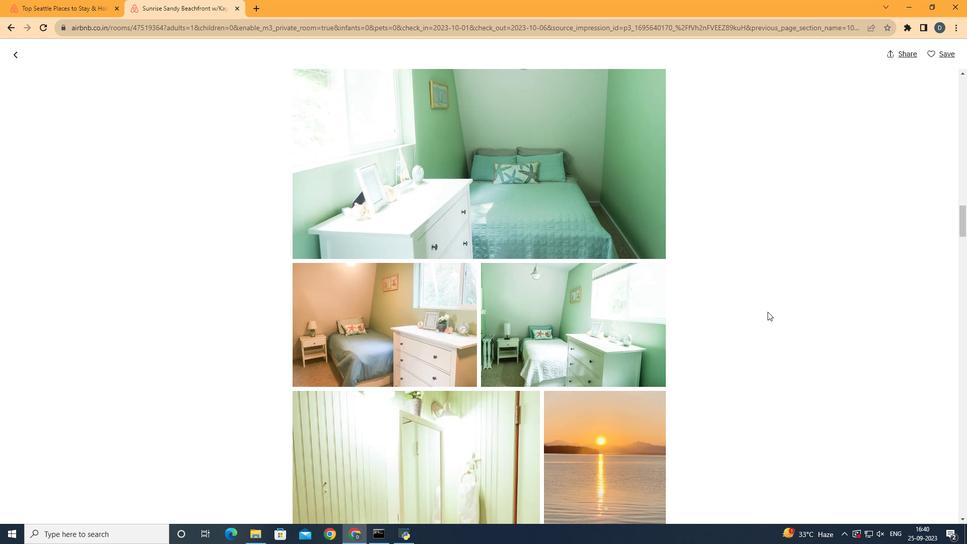 
Action: Mouse scrolled (767, 311) with delta (0, 0)
Screenshot: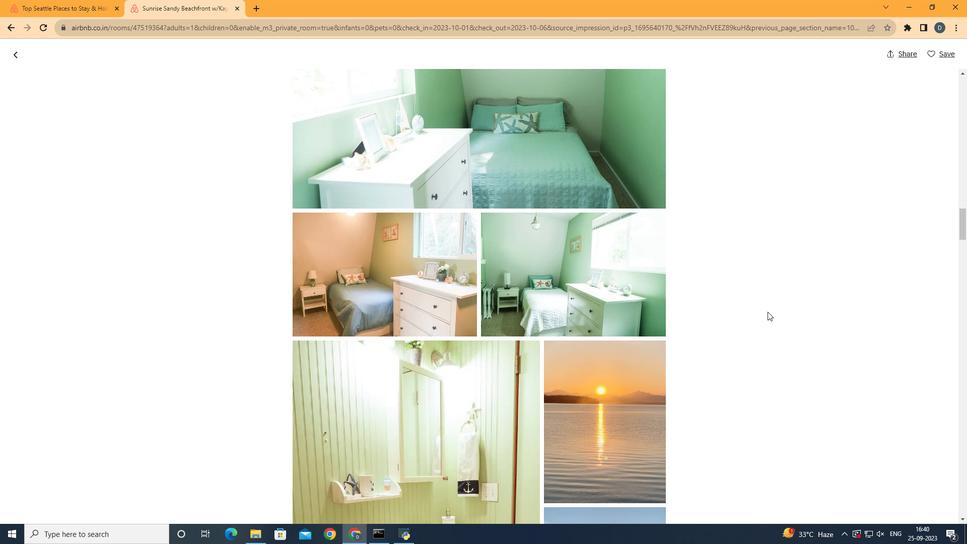 
Action: Mouse scrolled (767, 311) with delta (0, 0)
Screenshot: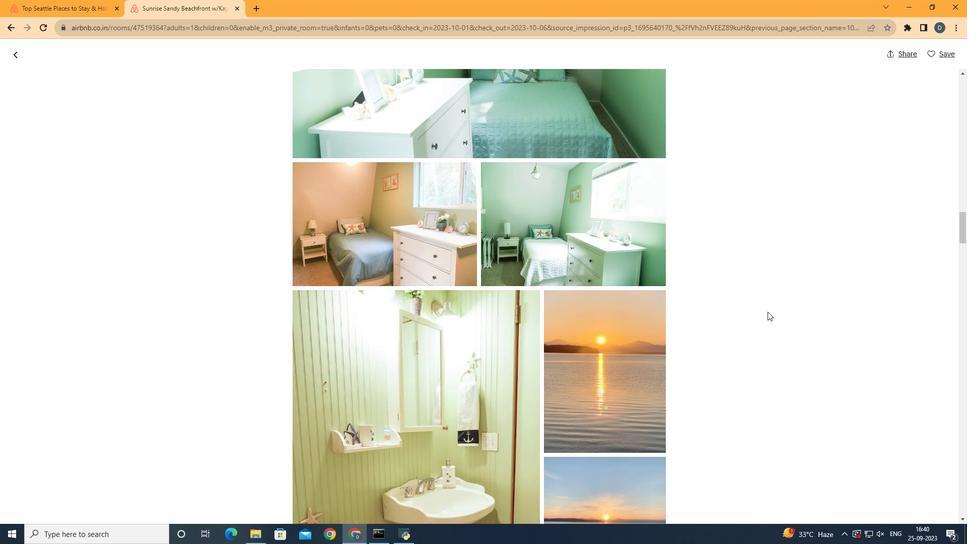 
Action: Mouse scrolled (767, 311) with delta (0, 0)
Screenshot: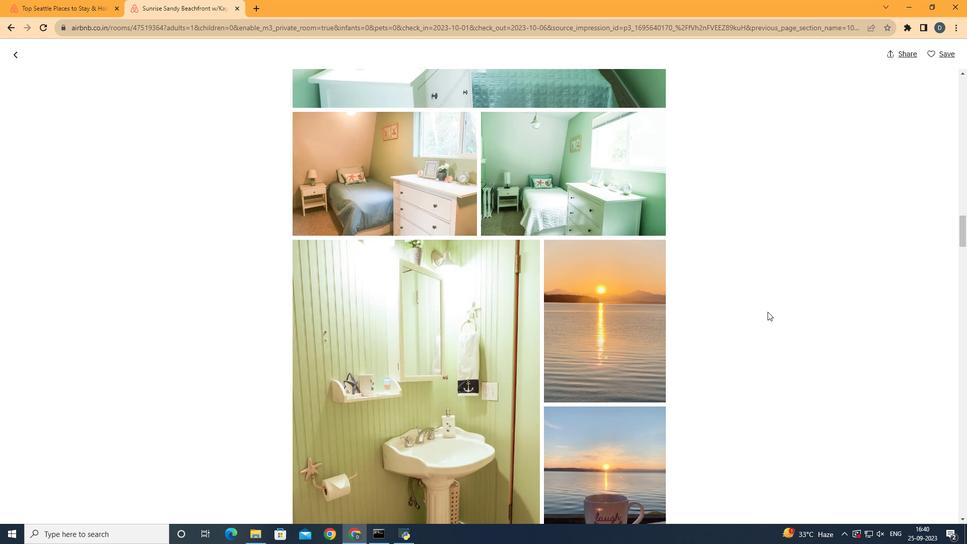 
Action: Mouse scrolled (767, 311) with delta (0, 0)
Screenshot: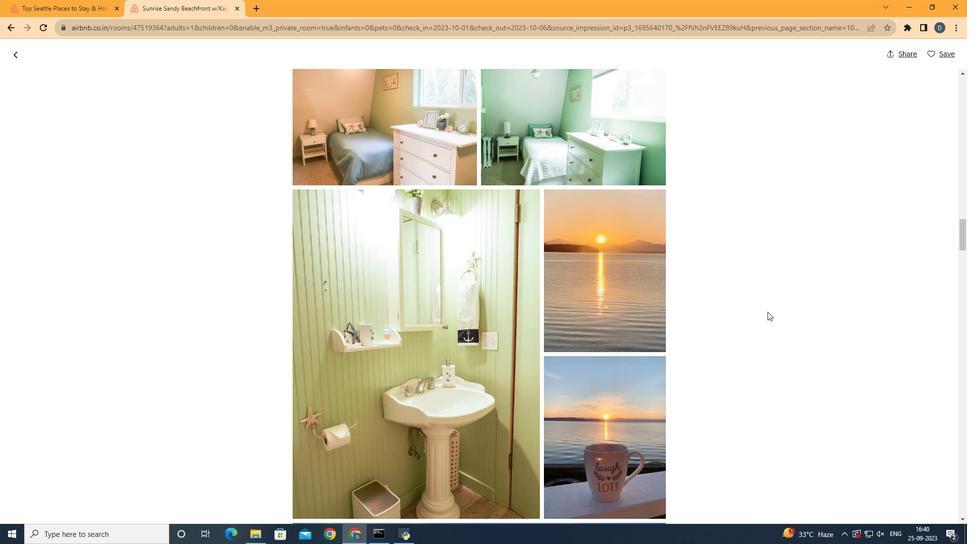 
Action: Mouse scrolled (767, 311) with delta (0, 0)
Screenshot: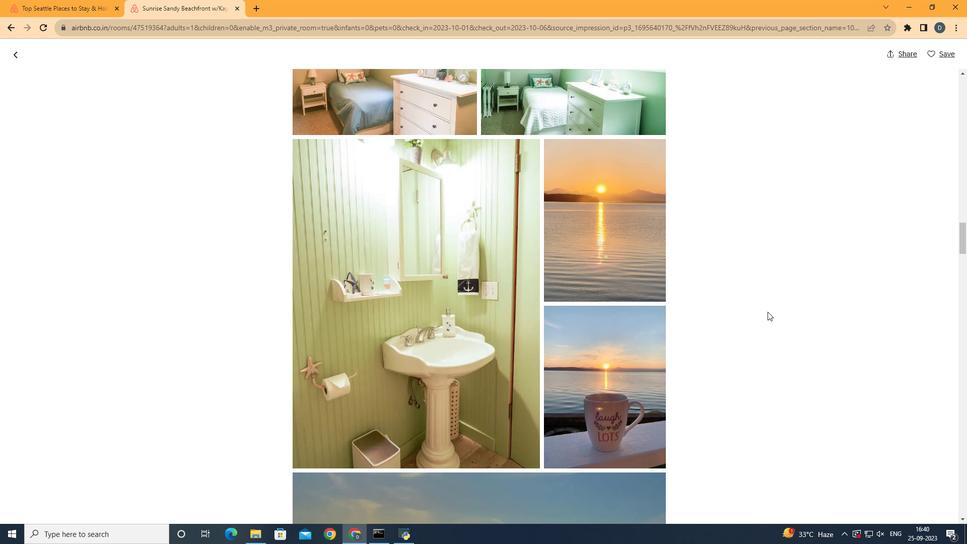 
Action: Mouse scrolled (767, 311) with delta (0, 0)
Screenshot: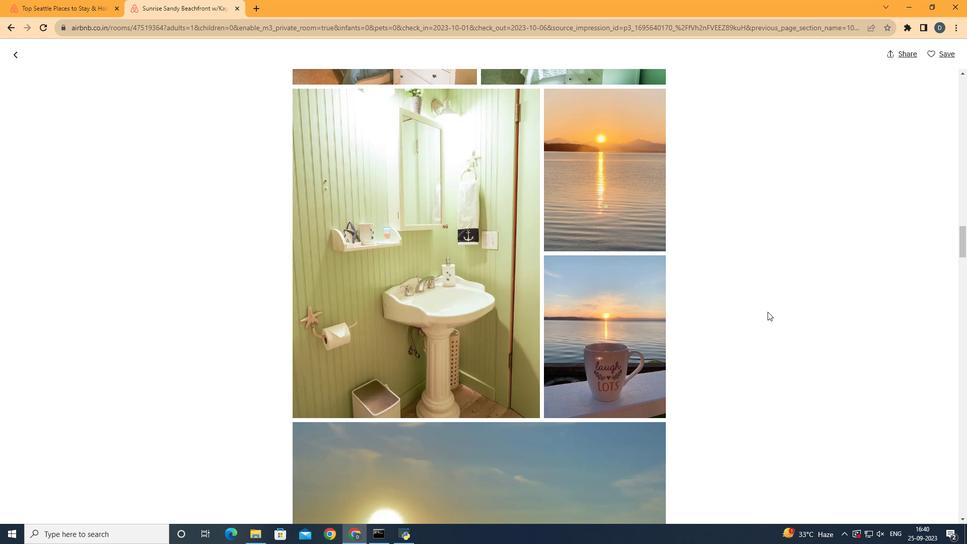 
Action: Mouse scrolled (767, 311) with delta (0, 0)
Screenshot: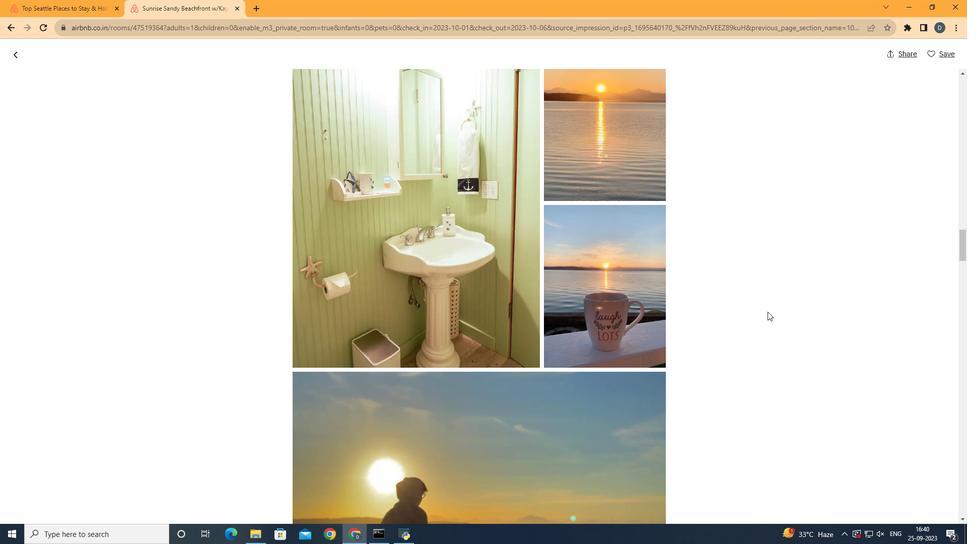 
Action: Mouse scrolled (767, 311) with delta (0, 0)
Screenshot: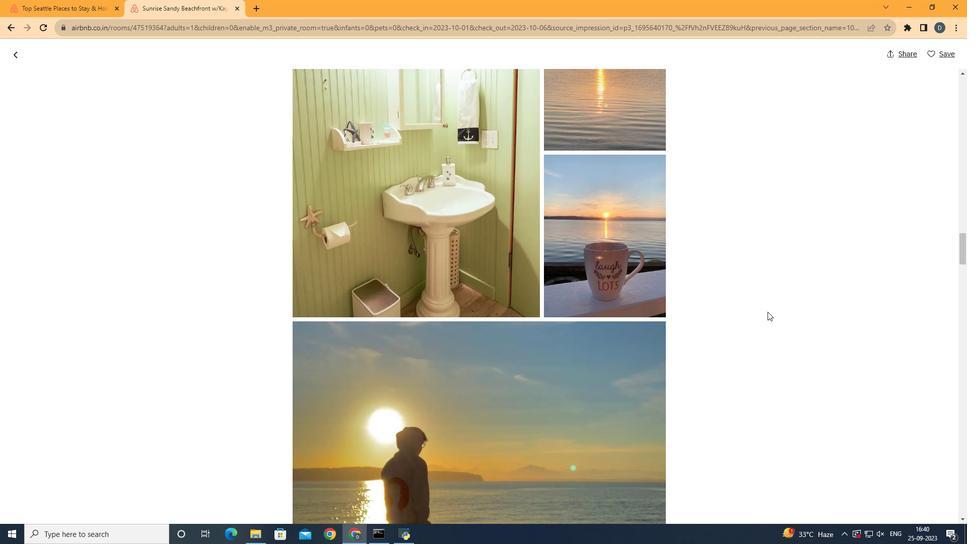 
Action: Mouse scrolled (767, 311) with delta (0, 0)
Screenshot: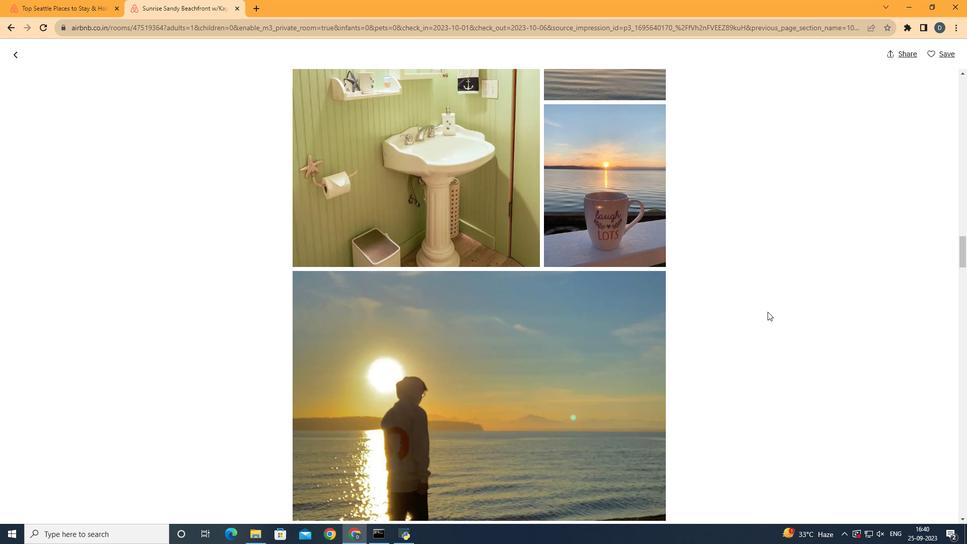
Action: Mouse scrolled (767, 311) with delta (0, 0)
Screenshot: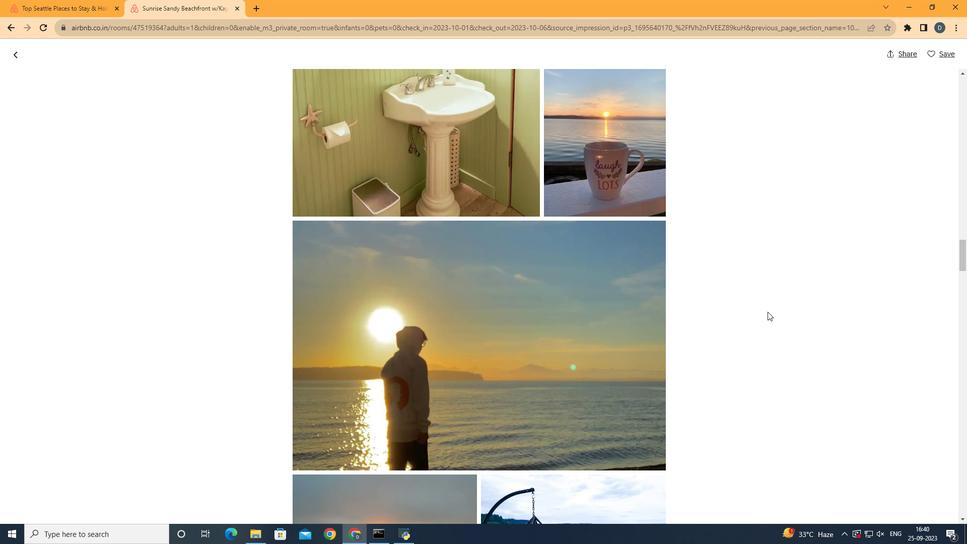
Action: Mouse scrolled (767, 311) with delta (0, 0)
Screenshot: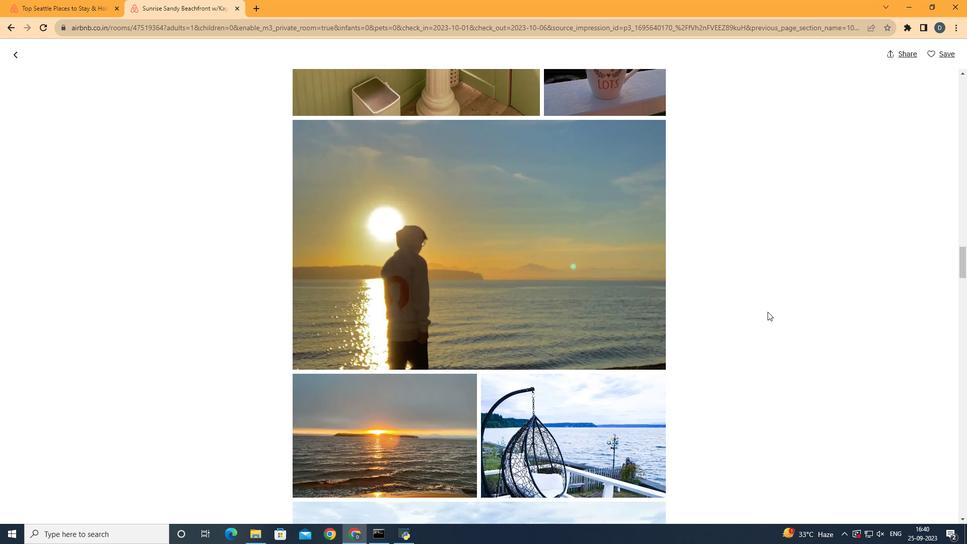 
Action: Mouse scrolled (767, 311) with delta (0, 0)
Screenshot: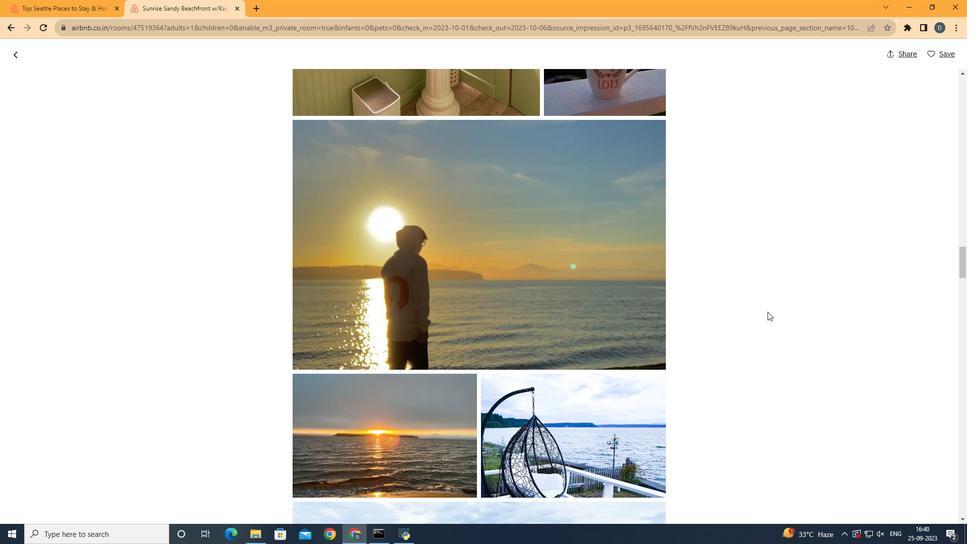 
Action: Mouse scrolled (767, 311) with delta (0, 0)
Screenshot: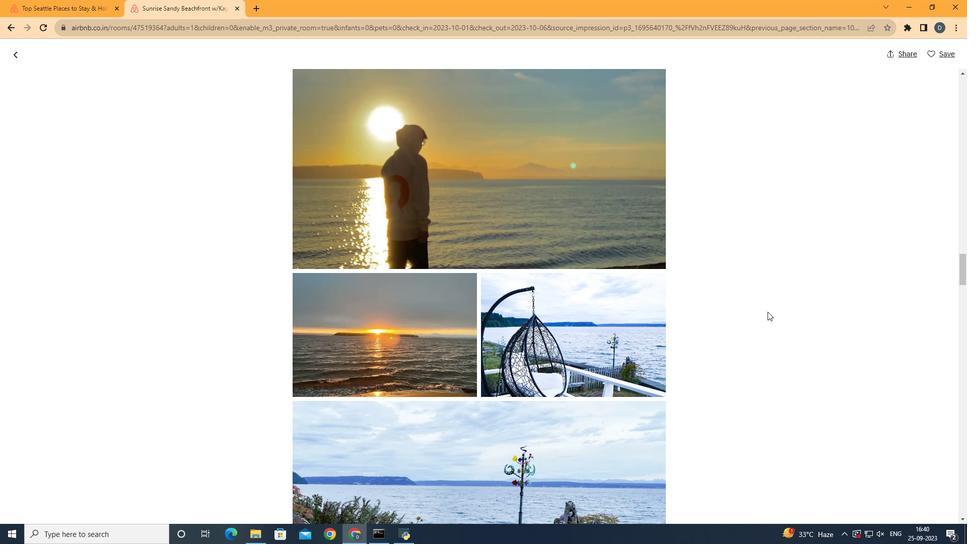 
Action: Mouse scrolled (767, 311) with delta (0, 0)
Screenshot: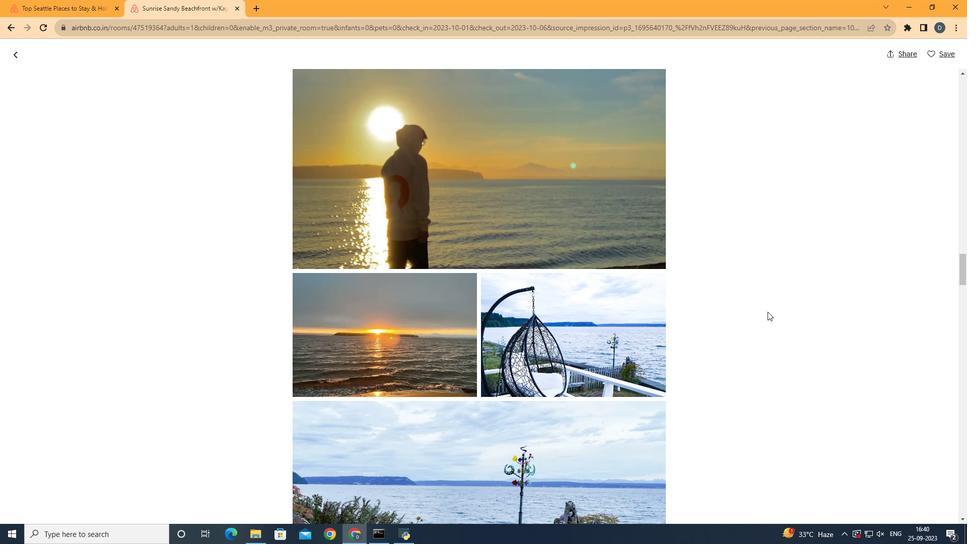 
Action: Mouse scrolled (767, 311) with delta (0, 0)
Screenshot: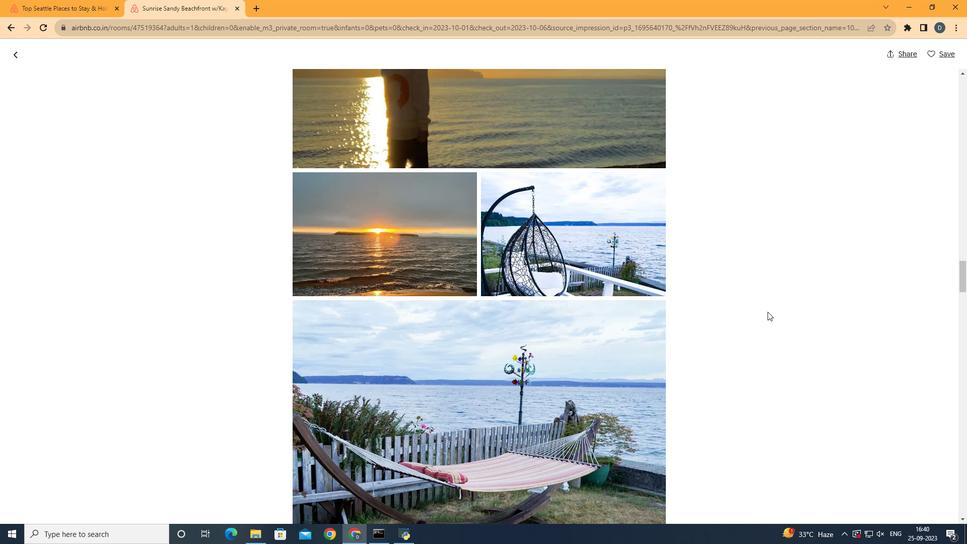 
Action: Mouse scrolled (767, 311) with delta (0, 0)
Screenshot: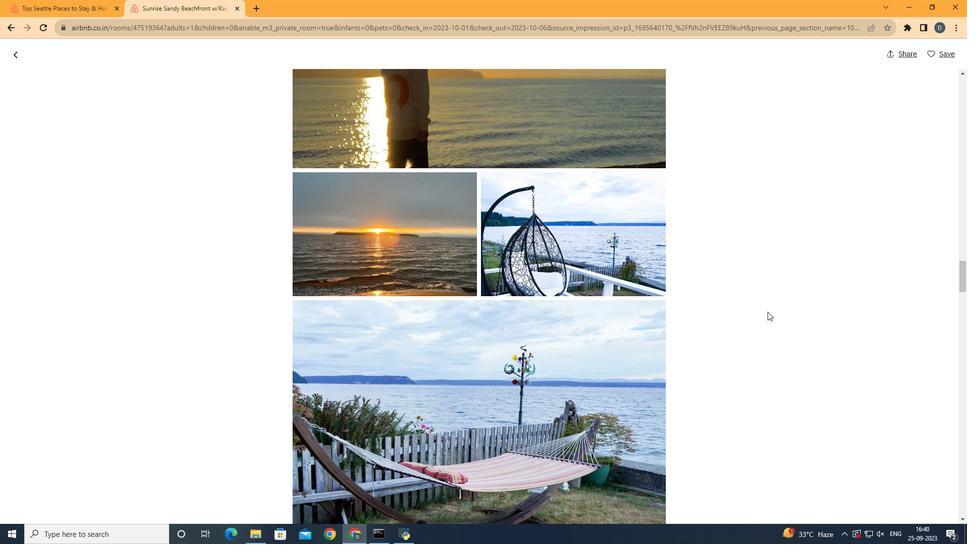 
Action: Mouse scrolled (767, 311) with delta (0, 0)
Screenshot: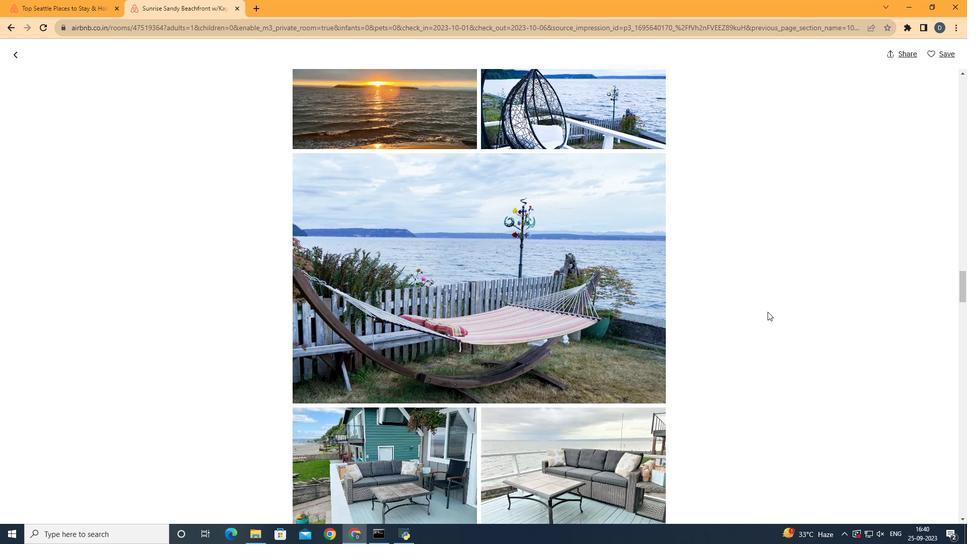 
Action: Mouse scrolled (767, 311) with delta (0, 0)
Screenshot: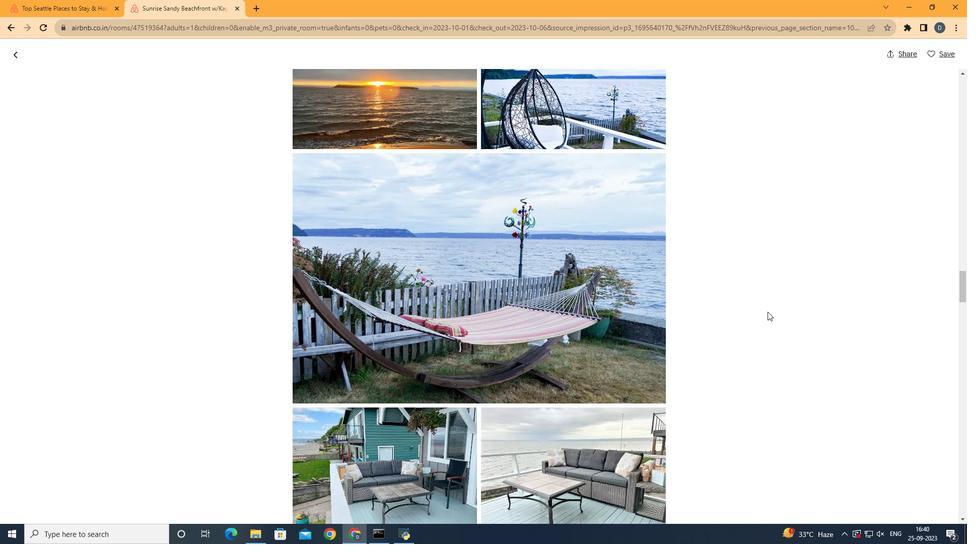 
Action: Mouse scrolled (767, 311) with delta (0, 0)
Screenshot: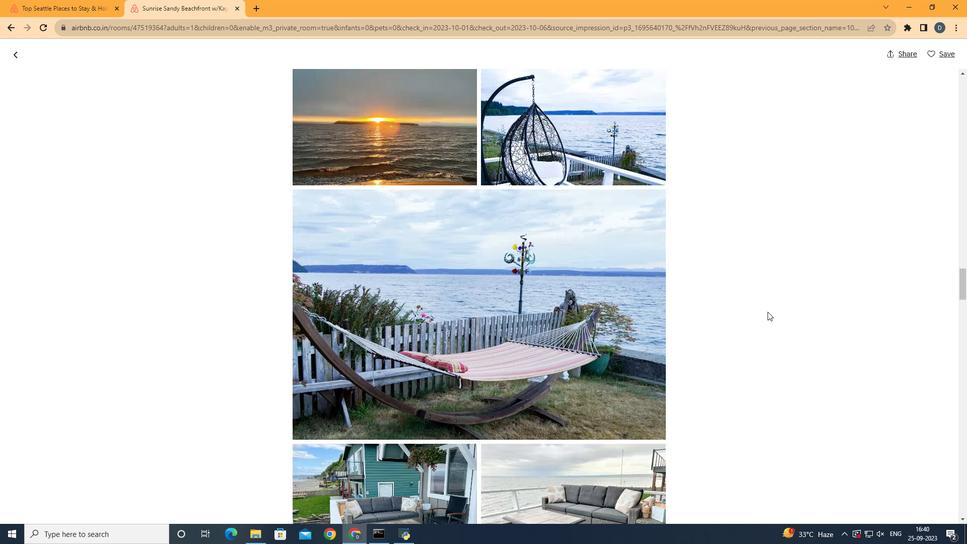 
Action: Mouse scrolled (767, 312) with delta (0, 0)
Screenshot: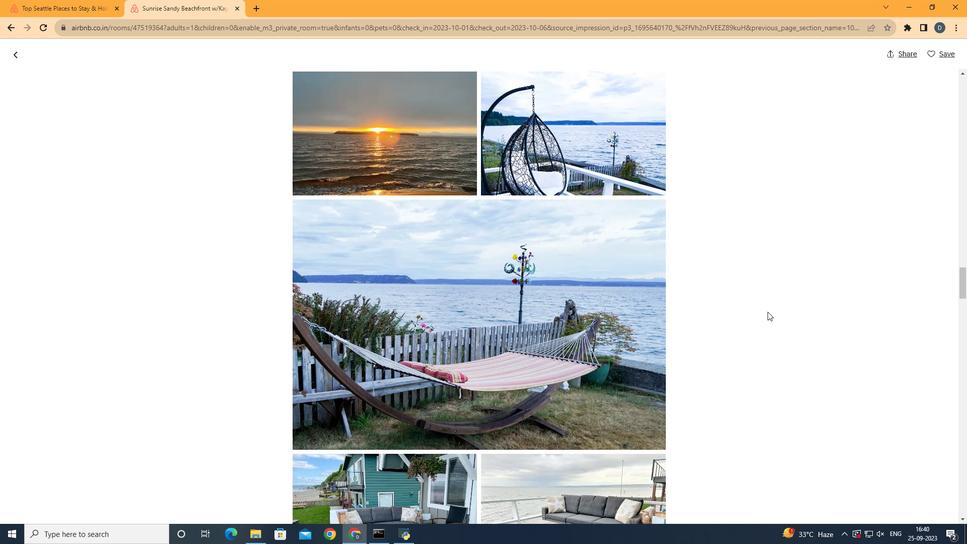 
Action: Mouse scrolled (767, 311) with delta (0, 0)
Screenshot: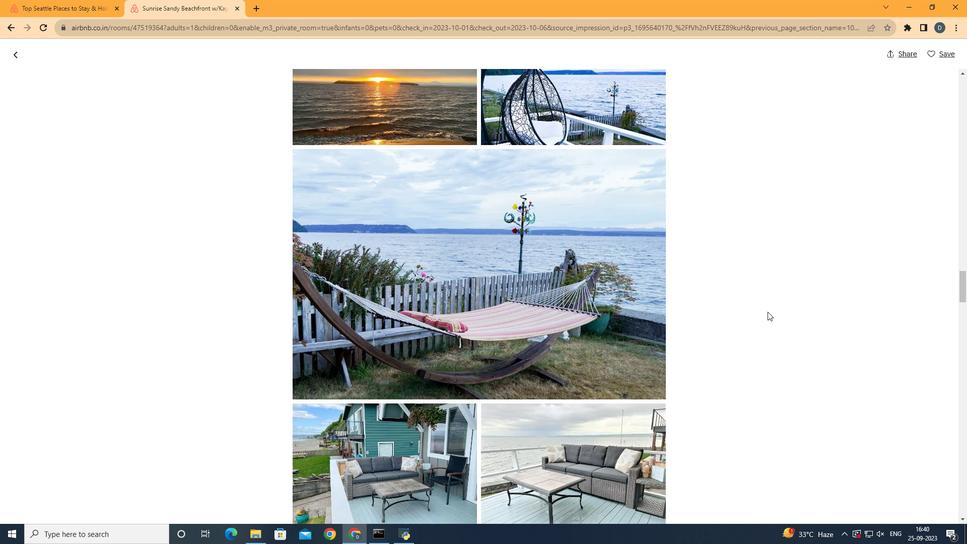 
Action: Mouse scrolled (767, 311) with delta (0, 0)
Screenshot: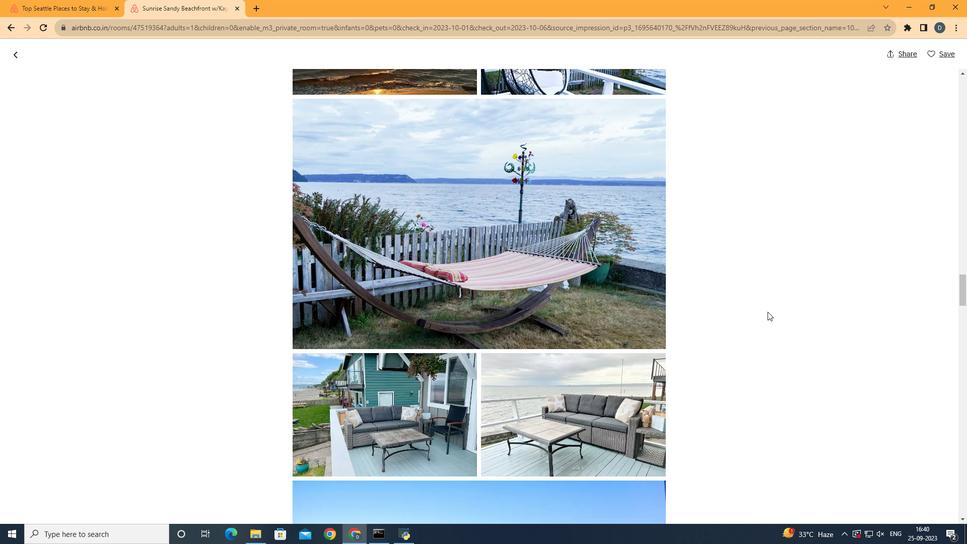 
Action: Mouse scrolled (767, 311) with delta (0, 0)
Screenshot: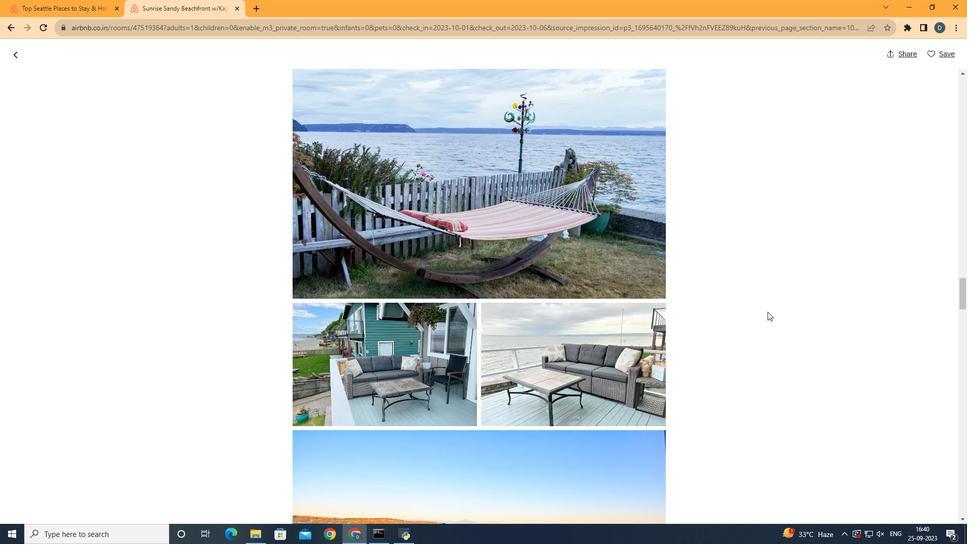 
Action: Mouse scrolled (767, 311) with delta (0, 0)
Screenshot: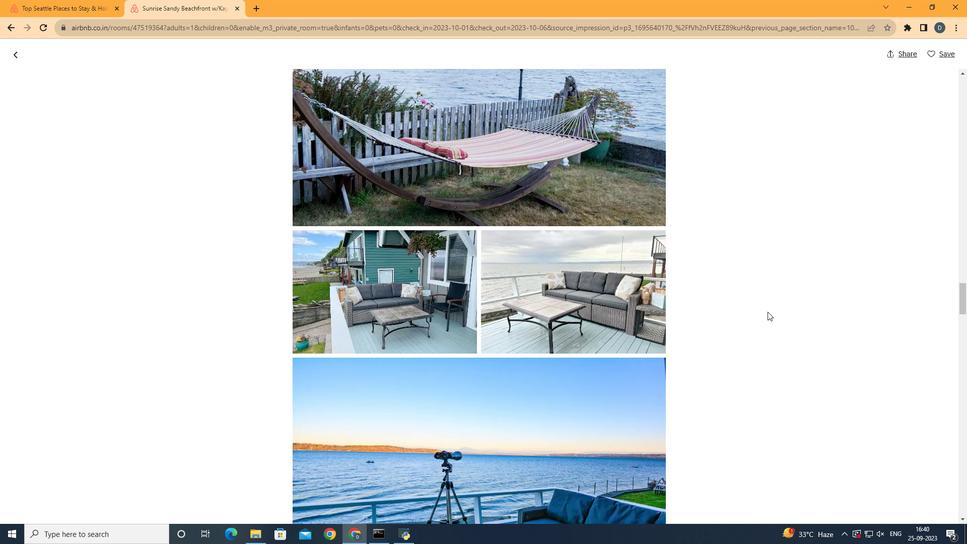 
Action: Mouse scrolled (767, 311) with delta (0, 0)
Screenshot: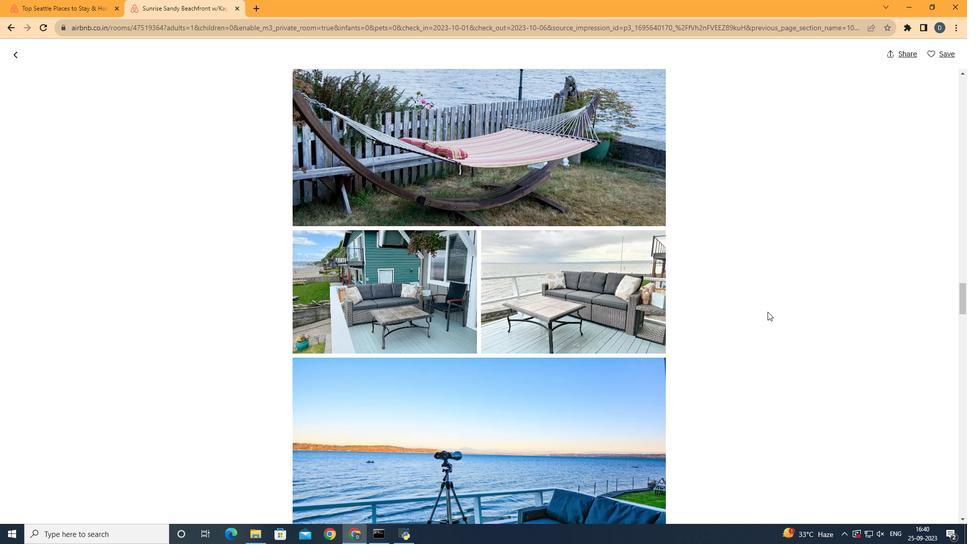 
Action: Mouse scrolled (767, 312) with delta (0, 0)
Screenshot: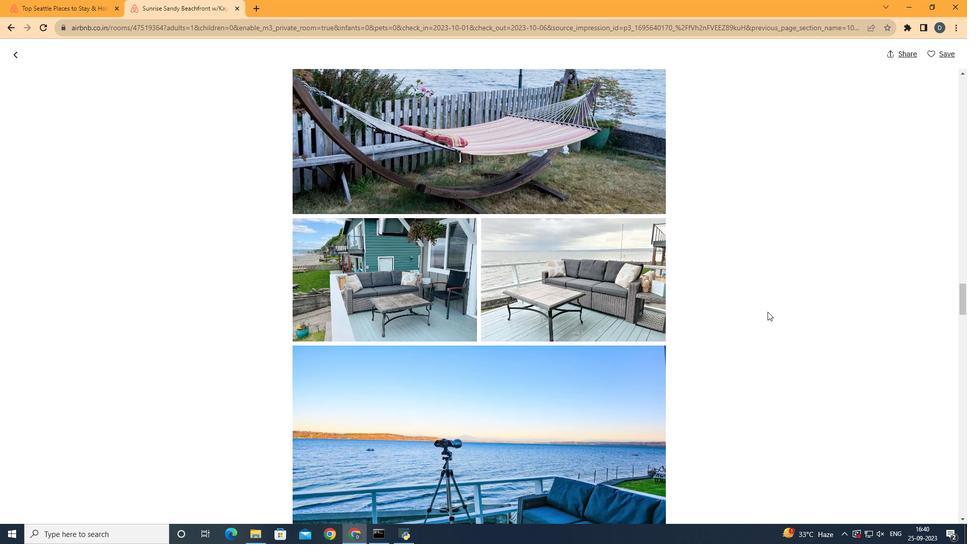 
Action: Mouse scrolled (767, 311) with delta (0, 0)
Screenshot: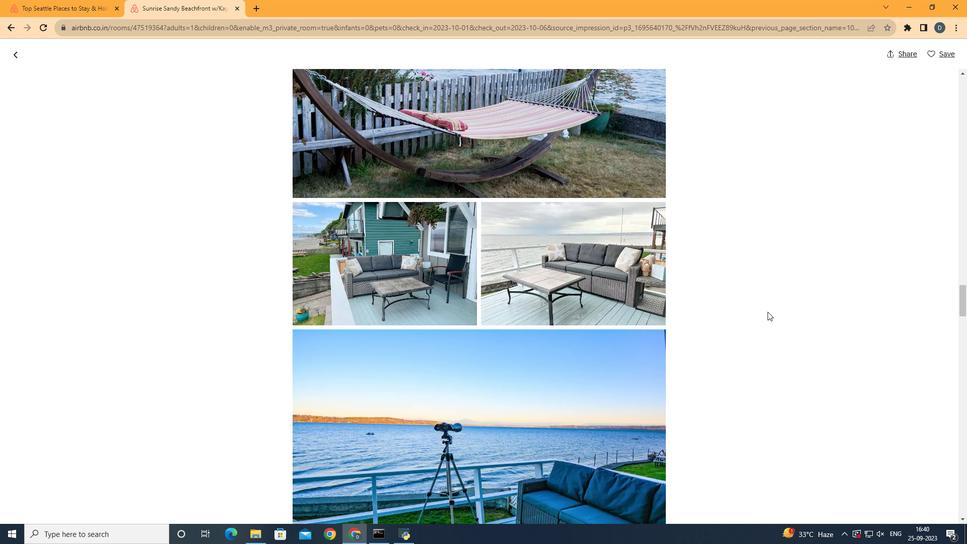 
Action: Mouse scrolled (767, 311) with delta (0, 0)
Screenshot: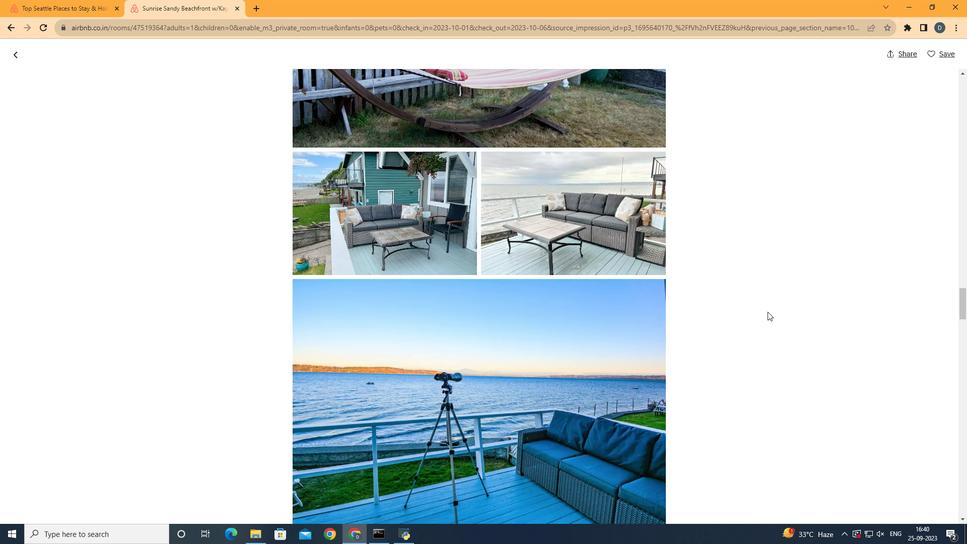 
Action: Mouse scrolled (767, 311) with delta (0, 0)
Screenshot: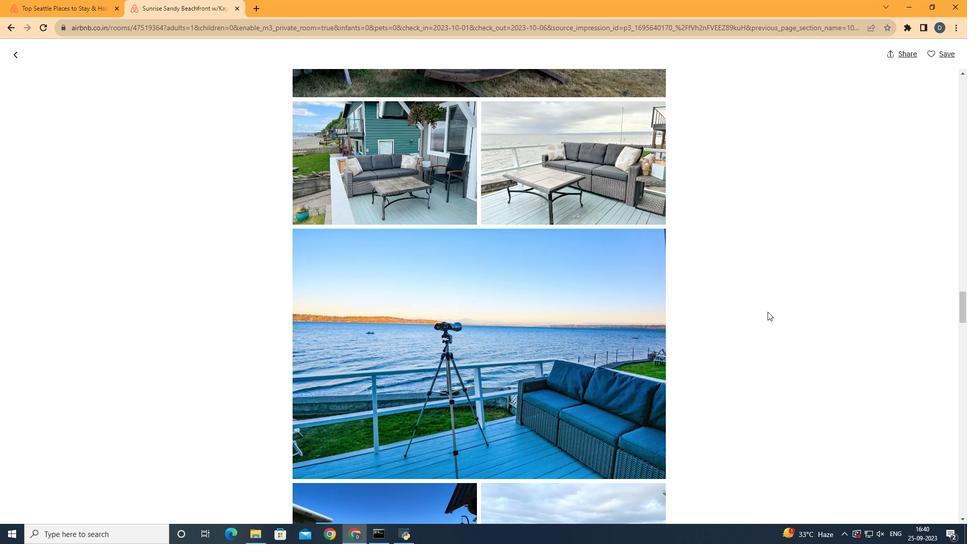 
Action: Mouse scrolled (767, 311) with delta (0, 0)
Screenshot: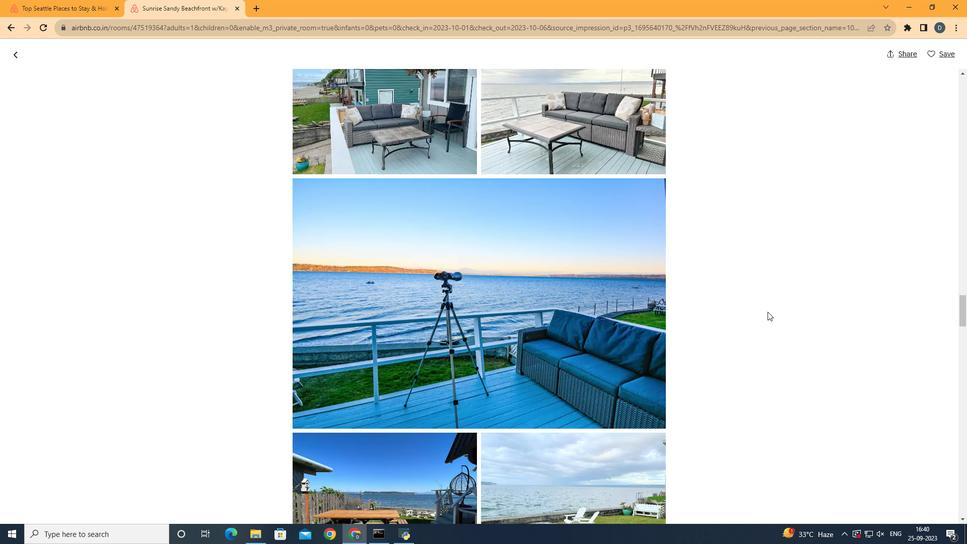
Action: Mouse scrolled (767, 311) with delta (0, 0)
Screenshot: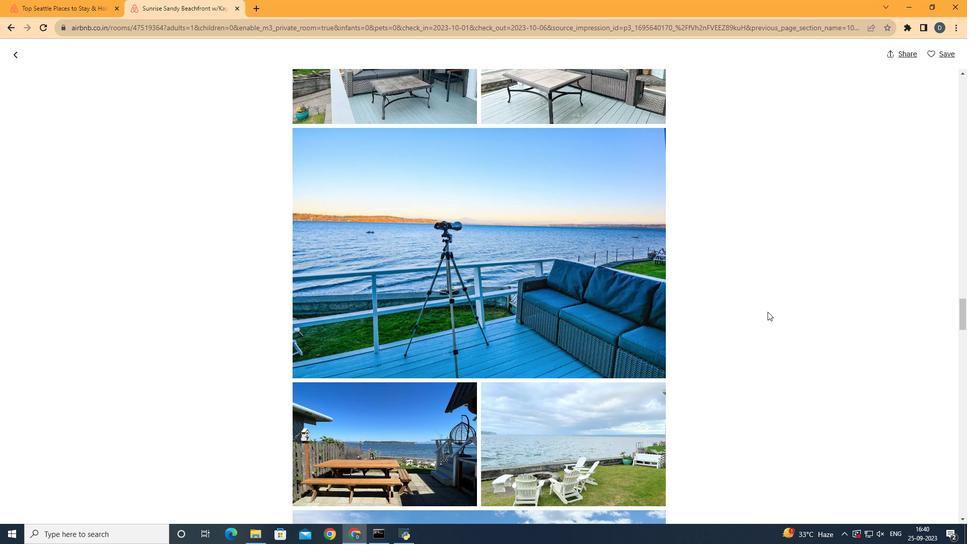 
Action: Mouse scrolled (767, 311) with delta (0, 0)
Screenshot: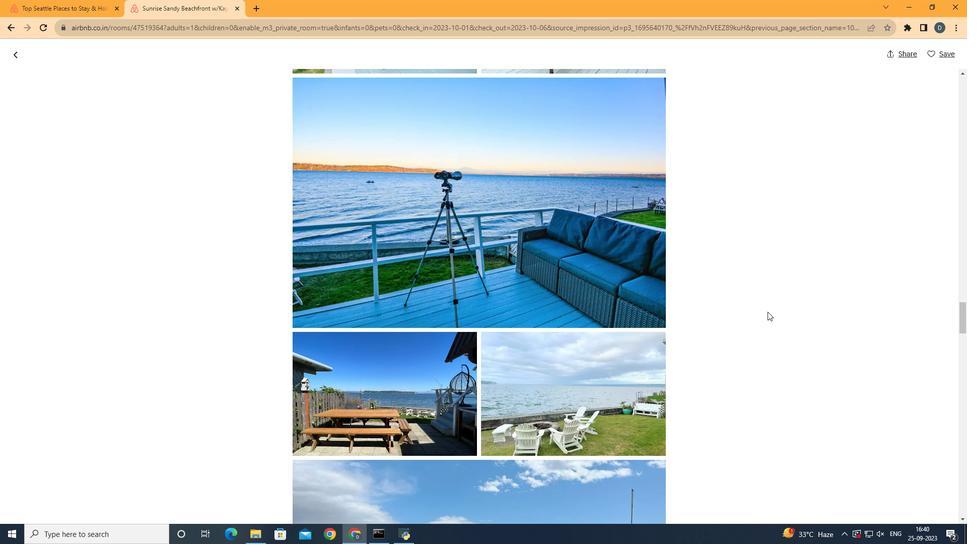 
Action: Mouse scrolled (767, 311) with delta (0, 0)
Screenshot: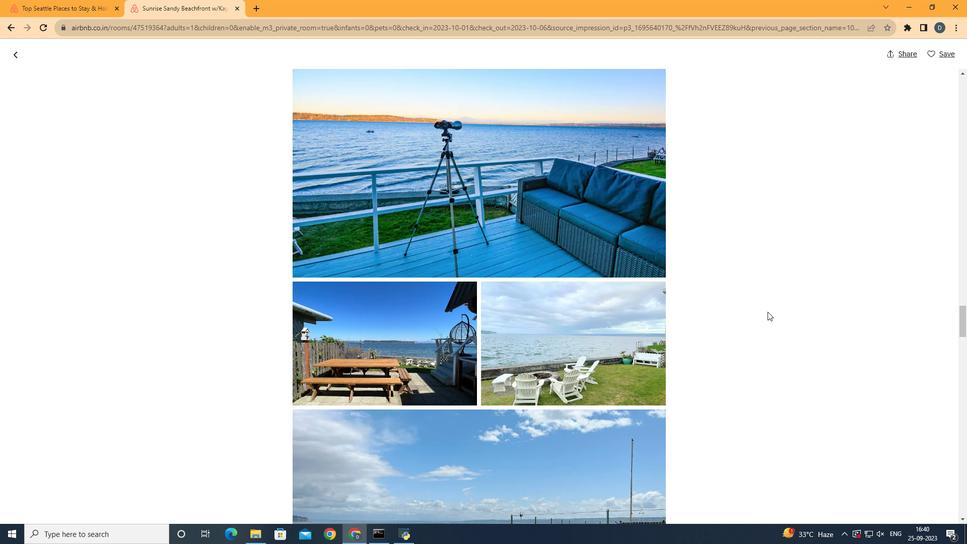 
Action: Mouse scrolled (767, 311) with delta (0, 0)
Screenshot: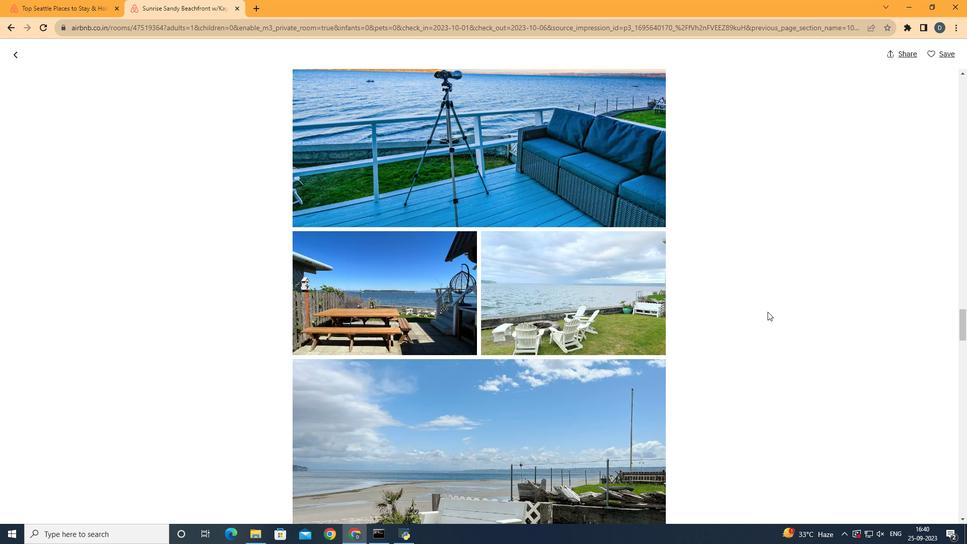 
Action: Mouse scrolled (767, 311) with delta (0, 0)
Screenshot: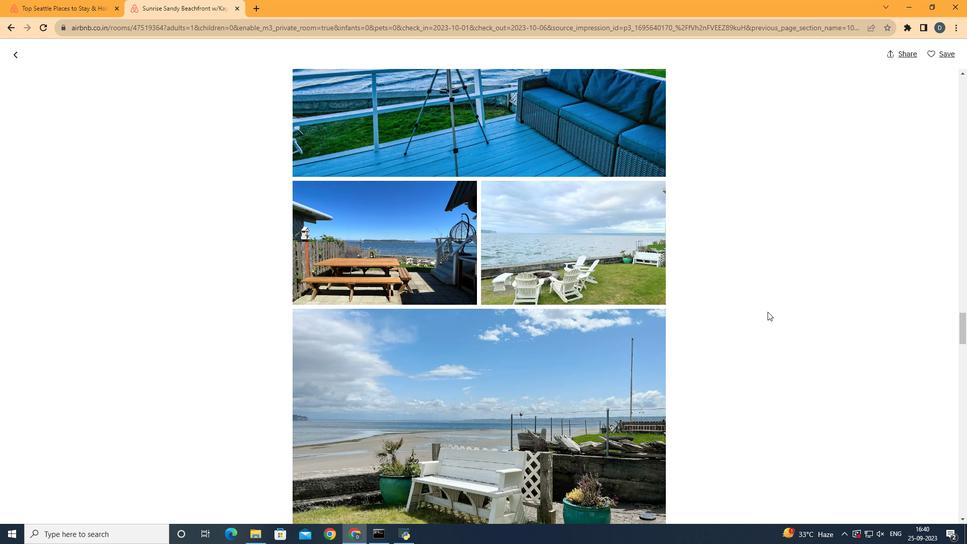 
Action: Mouse scrolled (767, 311) with delta (0, 0)
Screenshot: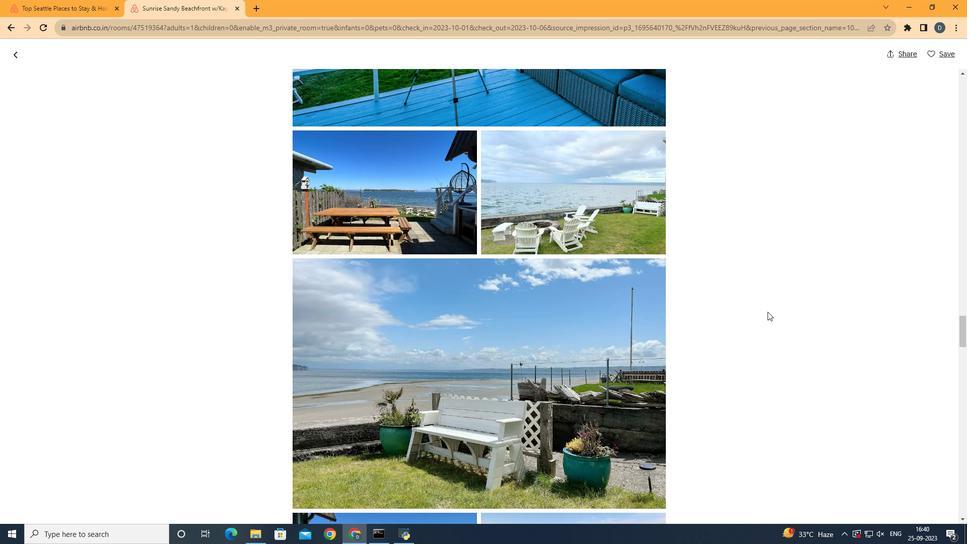 
Action: Mouse scrolled (767, 311) with delta (0, 0)
Screenshot: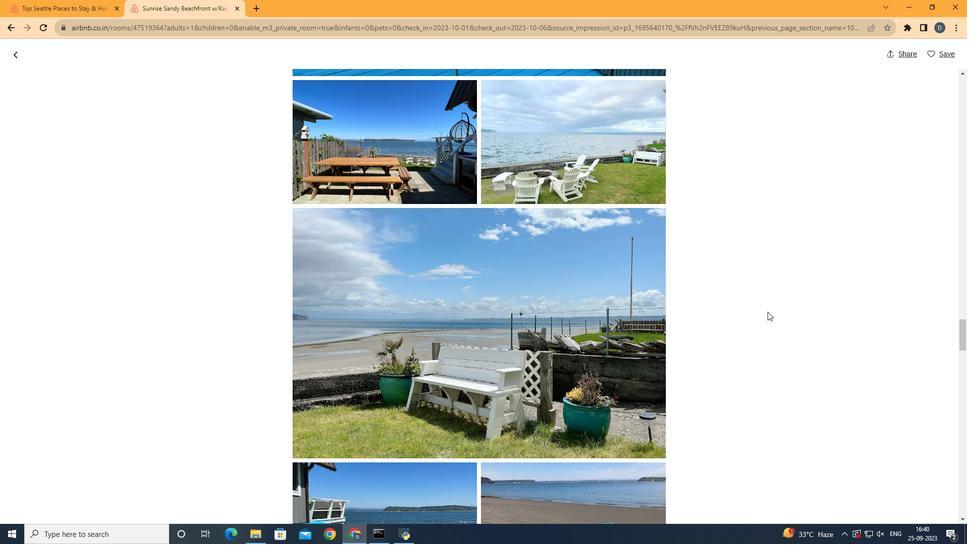 
Action: Mouse scrolled (767, 311) with delta (0, 0)
Screenshot: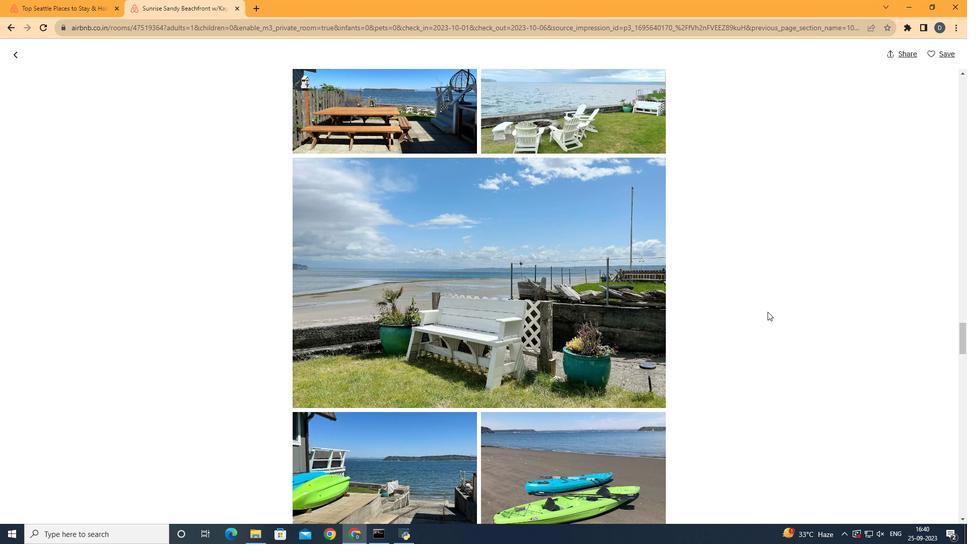 
Action: Mouse scrolled (767, 311) with delta (0, 0)
Screenshot: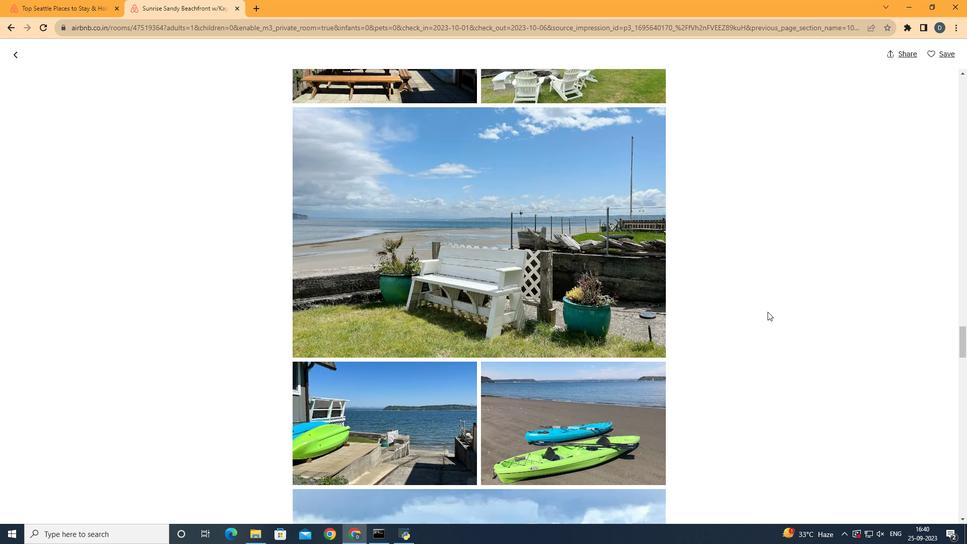 
Action: Mouse scrolled (767, 311) with delta (0, 0)
Screenshot: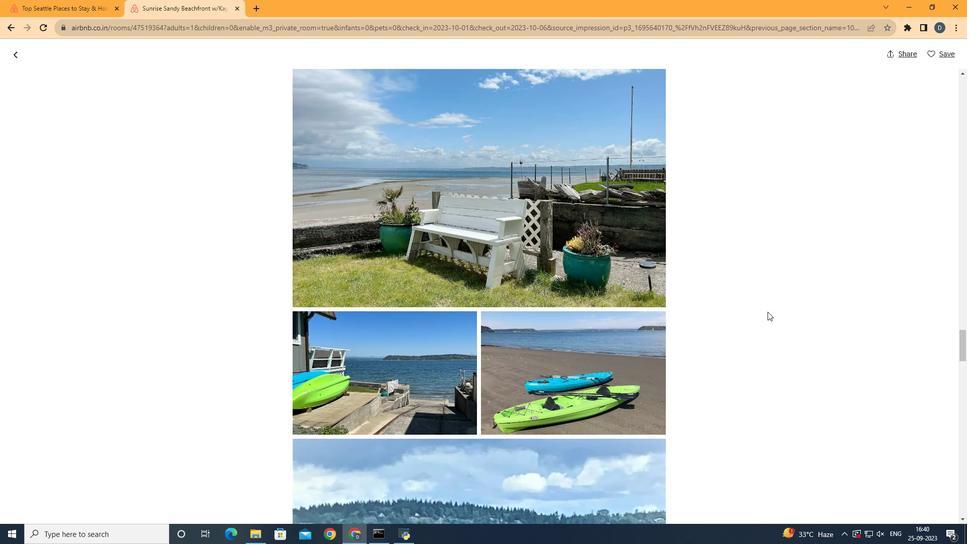 
Action: Mouse scrolled (767, 311) with delta (0, 0)
Screenshot: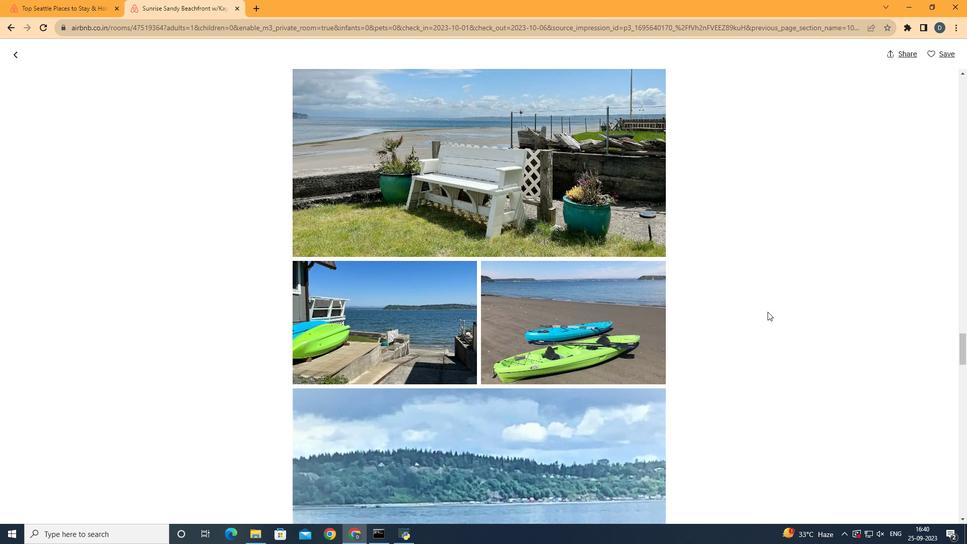 
Action: Mouse scrolled (767, 311) with delta (0, 0)
Screenshot: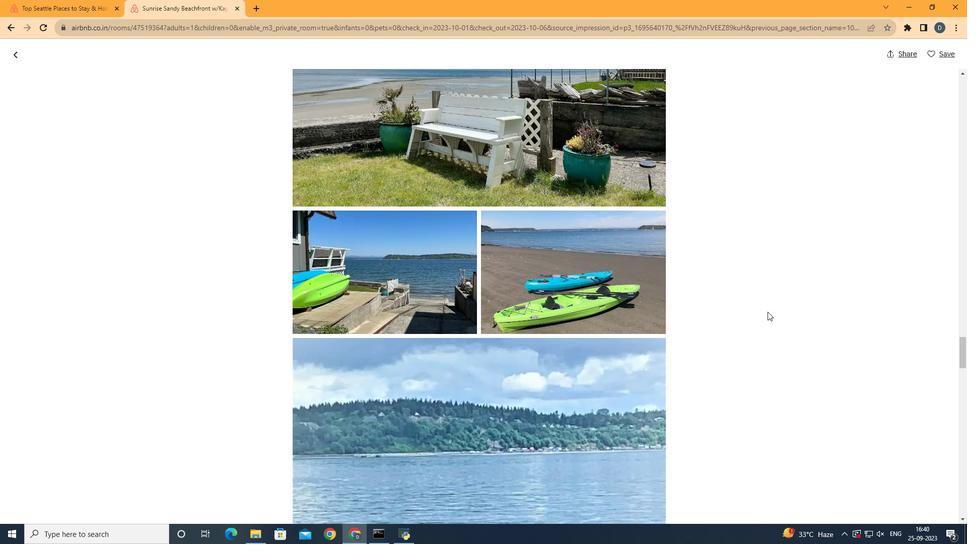
Action: Mouse scrolled (767, 311) with delta (0, 0)
Screenshot: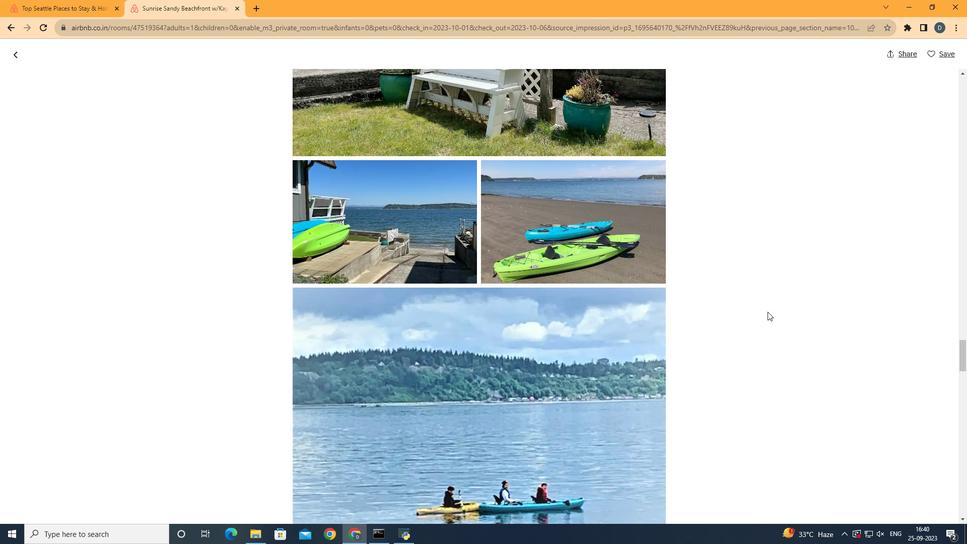 
Action: Mouse scrolled (767, 311) with delta (0, 0)
Screenshot: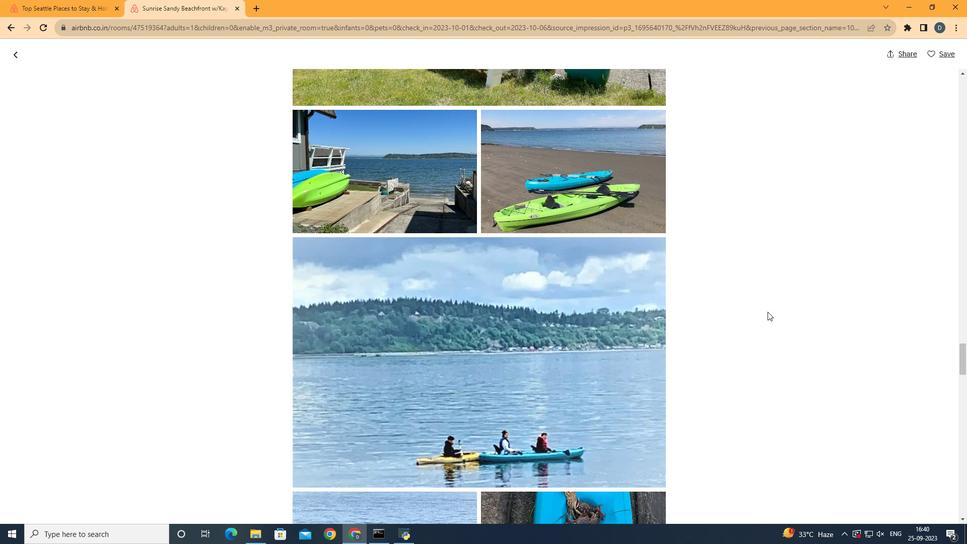 
Action: Mouse scrolled (767, 311) with delta (0, 0)
Screenshot: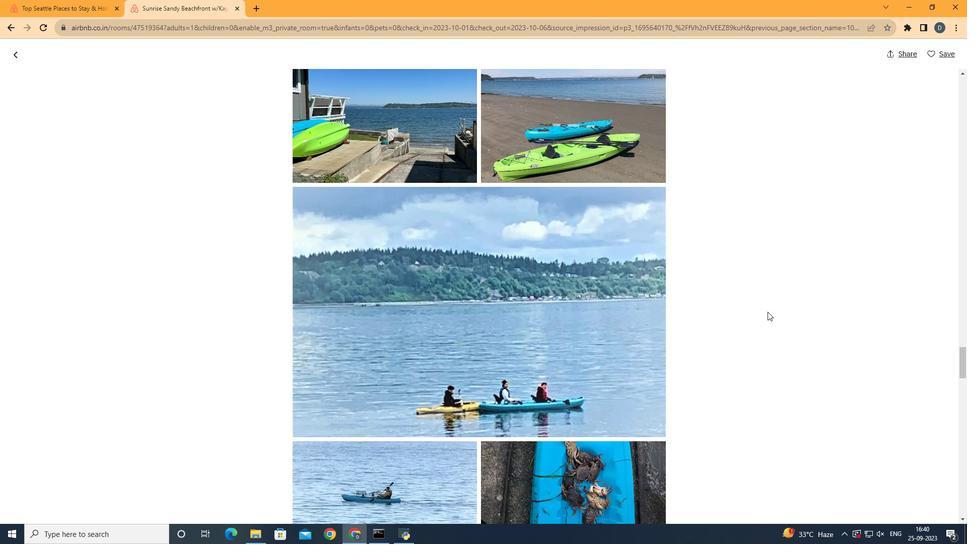 
Action: Mouse scrolled (767, 311) with delta (0, 0)
Screenshot: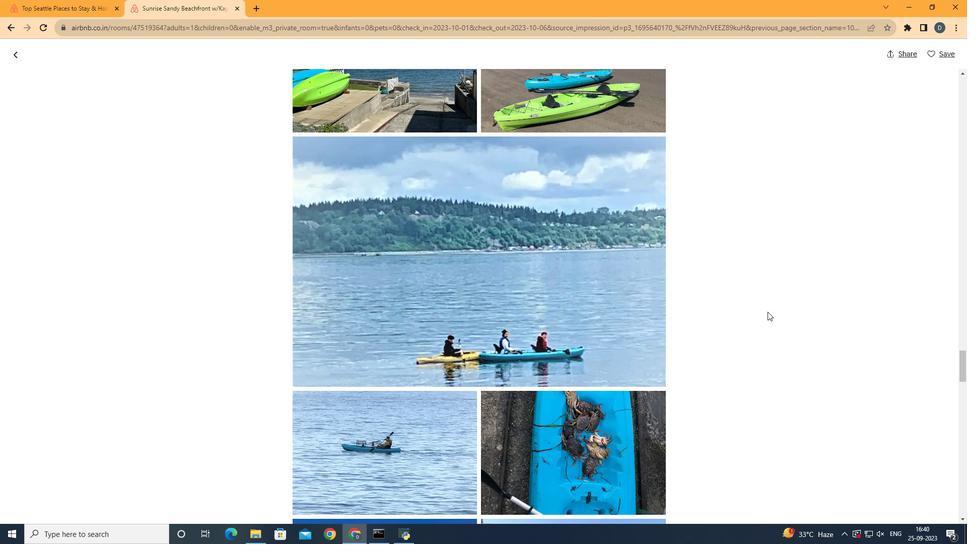 
Action: Mouse scrolled (767, 311) with delta (0, 0)
Screenshot: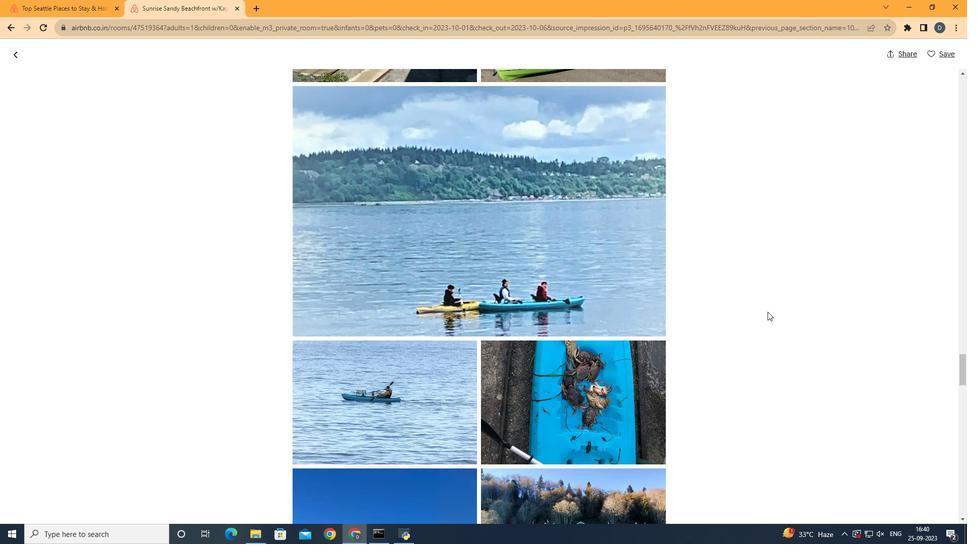 
Action: Mouse scrolled (767, 311) with delta (0, 0)
Screenshot: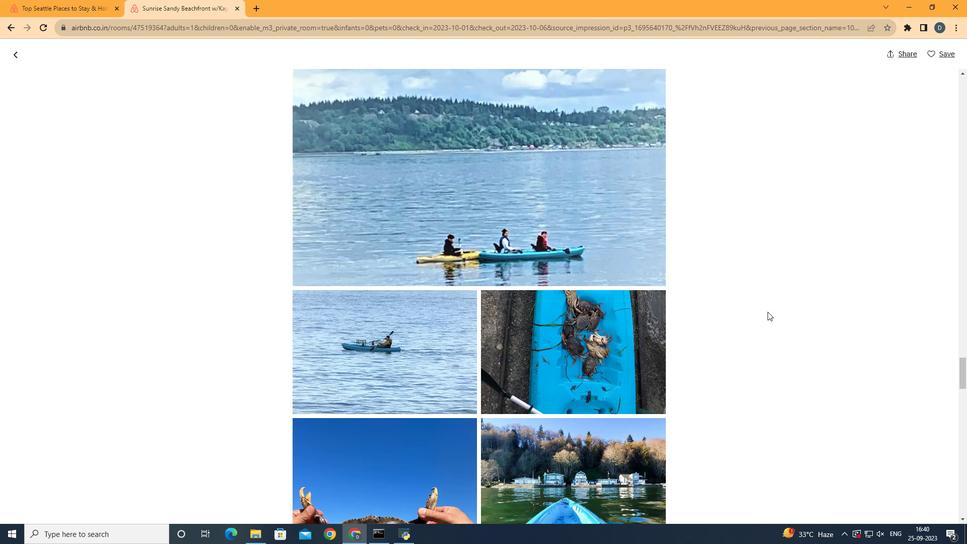 
Action: Mouse scrolled (767, 311) with delta (0, 0)
Screenshot: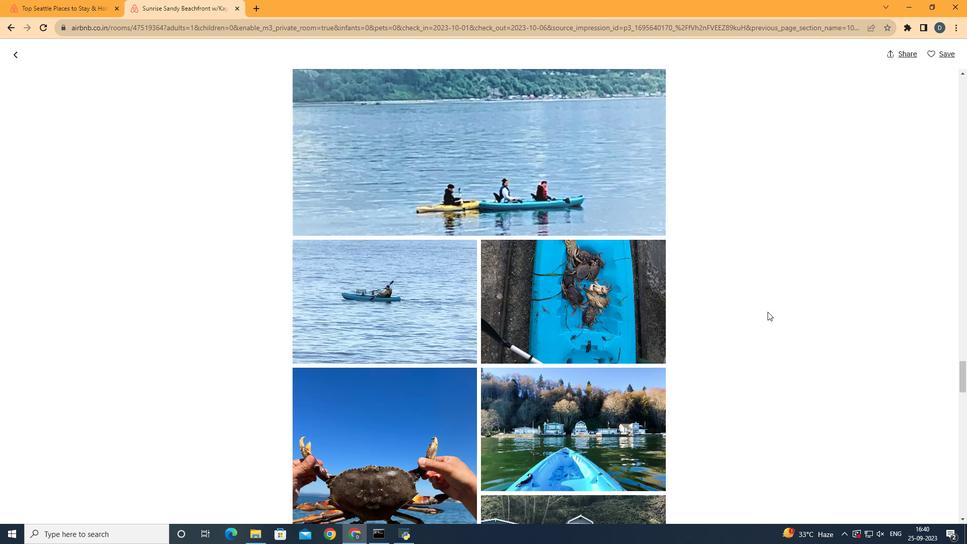 
Action: Mouse scrolled (767, 311) with delta (0, 0)
Screenshot: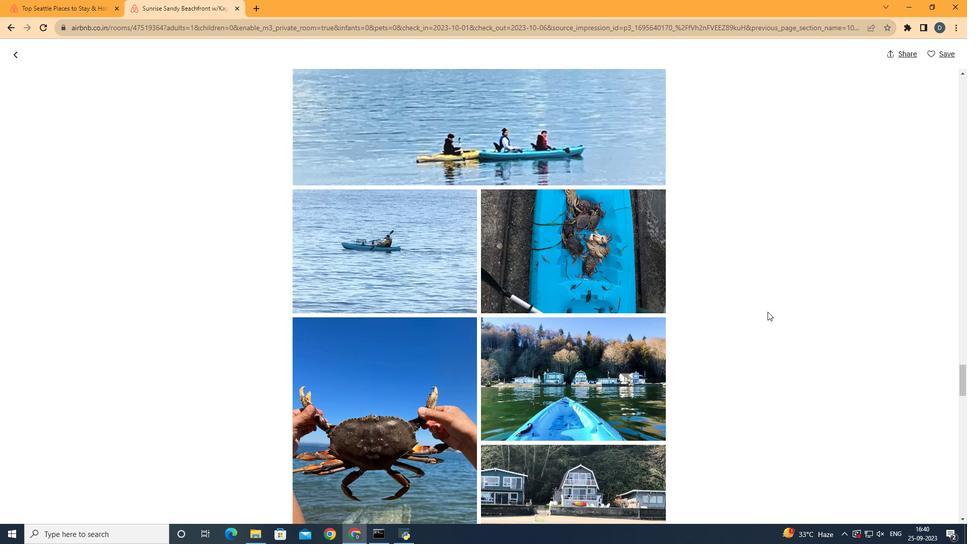 
Action: Mouse scrolled (767, 311) with delta (0, 0)
Screenshot: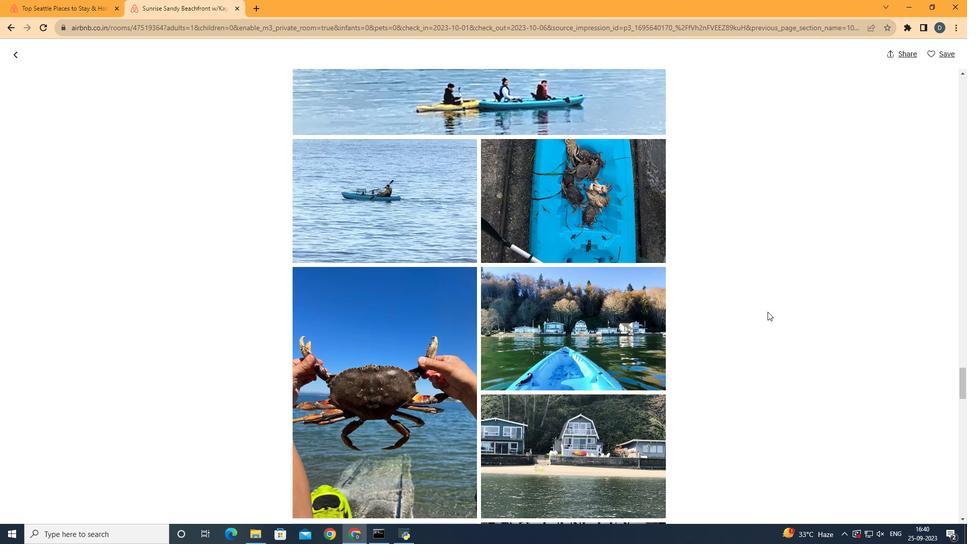 
Action: Mouse scrolled (767, 311) with delta (0, 0)
Screenshot: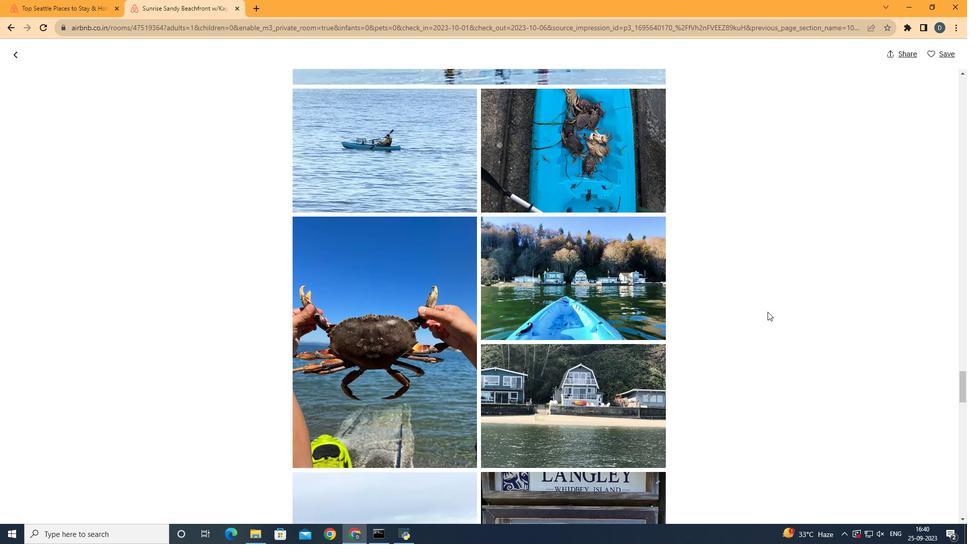 
Action: Mouse scrolled (767, 311) with delta (0, 0)
Screenshot: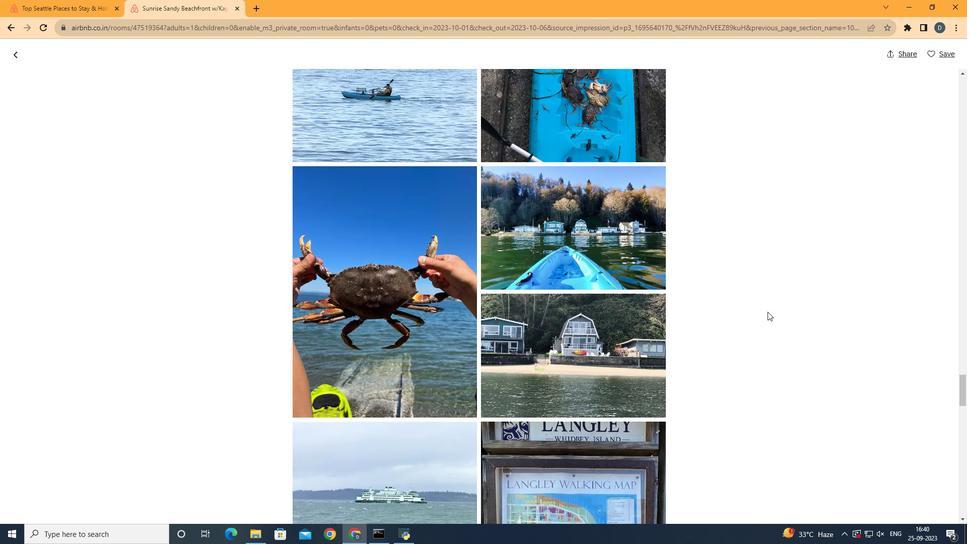 
Action: Mouse scrolled (767, 311) with delta (0, 0)
Screenshot: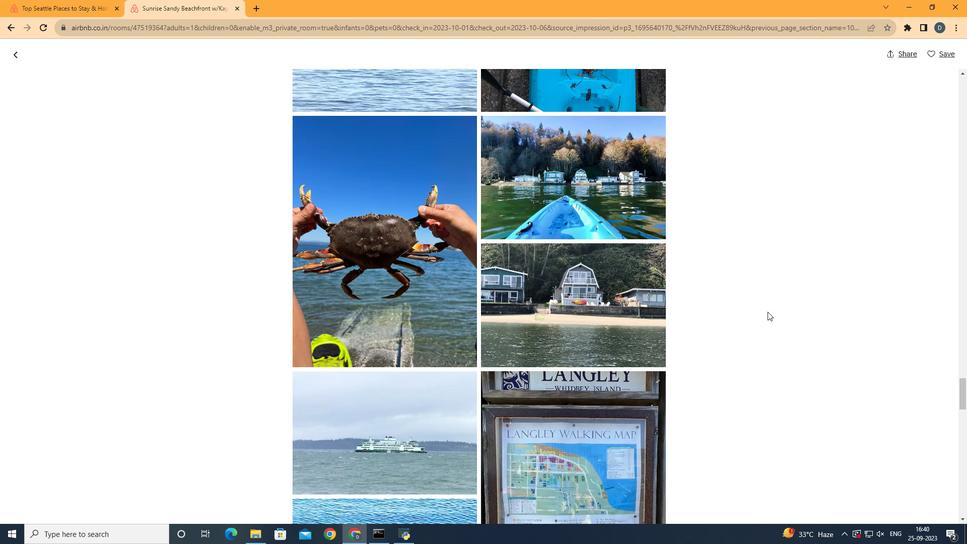 
Action: Mouse scrolled (767, 311) with delta (0, 0)
Screenshot: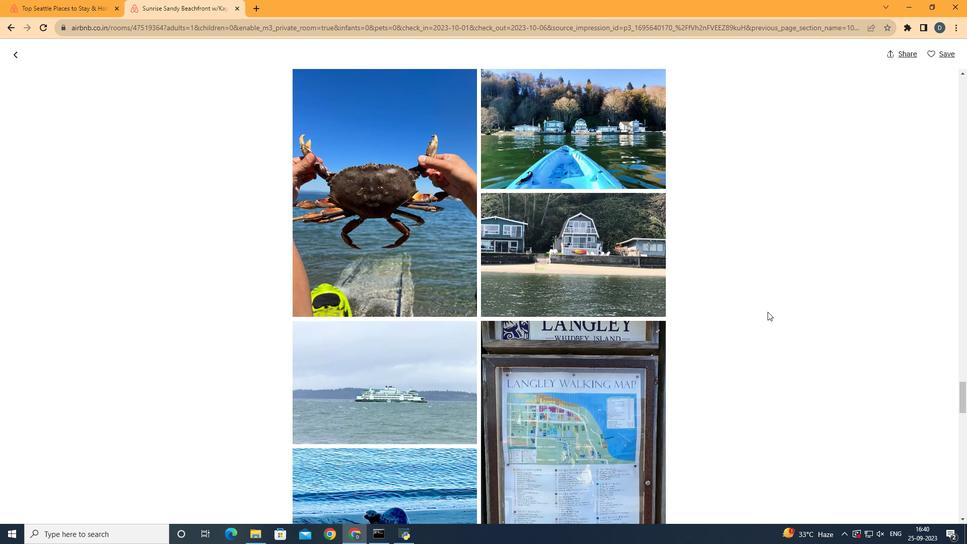 
Action: Mouse scrolled (767, 311) with delta (0, 0)
Screenshot: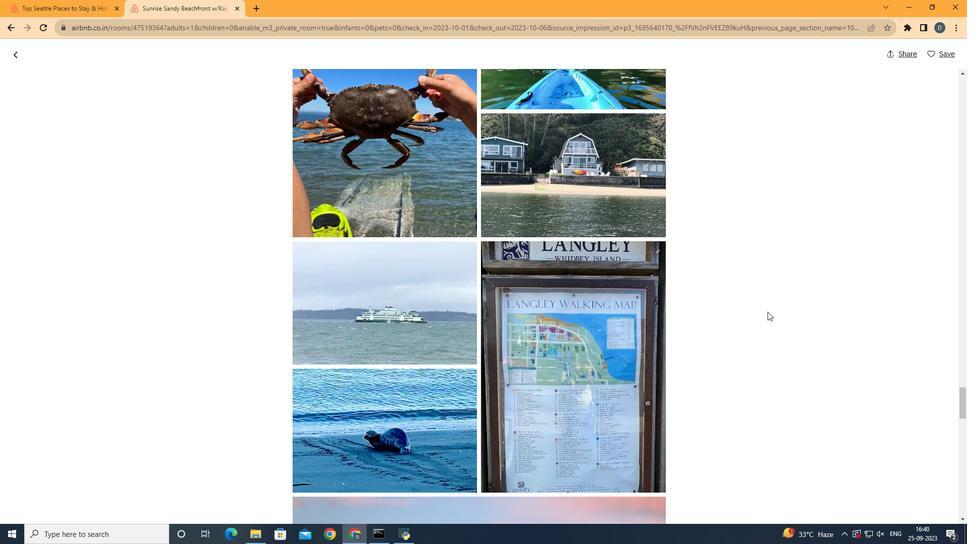 
Action: Mouse scrolled (767, 311) with delta (0, 0)
Screenshot: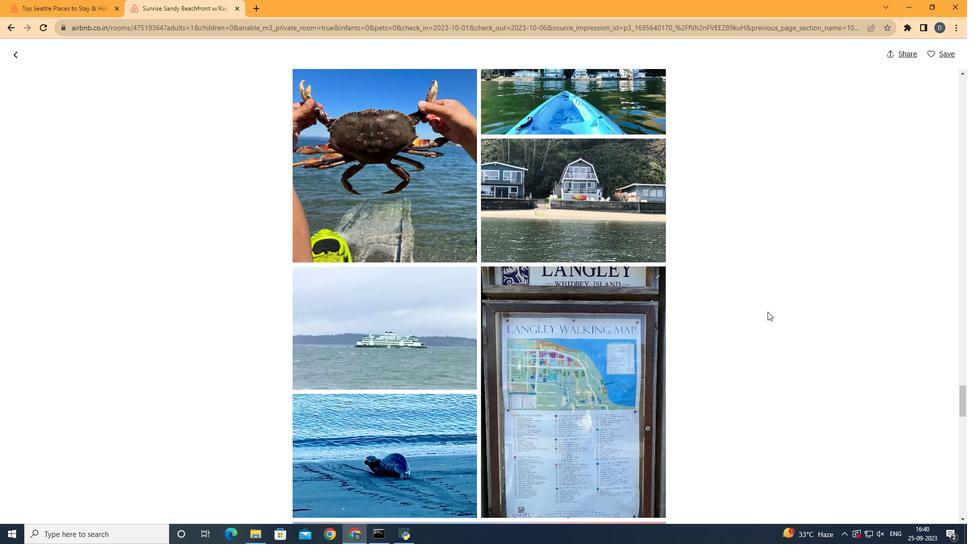 
Action: Mouse scrolled (767, 312) with delta (0, 0)
Screenshot: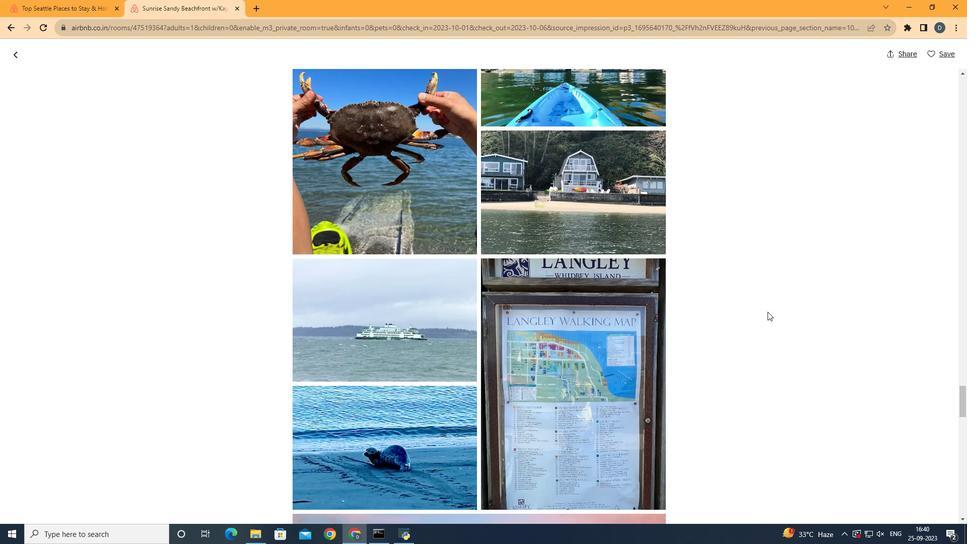
Action: Mouse scrolled (767, 311) with delta (0, 0)
Screenshot: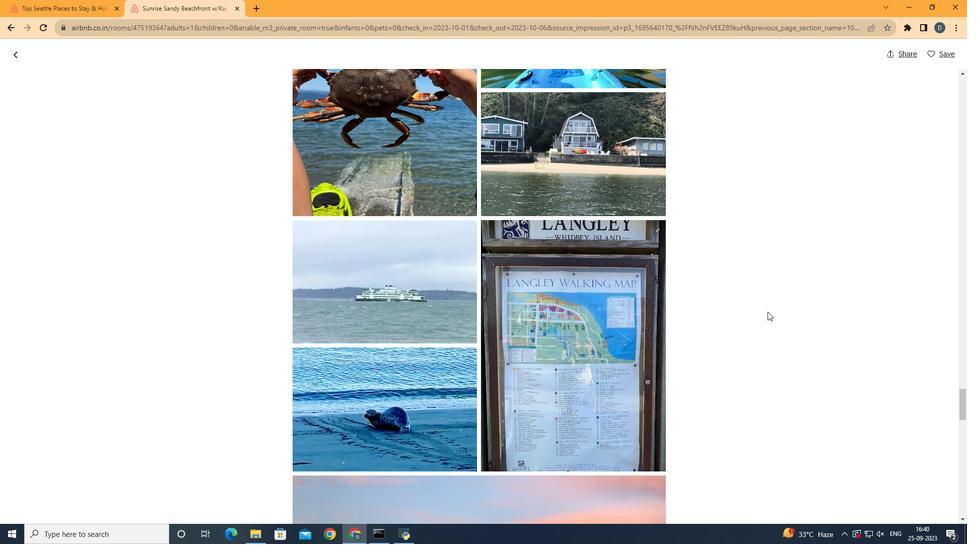 
Action: Mouse scrolled (767, 311) with delta (0, 0)
Screenshot: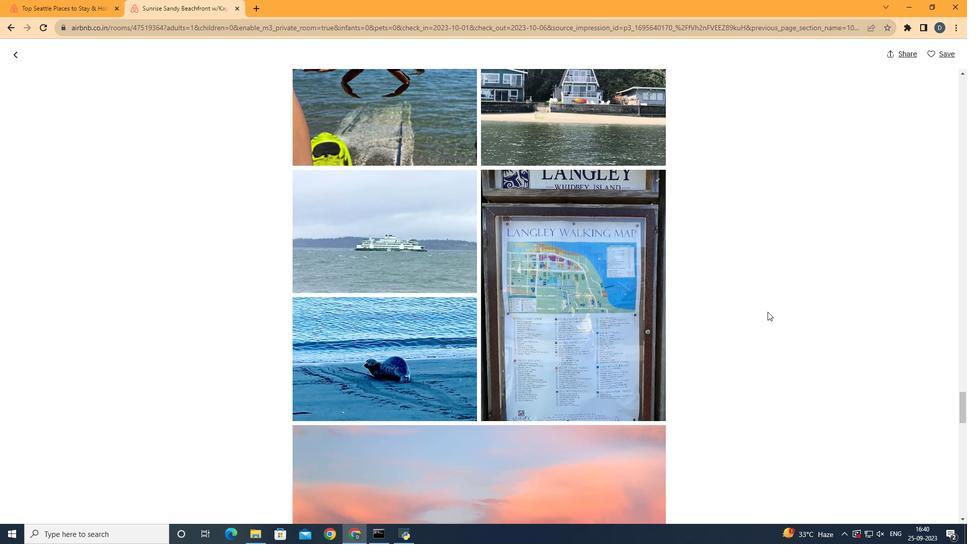 
Action: Mouse scrolled (767, 311) with delta (0, 0)
Screenshot: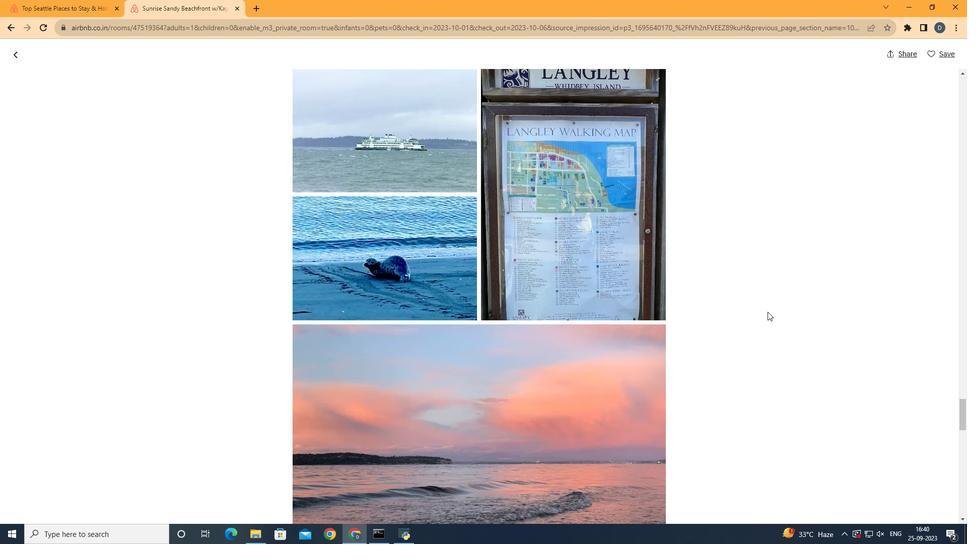 
Action: Mouse scrolled (767, 311) with delta (0, 0)
Screenshot: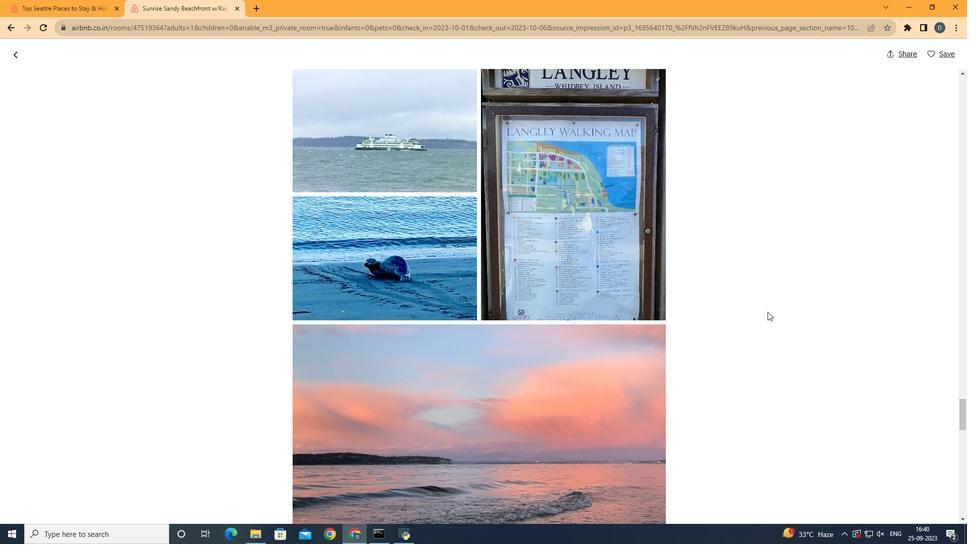 
Action: Mouse scrolled (767, 311) with delta (0, 0)
Screenshot: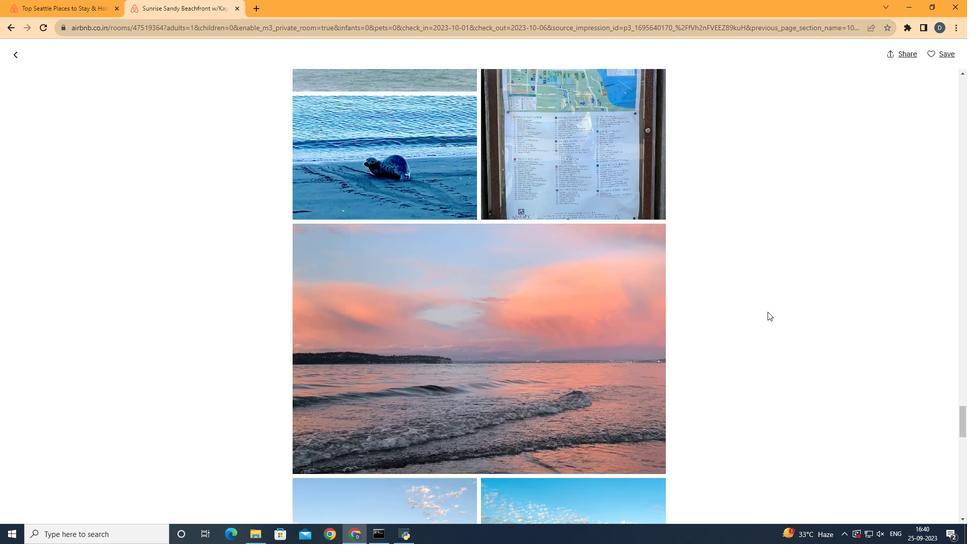 
Action: Mouse scrolled (767, 311) with delta (0, 0)
Screenshot: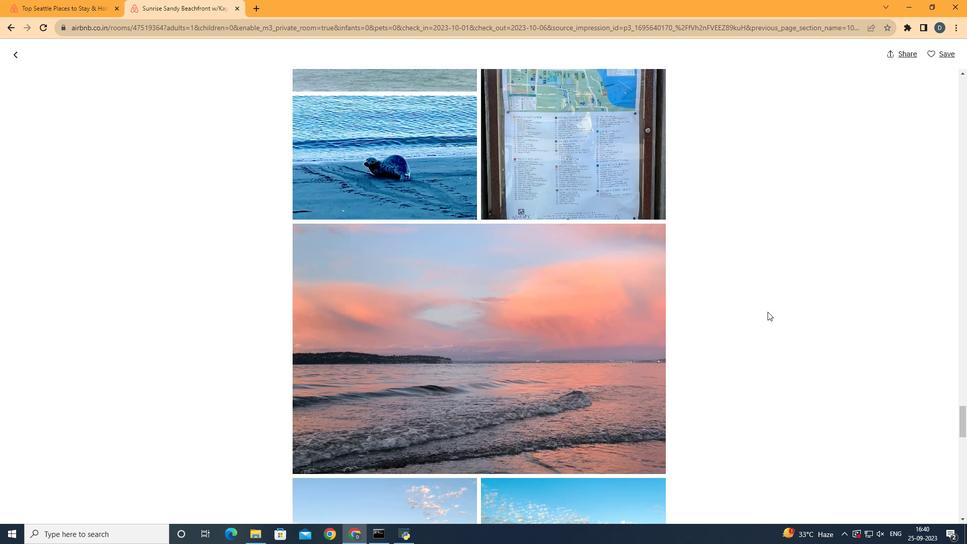 
Action: Mouse scrolled (767, 311) with delta (0, 0)
Screenshot: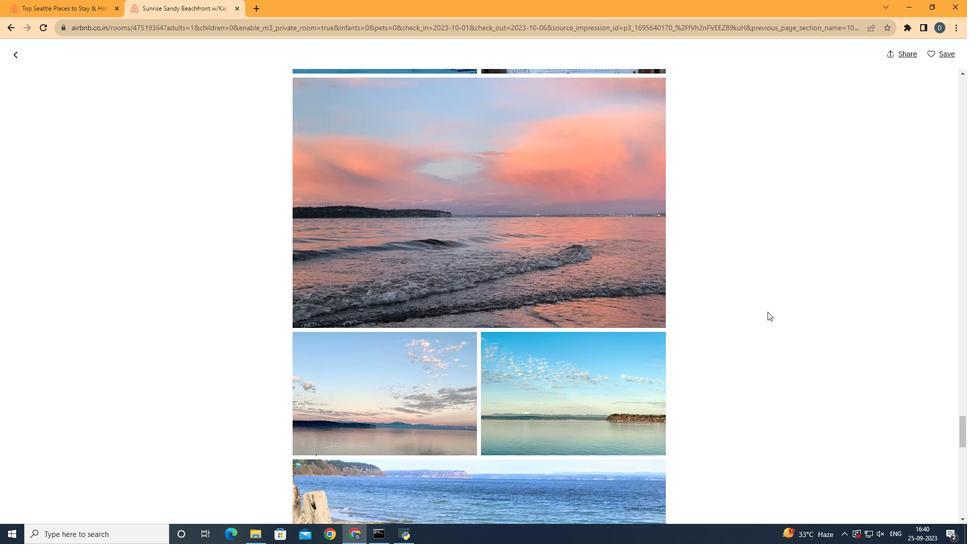 
Action: Mouse scrolled (767, 311) with delta (0, 0)
Screenshot: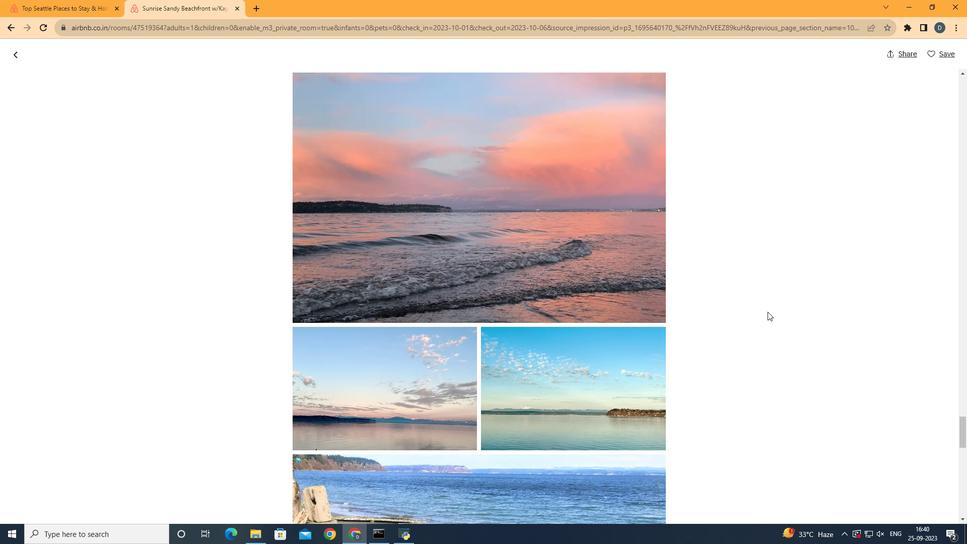 
Action: Mouse scrolled (767, 311) with delta (0, 0)
Screenshot: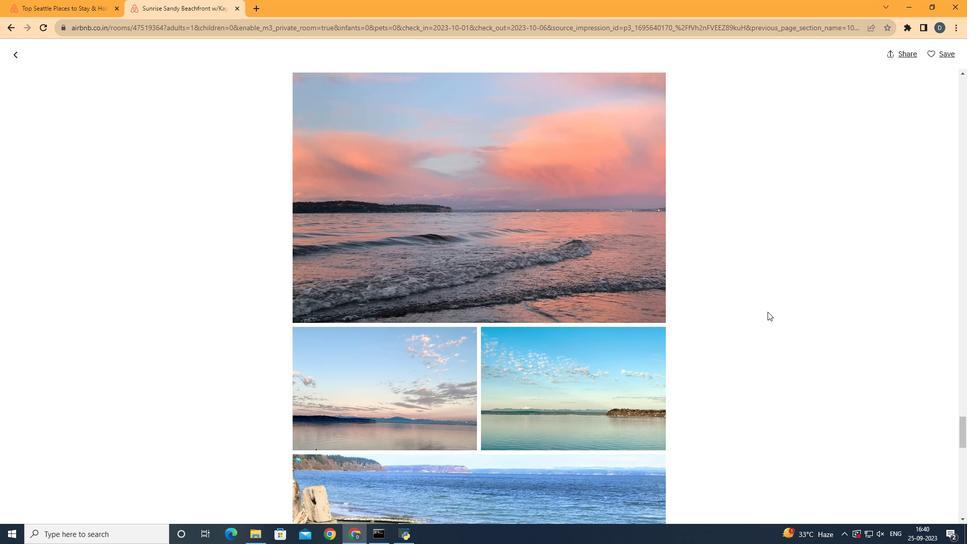 
Action: Mouse scrolled (767, 311) with delta (0, 0)
Screenshot: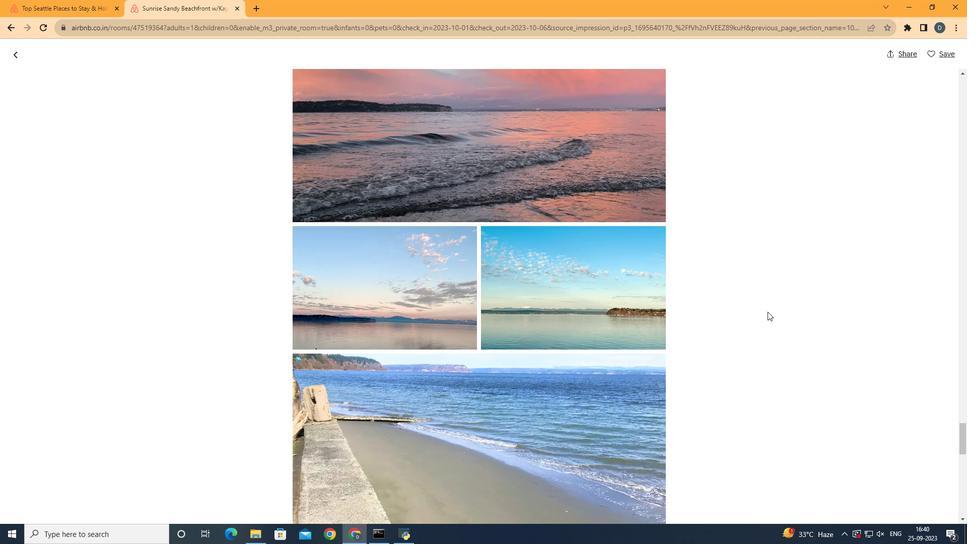 
Action: Mouse scrolled (767, 311) with delta (0, 0)
Screenshot: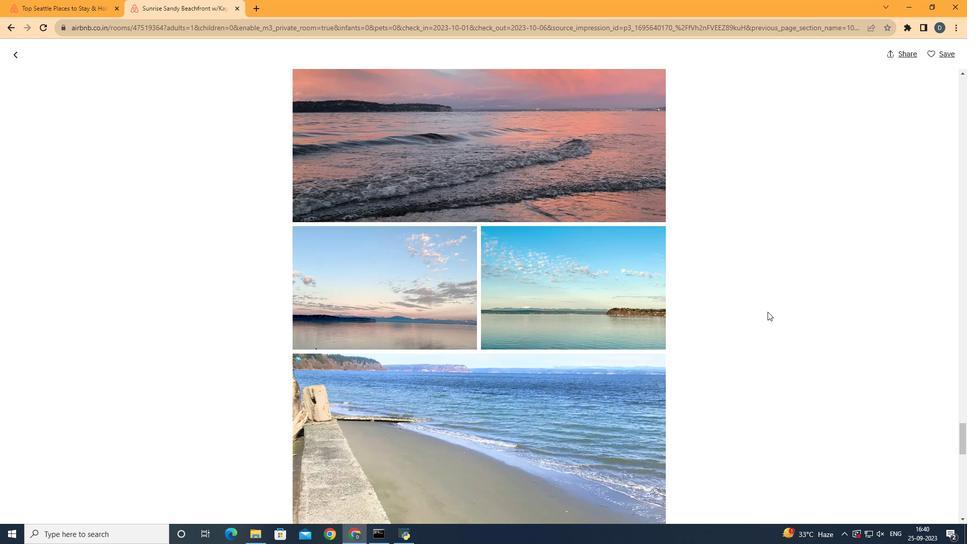 
Action: Mouse scrolled (767, 311) with delta (0, 0)
Screenshot: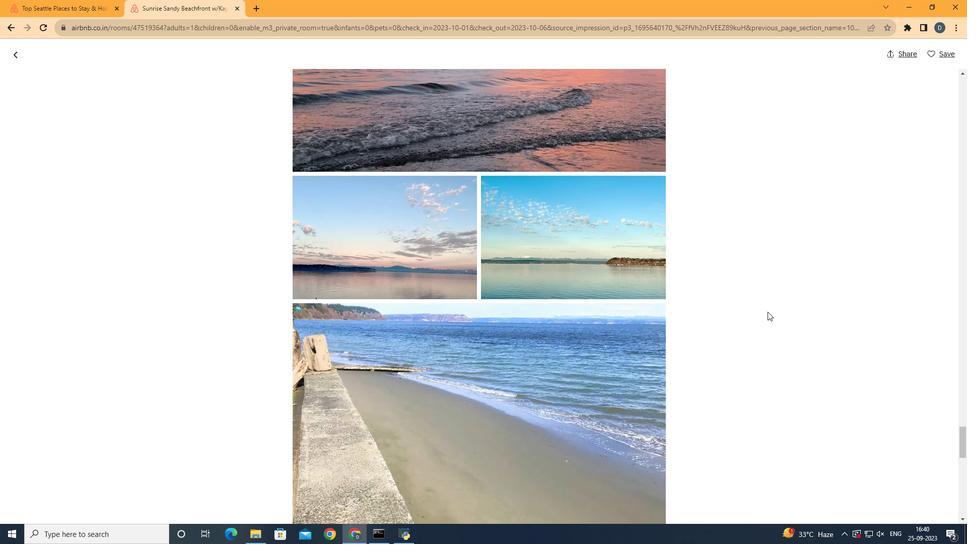 
Action: Mouse scrolled (767, 311) with delta (0, 0)
Screenshot: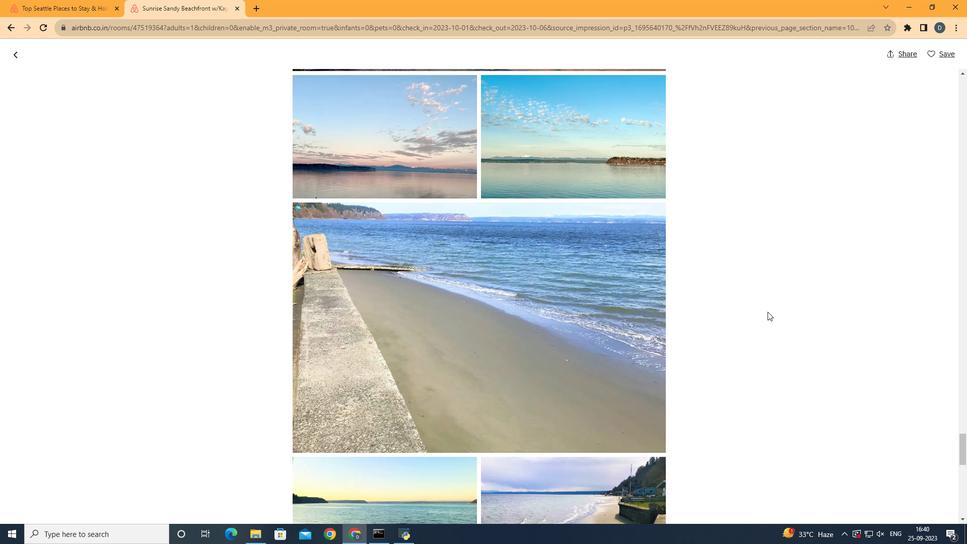 
Action: Mouse scrolled (767, 311) with delta (0, 0)
Screenshot: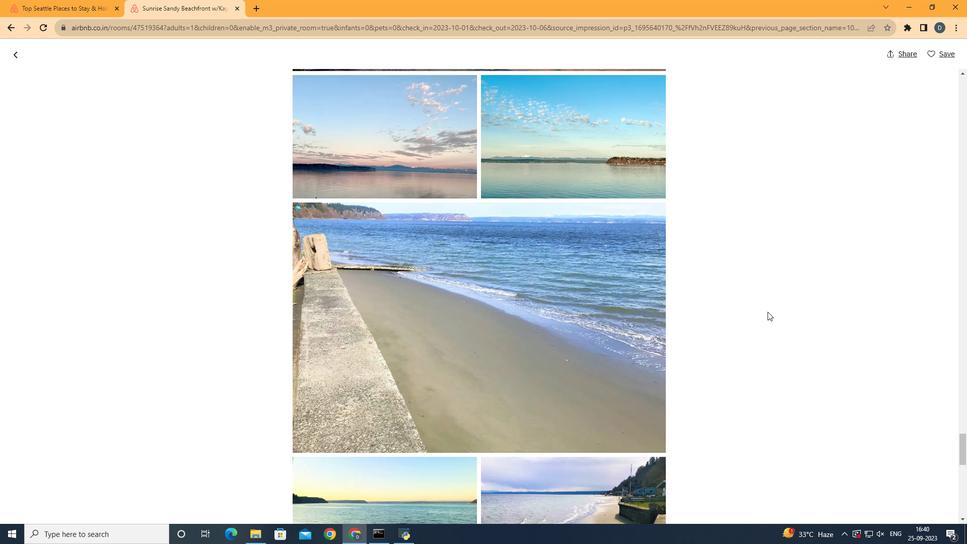 
Action: Mouse scrolled (767, 311) with delta (0, 0)
Screenshot: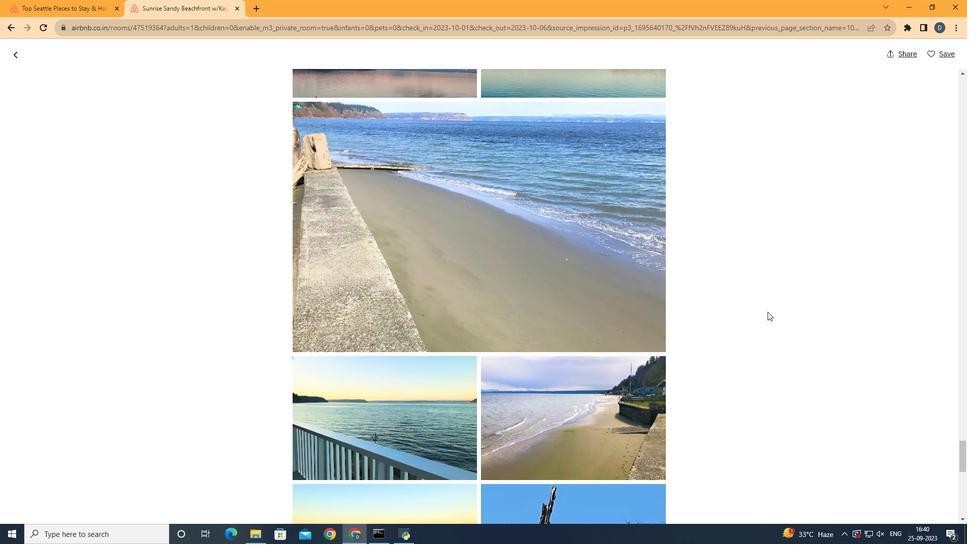 
Action: Mouse scrolled (767, 311) with delta (0, 0)
Screenshot: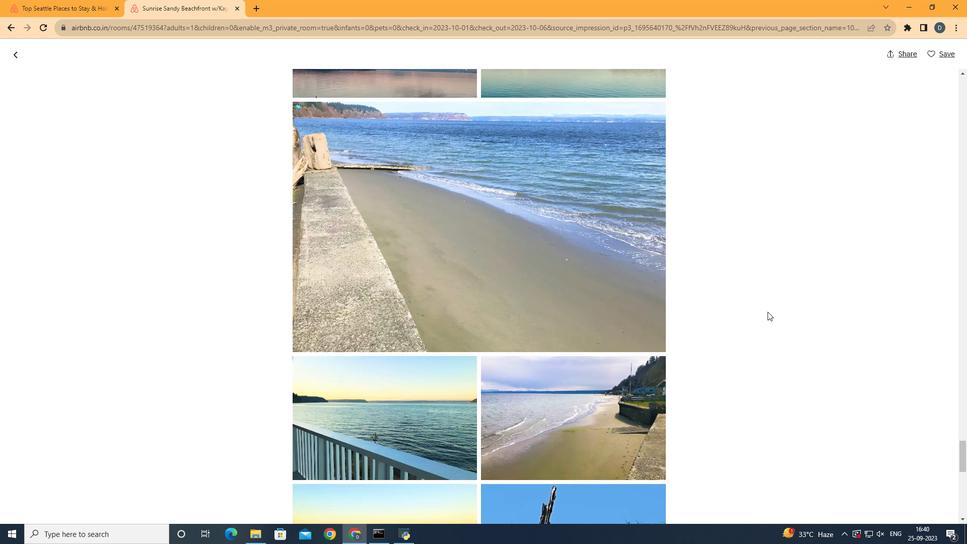 
Action: Mouse scrolled (767, 311) with delta (0, 0)
Screenshot: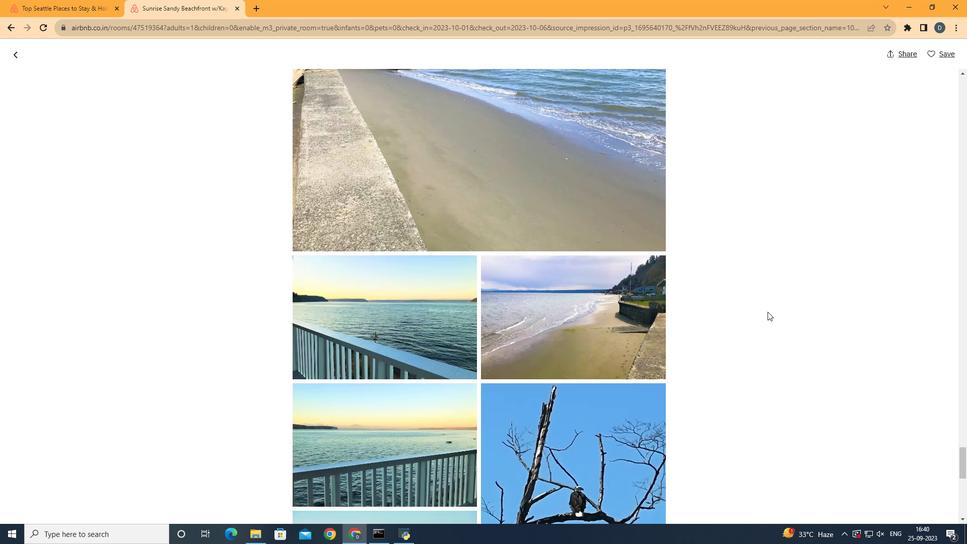 
Action: Mouse scrolled (767, 311) with delta (0, 0)
Screenshot: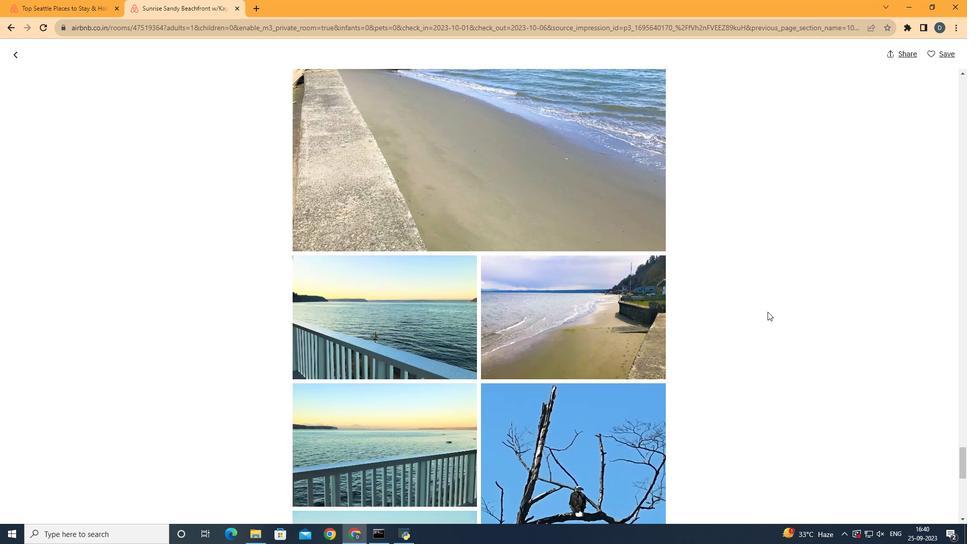 
Action: Mouse scrolled (767, 311) with delta (0, 0)
Screenshot: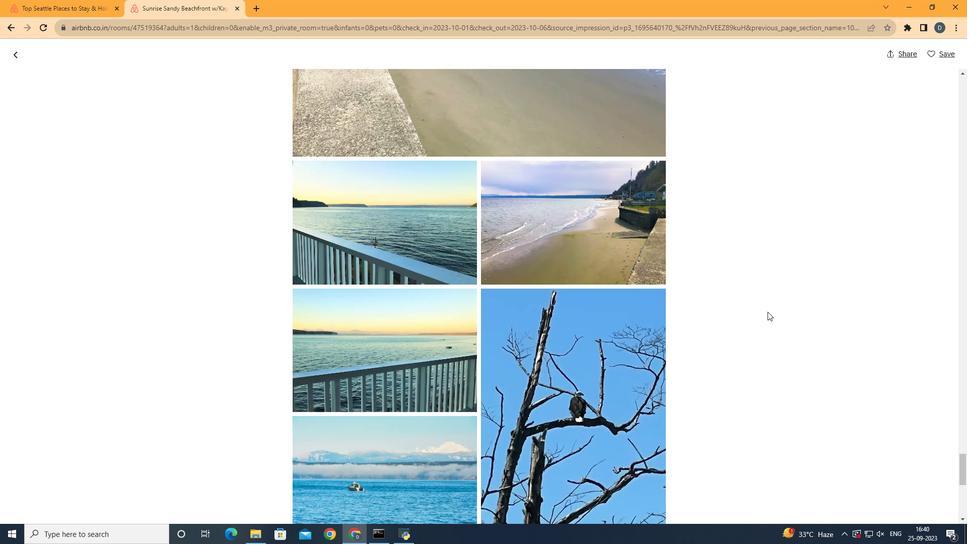 
Action: Mouse scrolled (767, 311) with delta (0, 0)
Screenshot: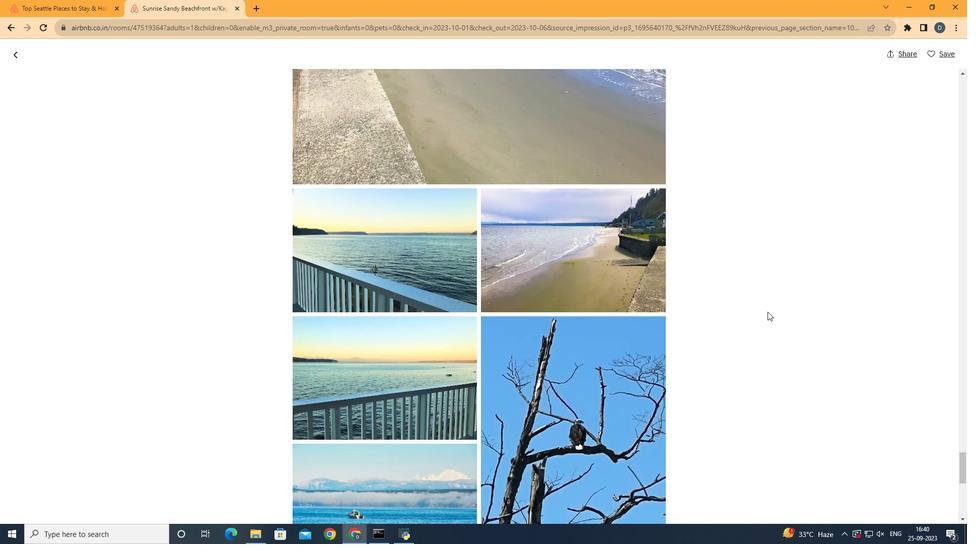 
Action: Mouse scrolled (767, 312) with delta (0, 0)
Screenshot: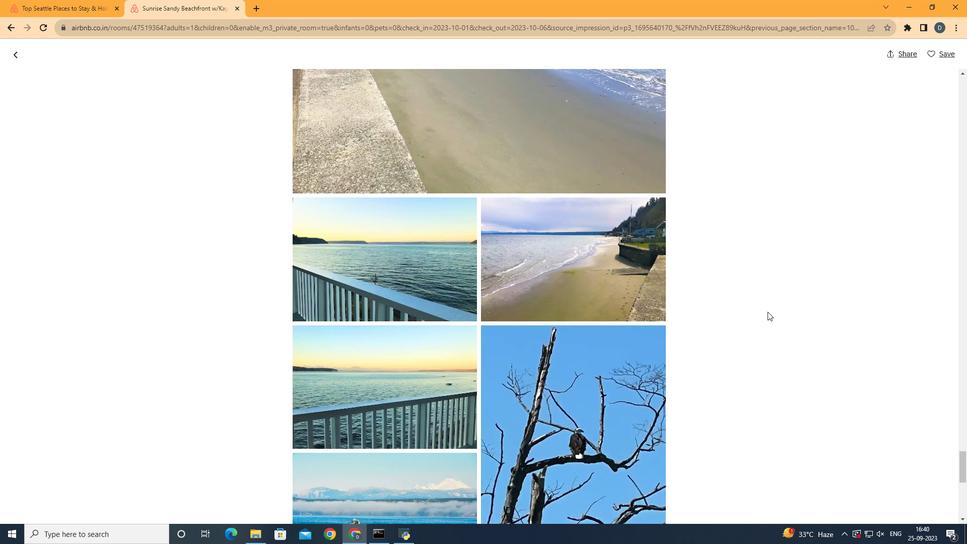 
Action: Mouse scrolled (767, 311) with delta (0, 0)
Screenshot: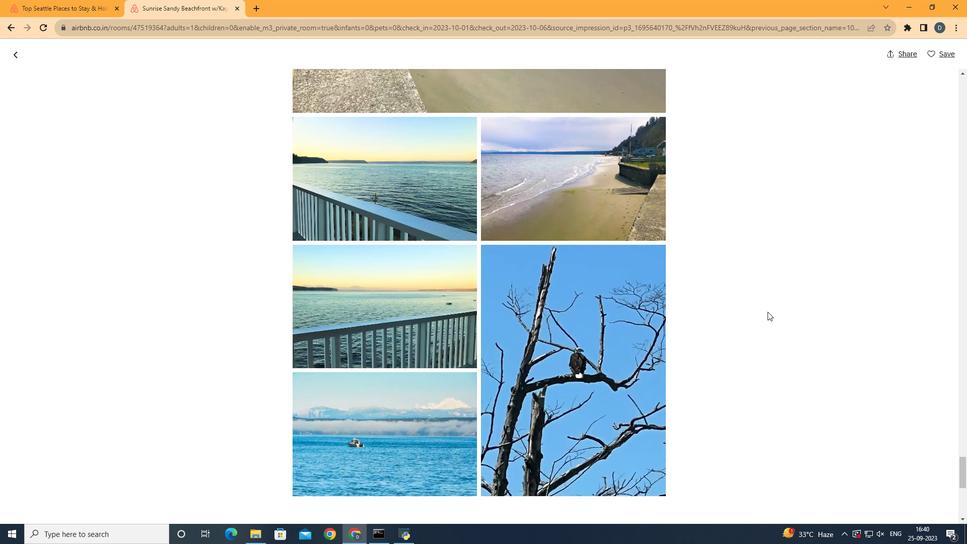 
Action: Mouse scrolled (767, 311) with delta (0, 0)
Screenshot: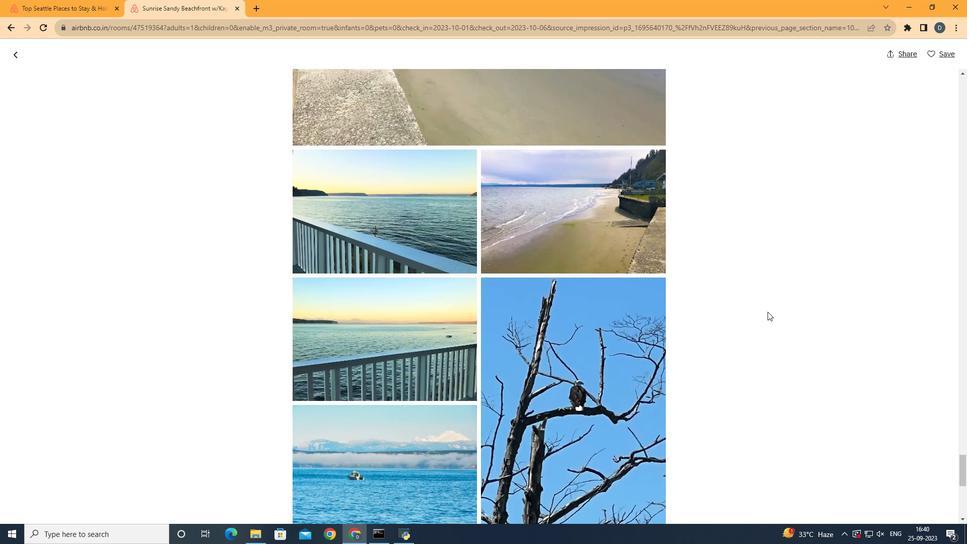 
Action: Mouse scrolled (767, 312) with delta (0, 0)
Screenshot: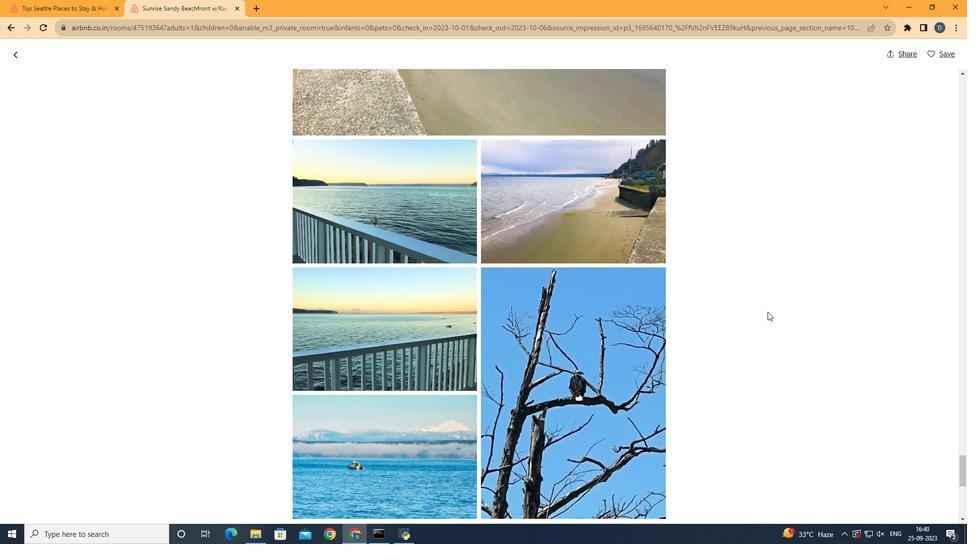
Action: Mouse scrolled (767, 311) with delta (0, 0)
Screenshot: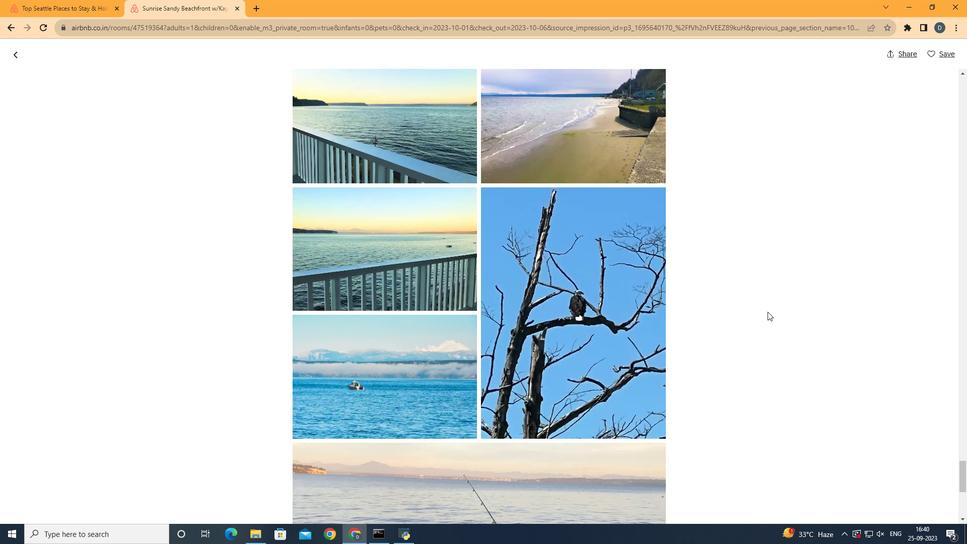 
Action: Mouse scrolled (767, 311) with delta (0, 0)
Screenshot: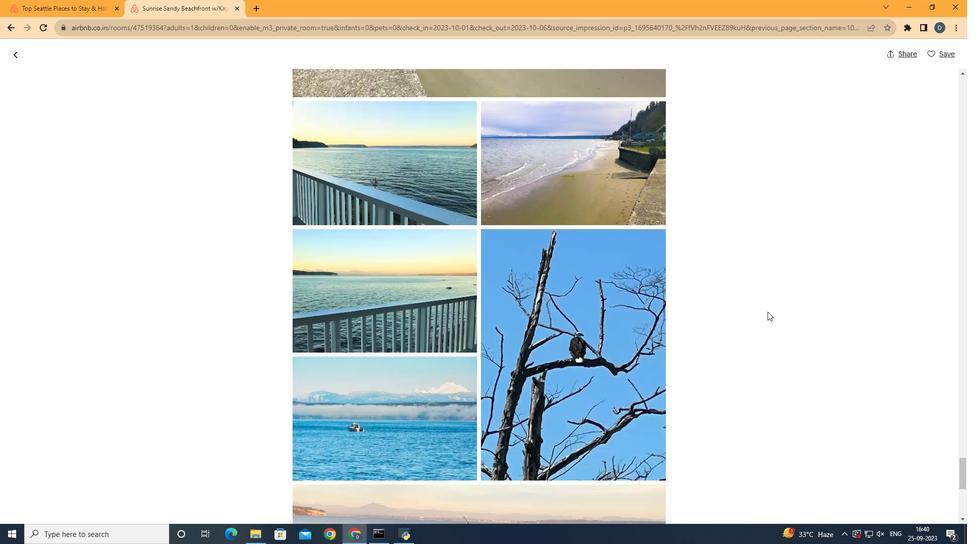 
Action: Mouse scrolled (767, 312) with delta (0, 0)
Screenshot: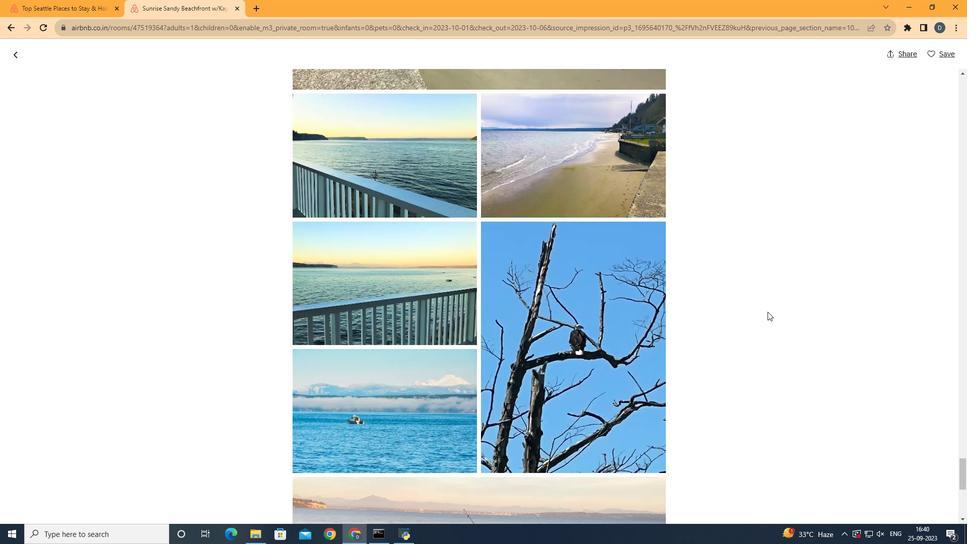 
Action: Mouse scrolled (767, 311) with delta (0, 0)
Screenshot: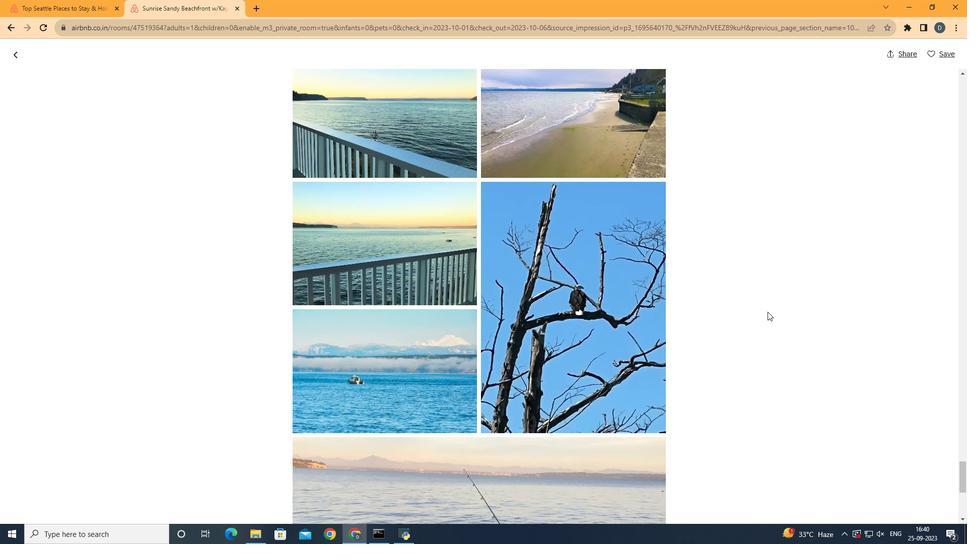 
Action: Mouse scrolled (767, 311) with delta (0, 0)
Screenshot: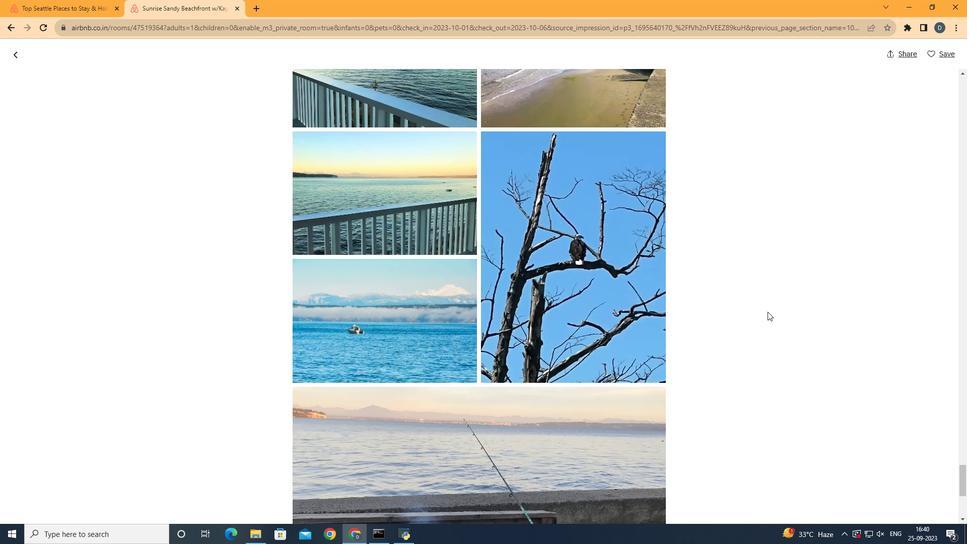 
Action: Mouse scrolled (767, 311) with delta (0, 0)
Screenshot: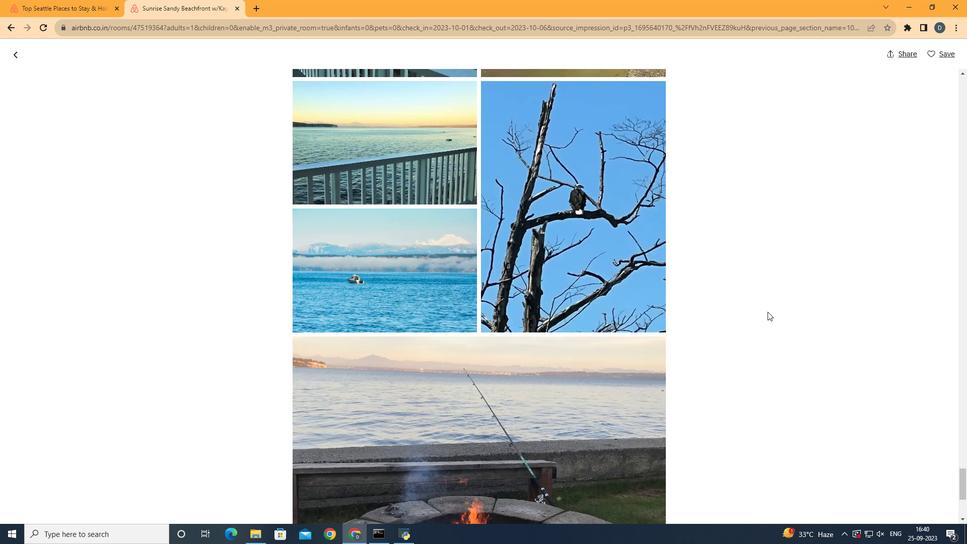 
Action: Mouse scrolled (767, 311) with delta (0, 0)
Screenshot: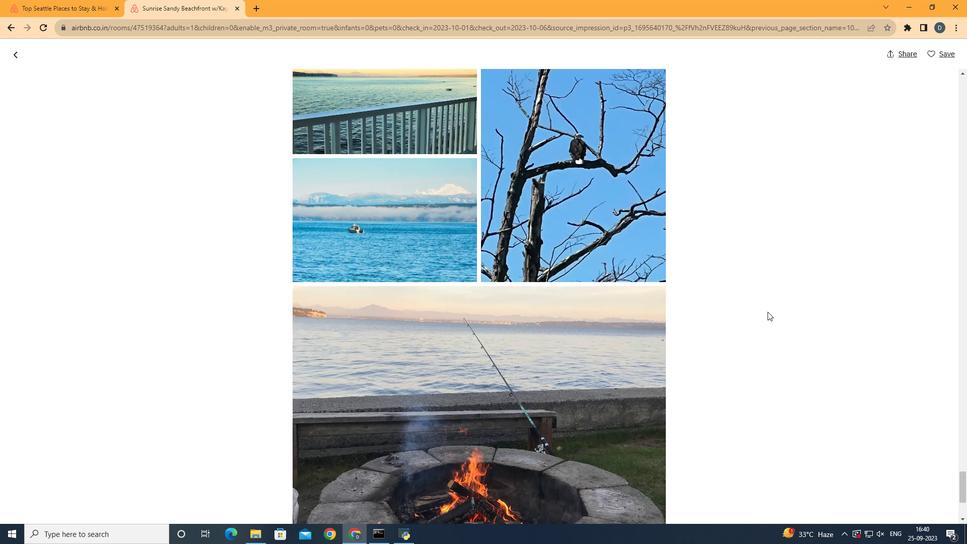 
Action: Mouse scrolled (767, 311) with delta (0, 0)
Screenshot: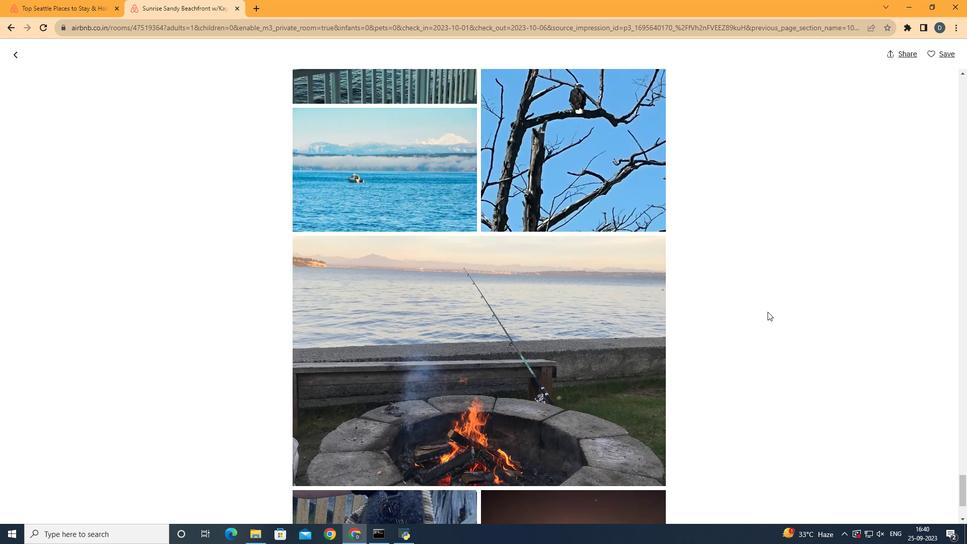 
Action: Mouse scrolled (767, 311) with delta (0, 0)
Screenshot: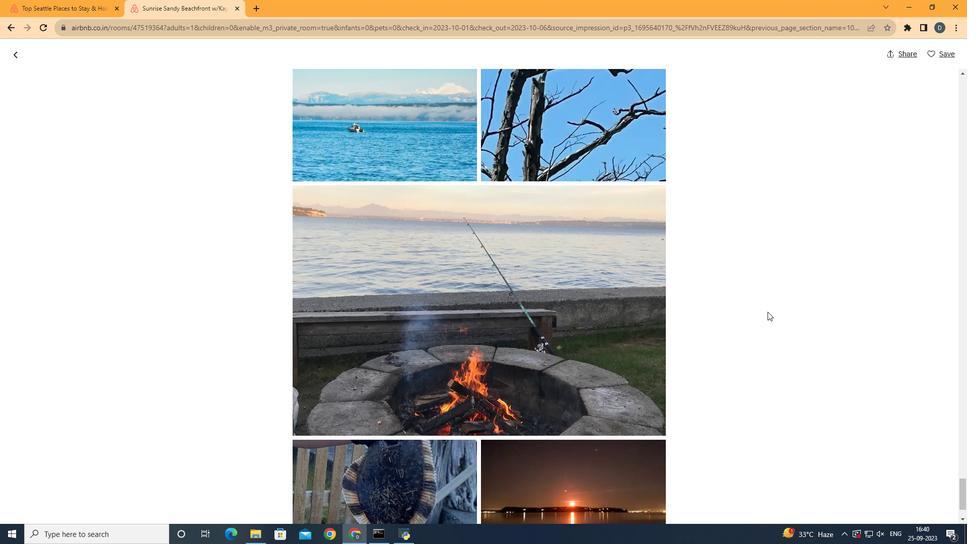 
Action: Mouse scrolled (767, 311) with delta (0, 0)
Screenshot: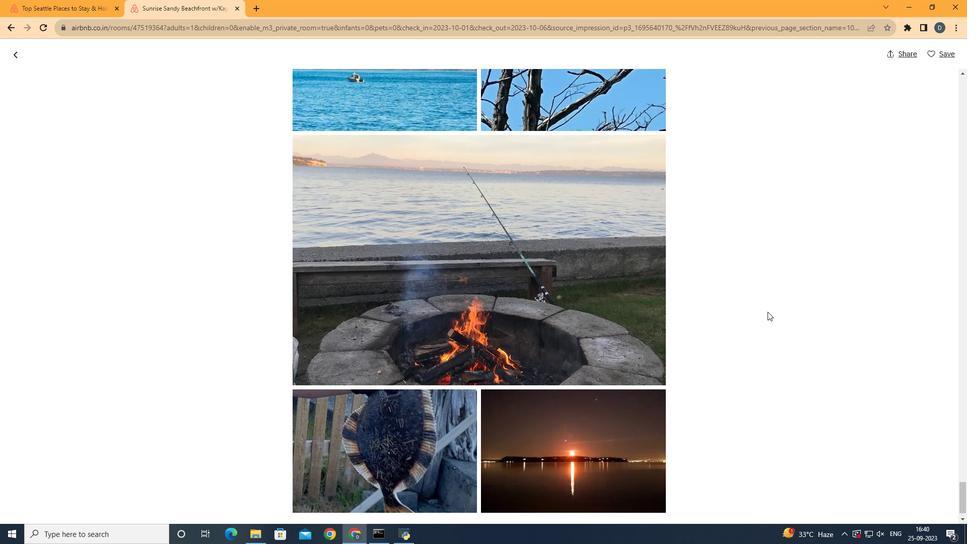 
Action: Mouse scrolled (767, 311) with delta (0, 0)
Screenshot: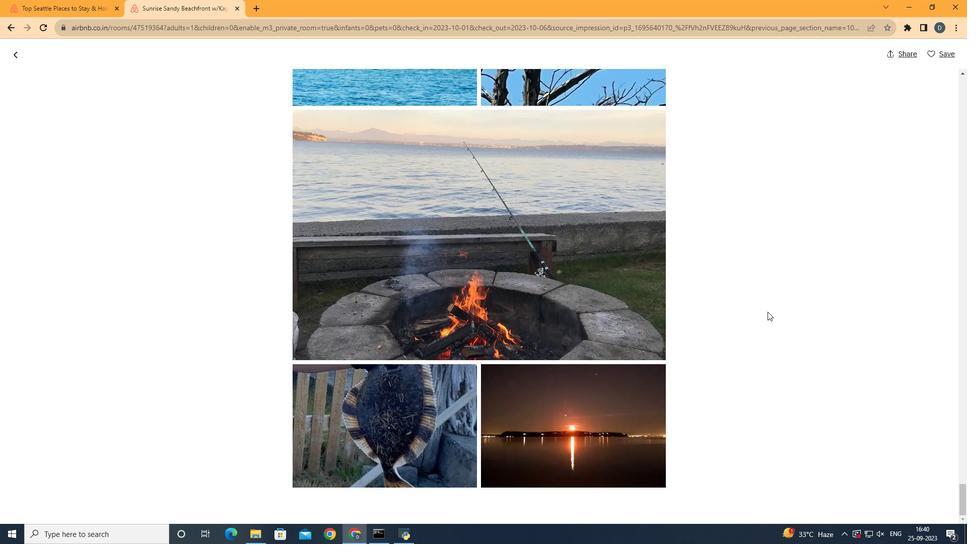 
Action: Mouse scrolled (767, 311) with delta (0, 0)
Screenshot: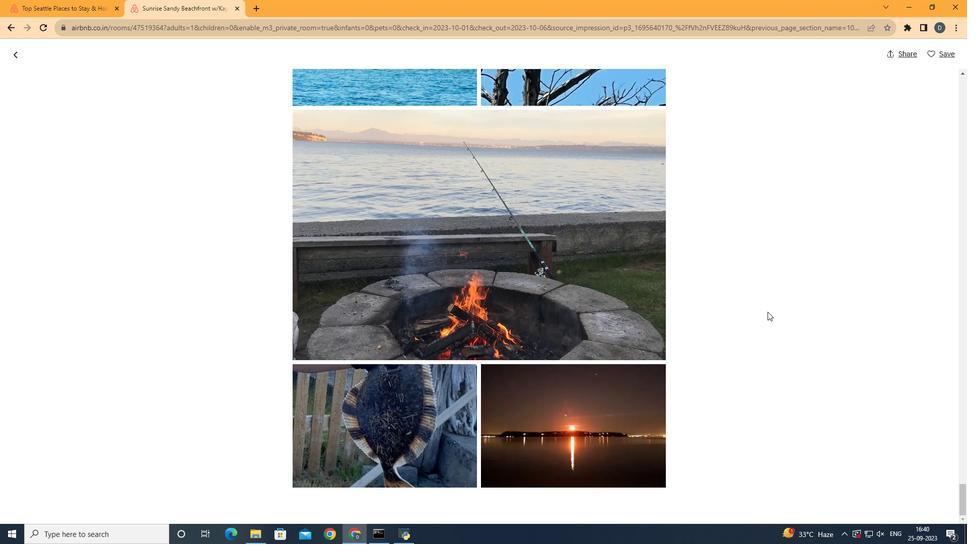 
Action: Mouse scrolled (767, 311) with delta (0, 0)
Screenshot: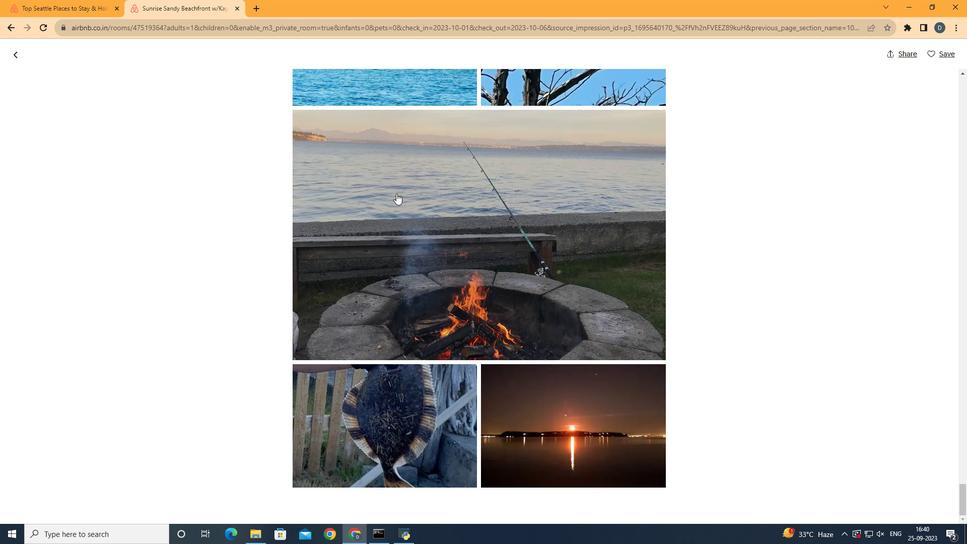 
Action: Mouse moved to (20, 51)
Screenshot: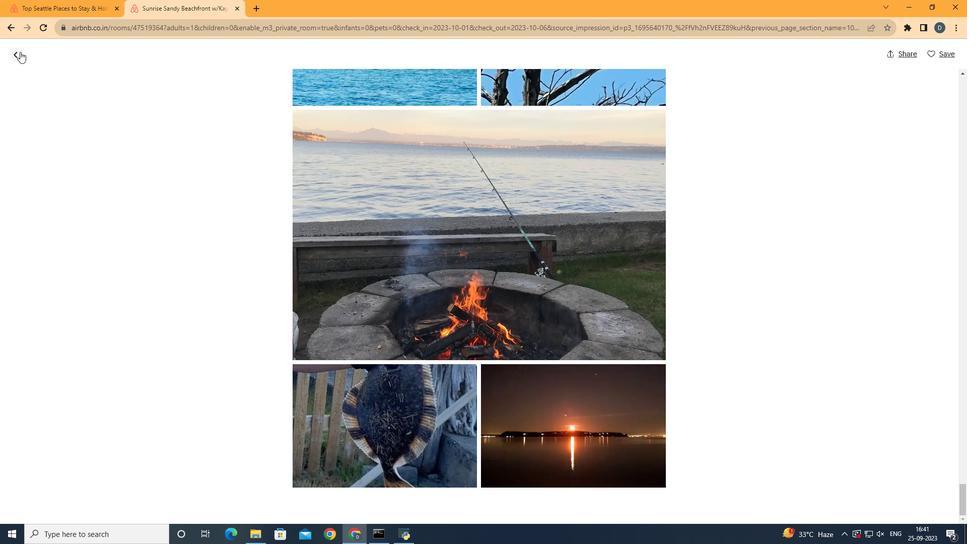 
Action: Mouse pressed left at (20, 51)
Screenshot: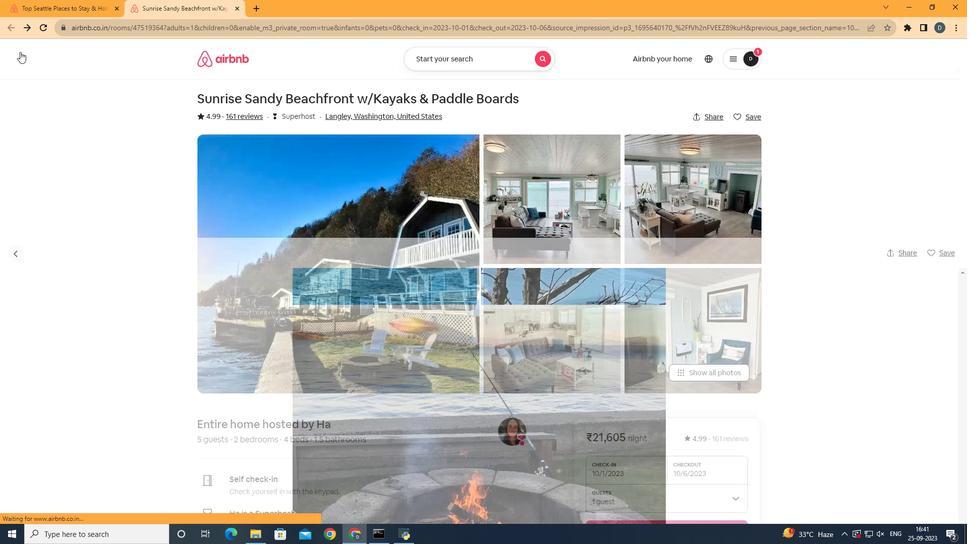 
Action: Mouse moved to (444, 432)
Screenshot: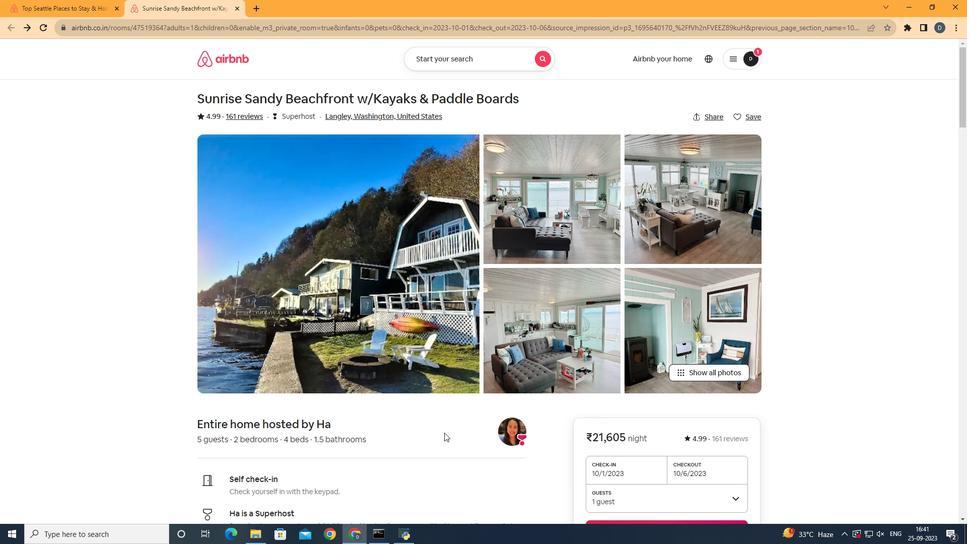 
Action: Mouse scrolled (444, 432) with delta (0, 0)
Screenshot: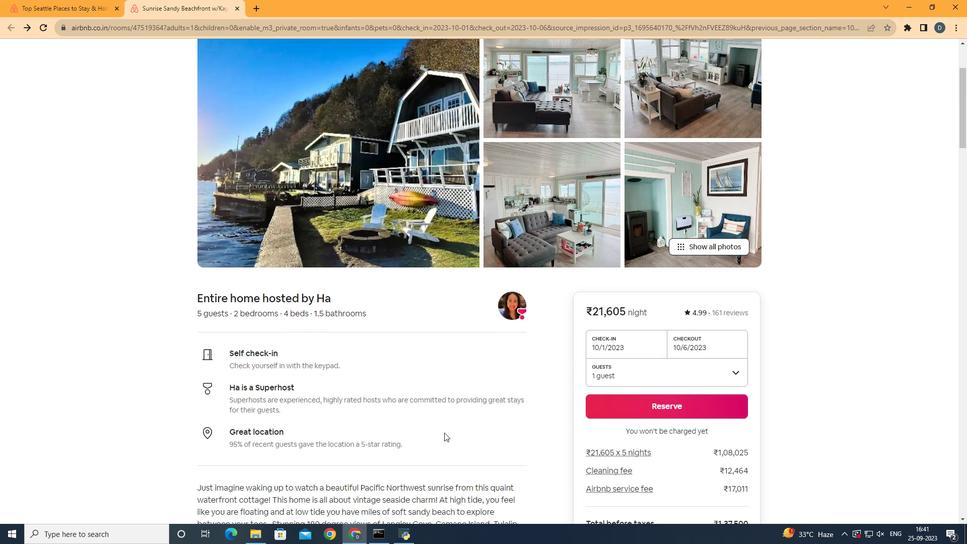 
Action: Mouse scrolled (444, 432) with delta (0, 0)
Screenshot: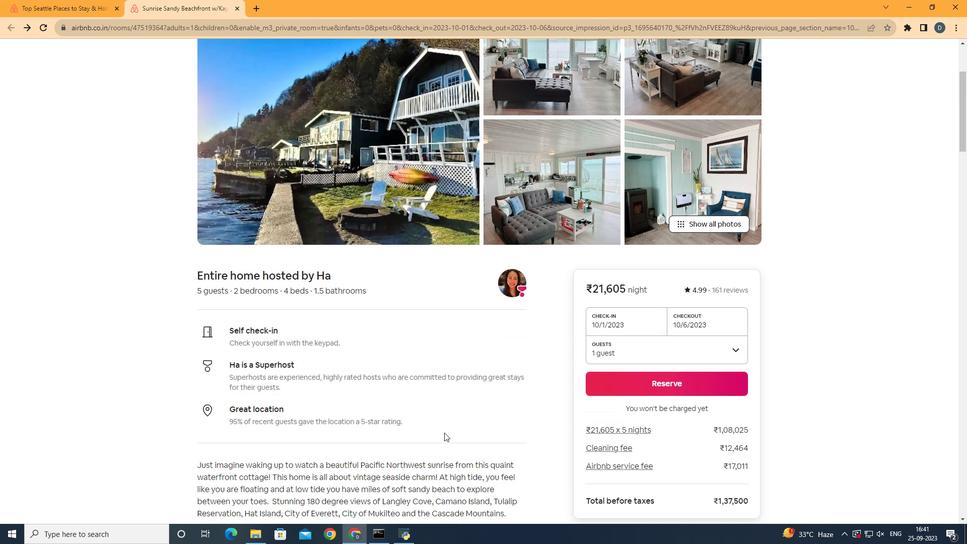 
Action: Mouse scrolled (444, 432) with delta (0, 0)
Screenshot: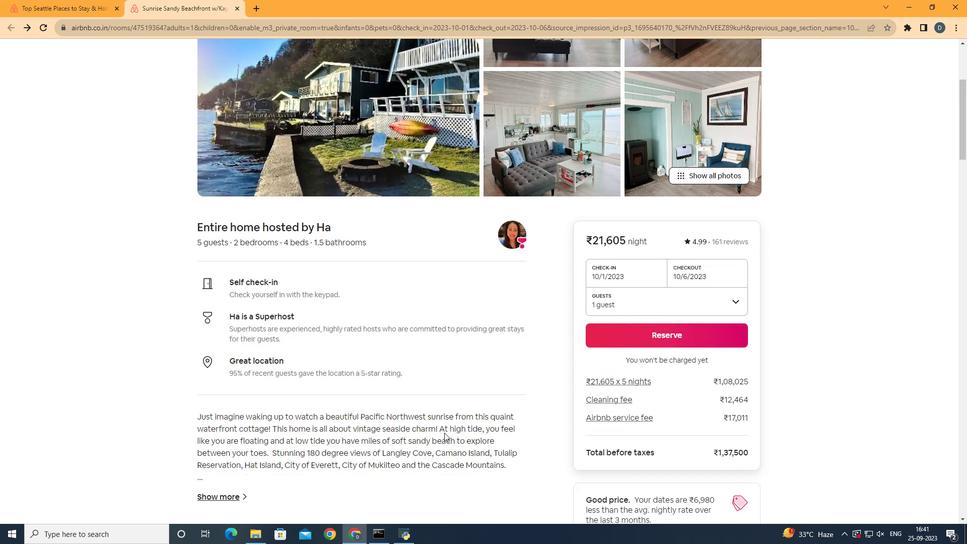 
Action: Mouse scrolled (444, 432) with delta (0, 0)
Screenshot: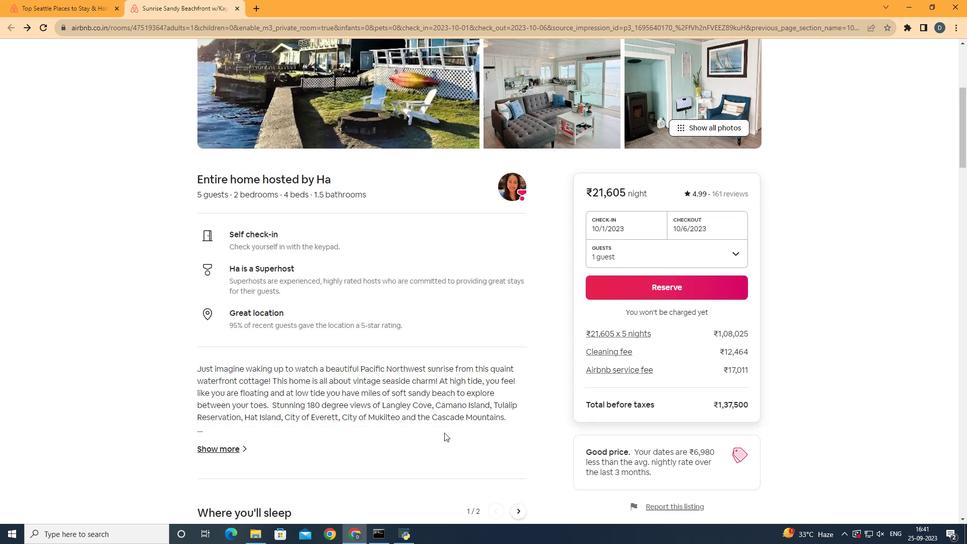 
Action: Mouse scrolled (444, 432) with delta (0, 0)
Screenshot: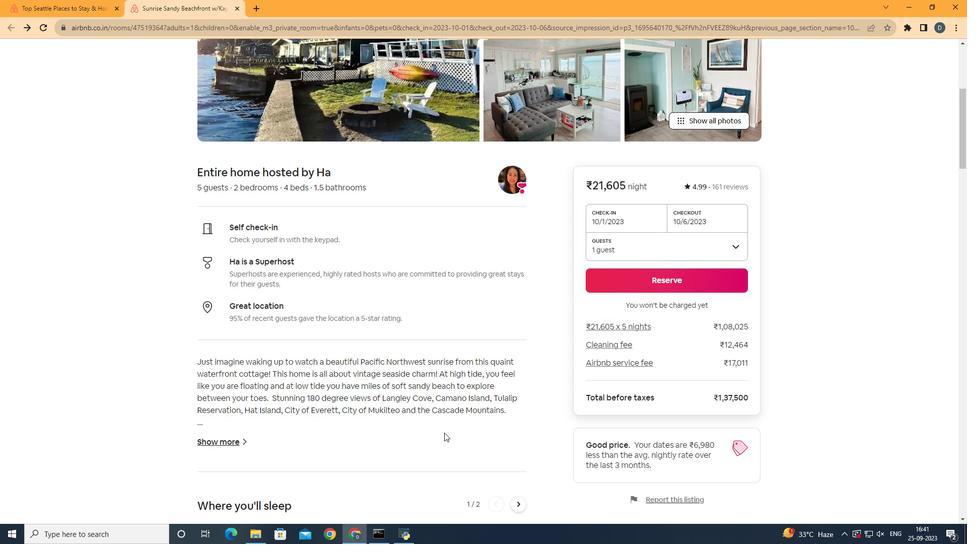 
Action: Mouse scrolled (444, 432) with delta (0, 0)
Screenshot: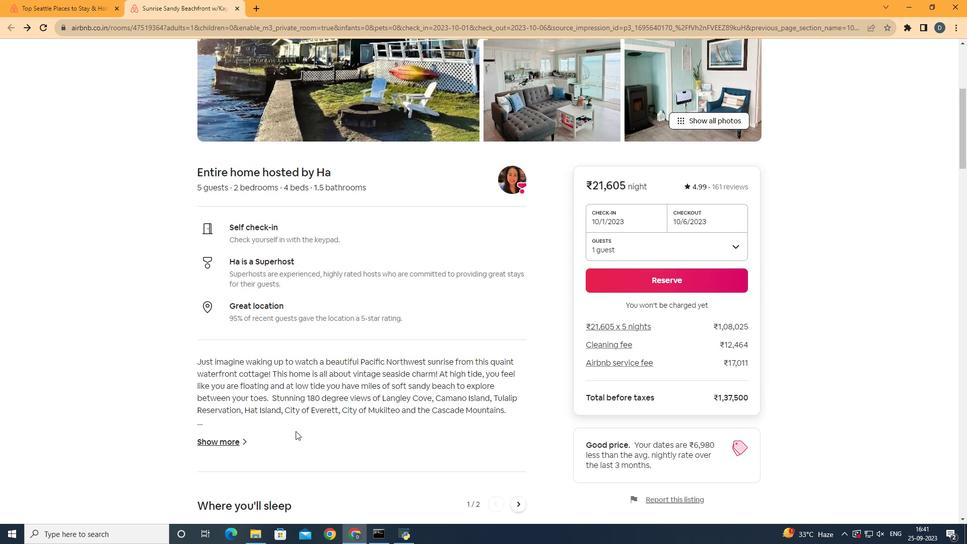 
Action: Mouse scrolled (444, 433) with delta (0, 0)
Screenshot: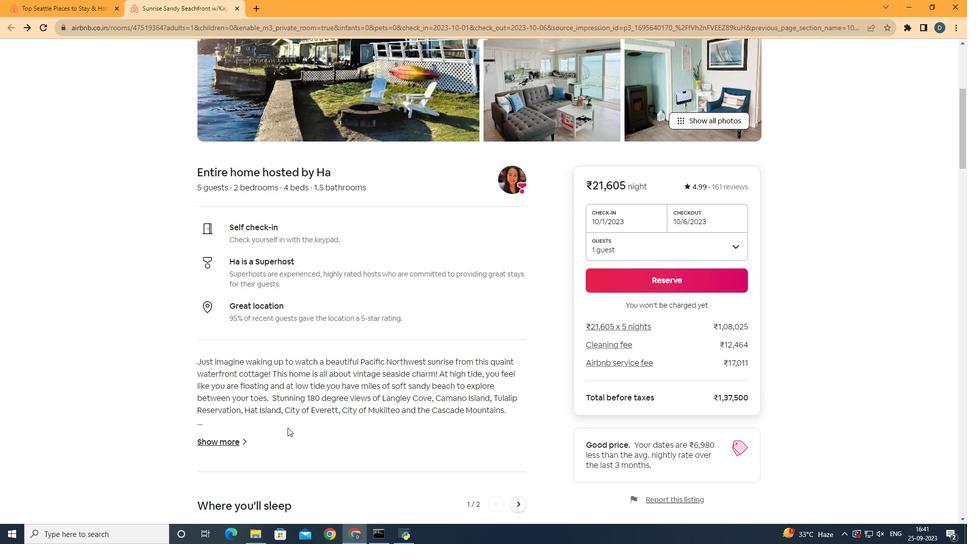 
Action: Mouse moved to (234, 447)
Screenshot: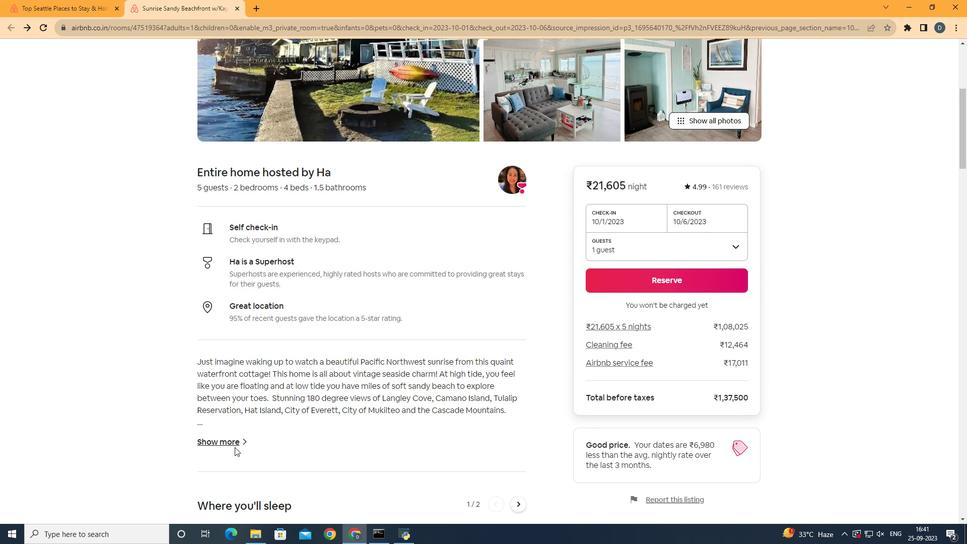 
Action: Mouse pressed left at (234, 447)
Screenshot: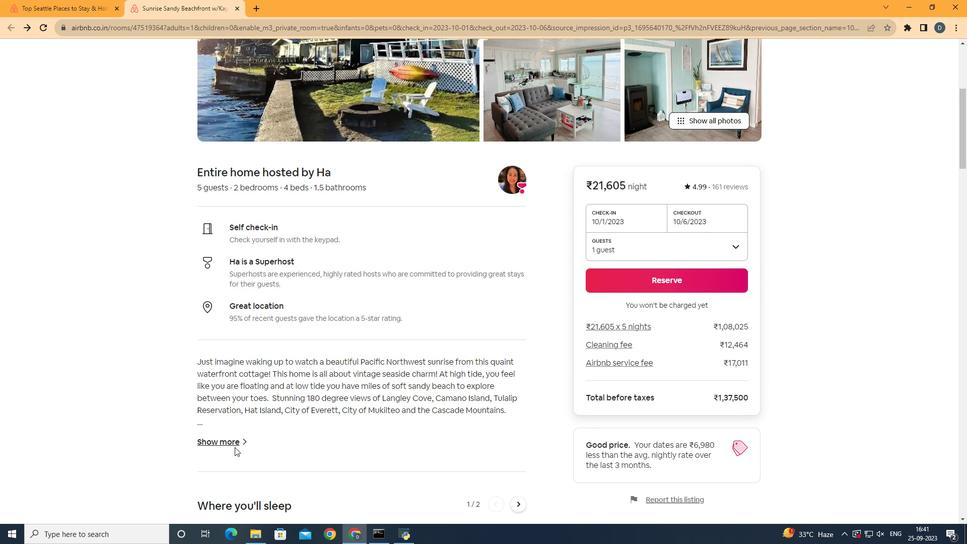 
Action: Mouse pressed left at (234, 447)
Screenshot: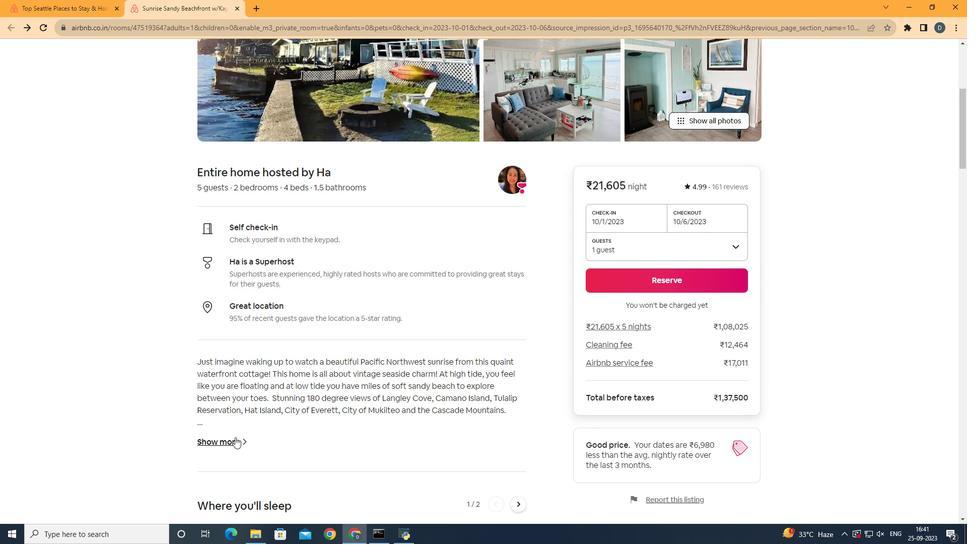 
Action: Mouse moved to (235, 437)
Screenshot: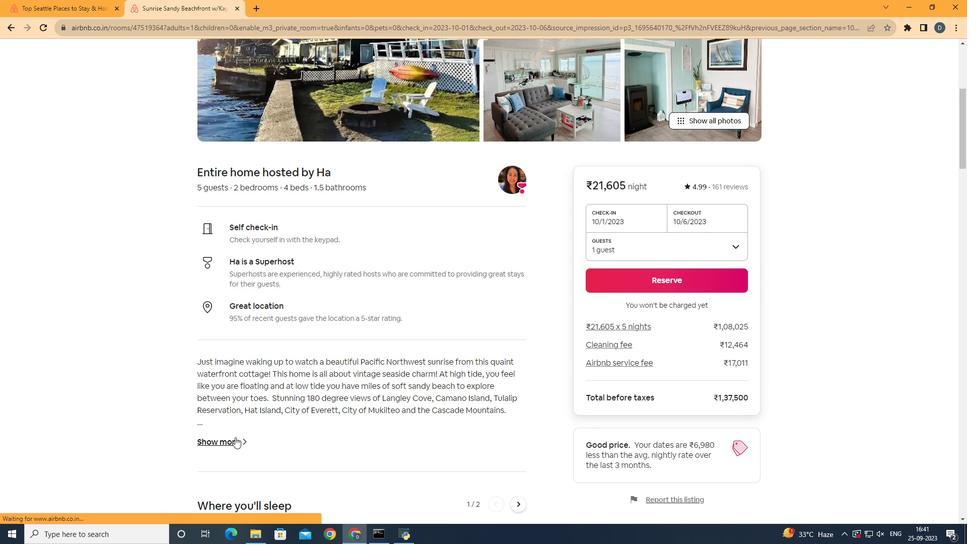 
Action: Mouse pressed left at (235, 437)
Screenshot: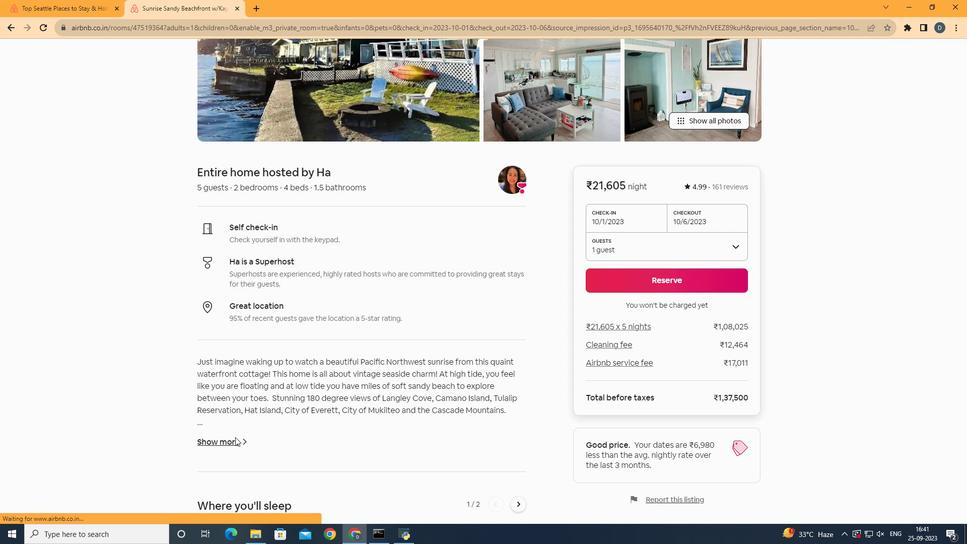 
Action: Mouse moved to (515, 375)
Screenshot: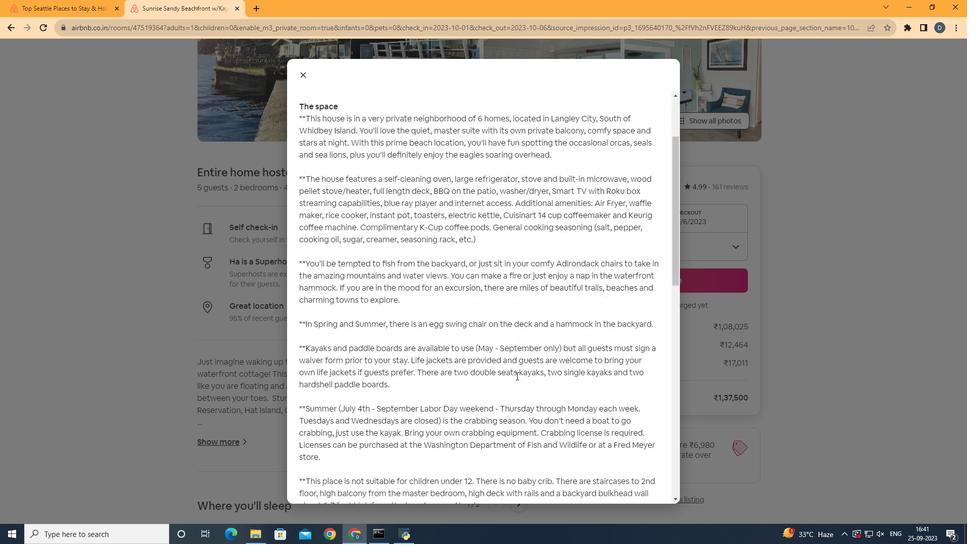 
Action: Mouse scrolled (515, 375) with delta (0, 0)
Screenshot: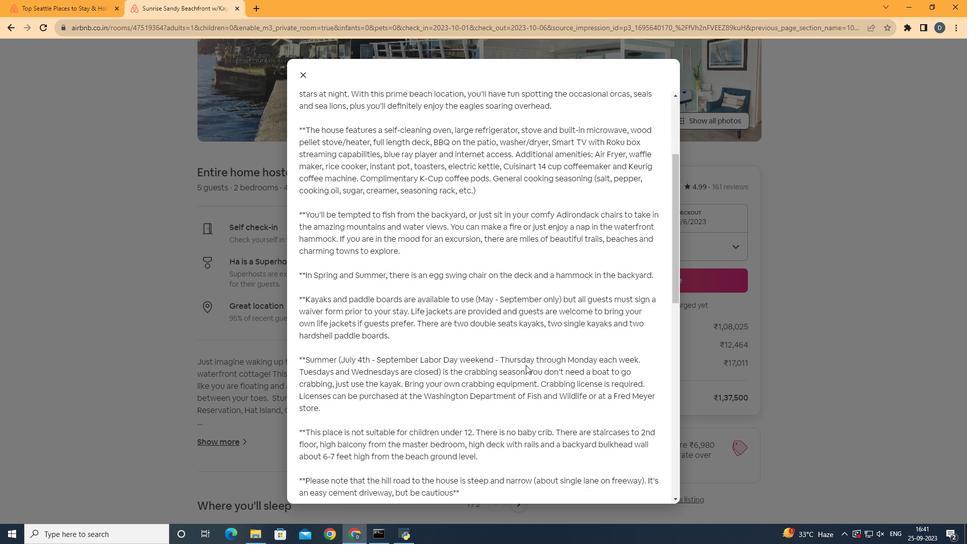 
Action: Mouse moved to (515, 375)
Screenshot: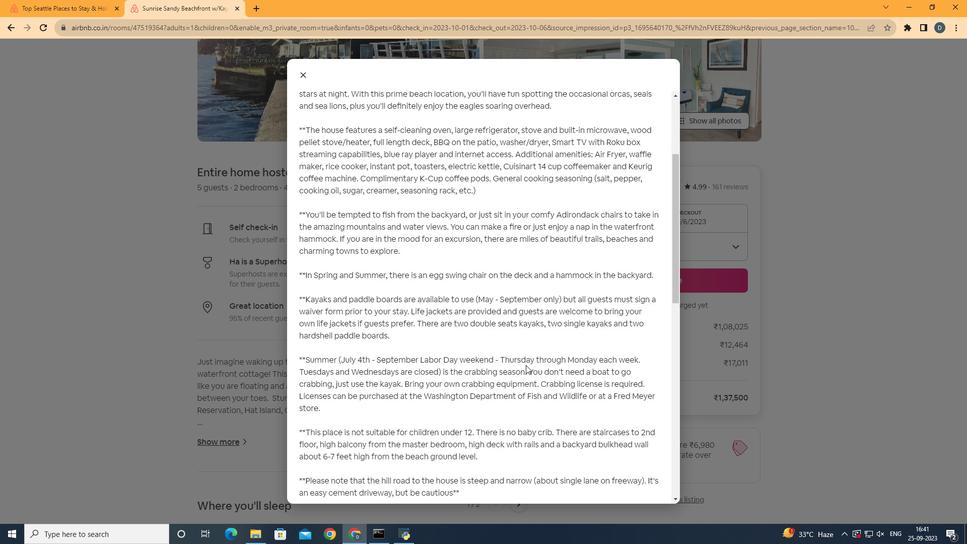 
Action: Mouse scrolled (515, 375) with delta (0, 0)
Screenshot: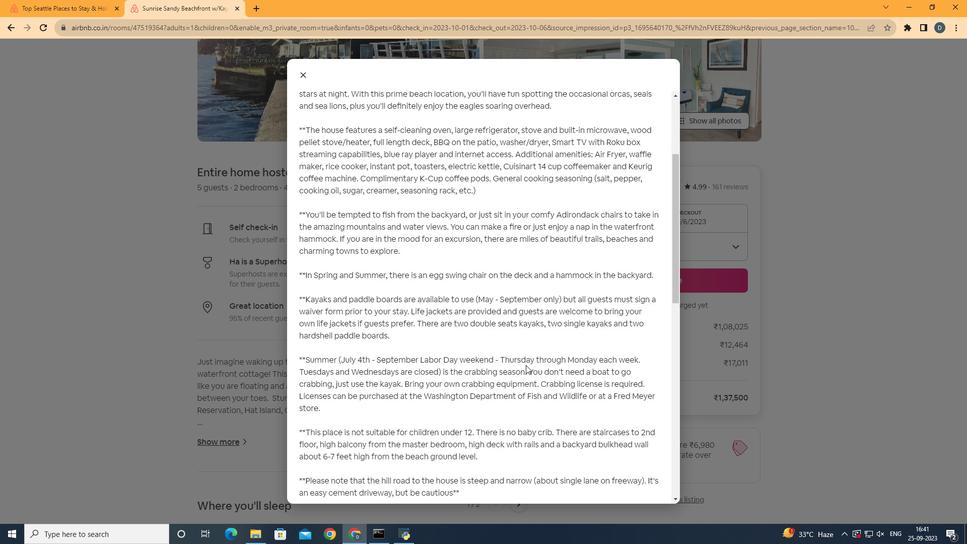 
Action: Mouse moved to (516, 375)
Screenshot: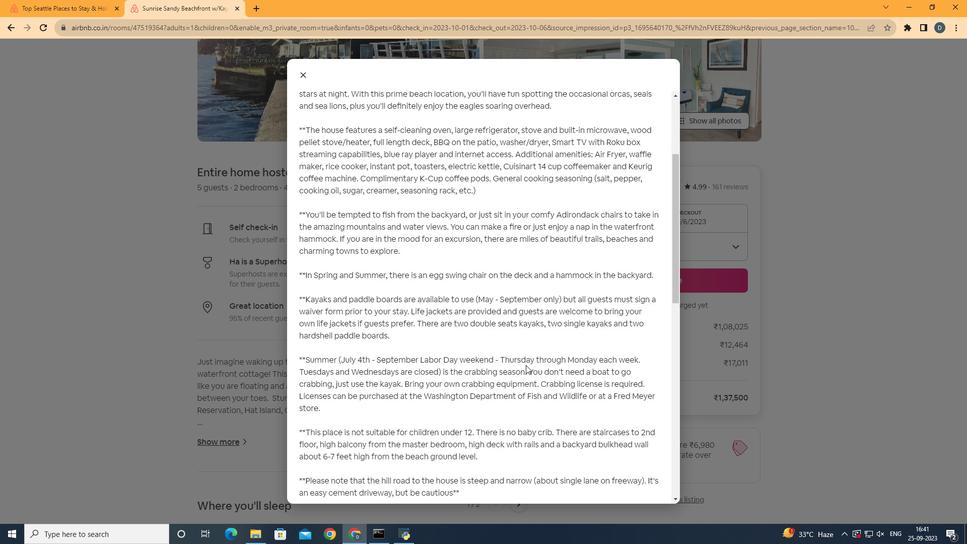 
Action: Mouse scrolled (516, 375) with delta (0, 0)
Screenshot: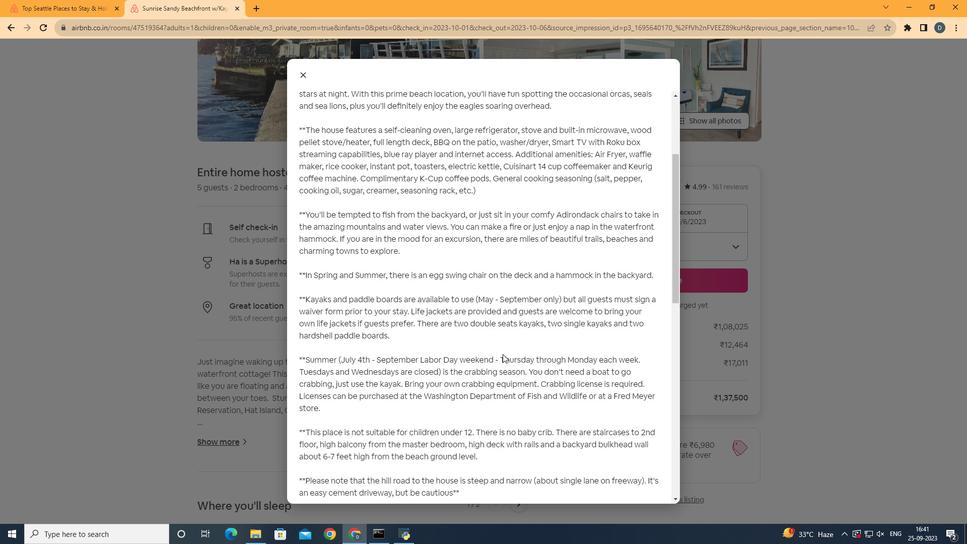 
Action: Mouse moved to (438, 391)
